 Task: Create a due date automation trigger when advanced on, on the tuesday of the week before a card is due add fields without custom field "Resume" set to a date less than 1 working days from now at 11:00 AM.
Action: Mouse moved to (1191, 341)
Screenshot: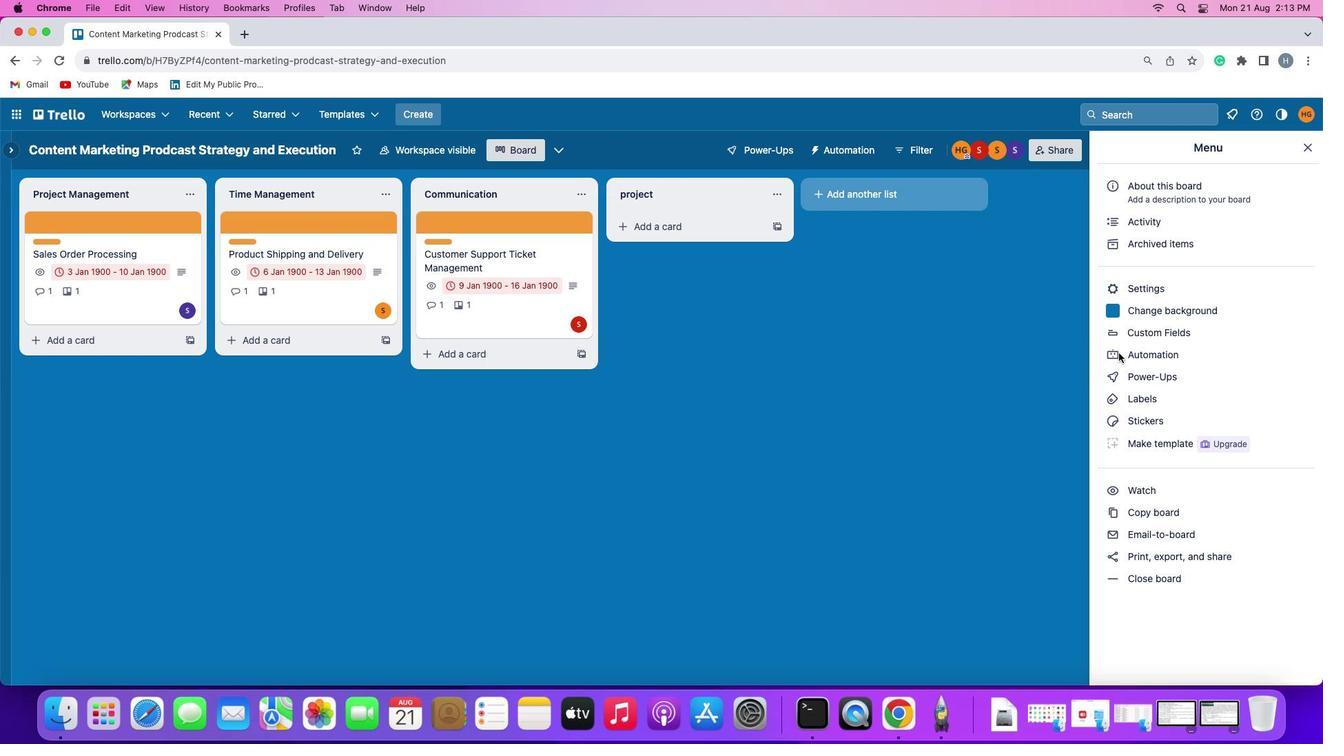 
Action: Mouse pressed left at (1191, 341)
Screenshot: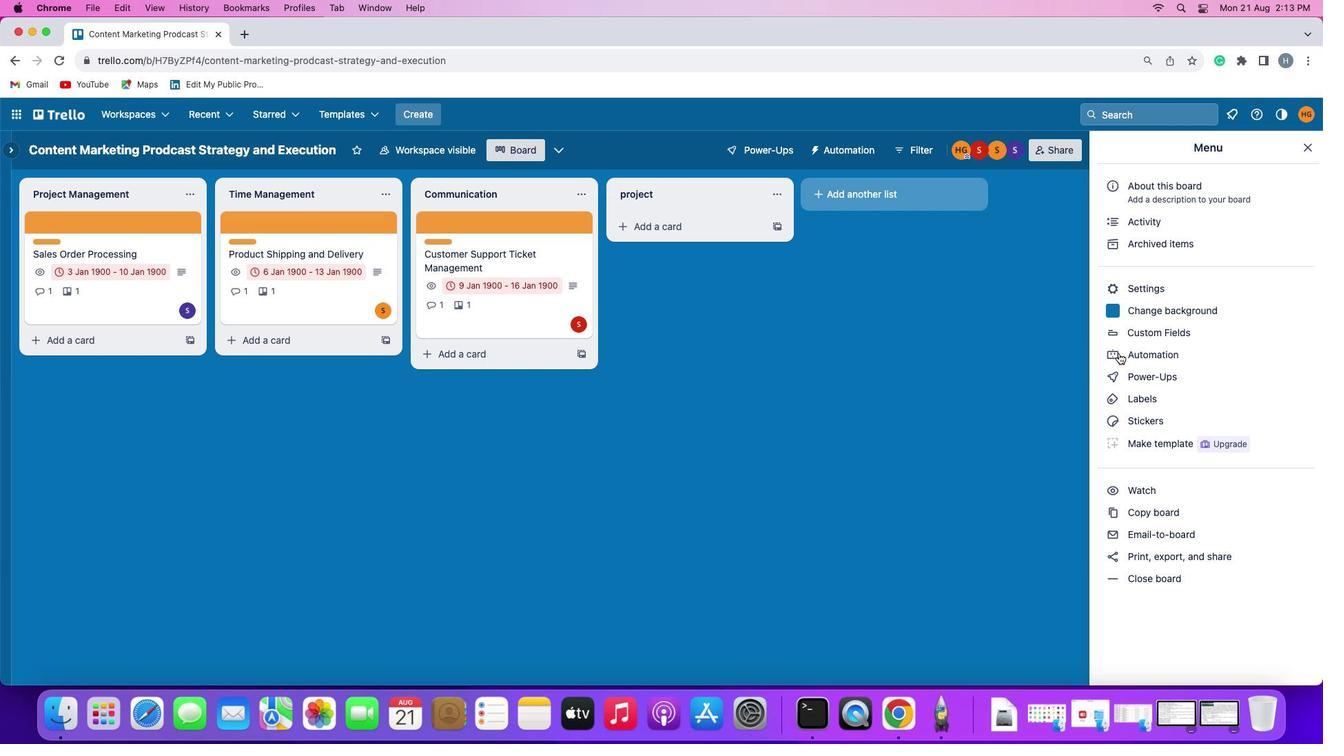 
Action: Mouse pressed left at (1191, 341)
Screenshot: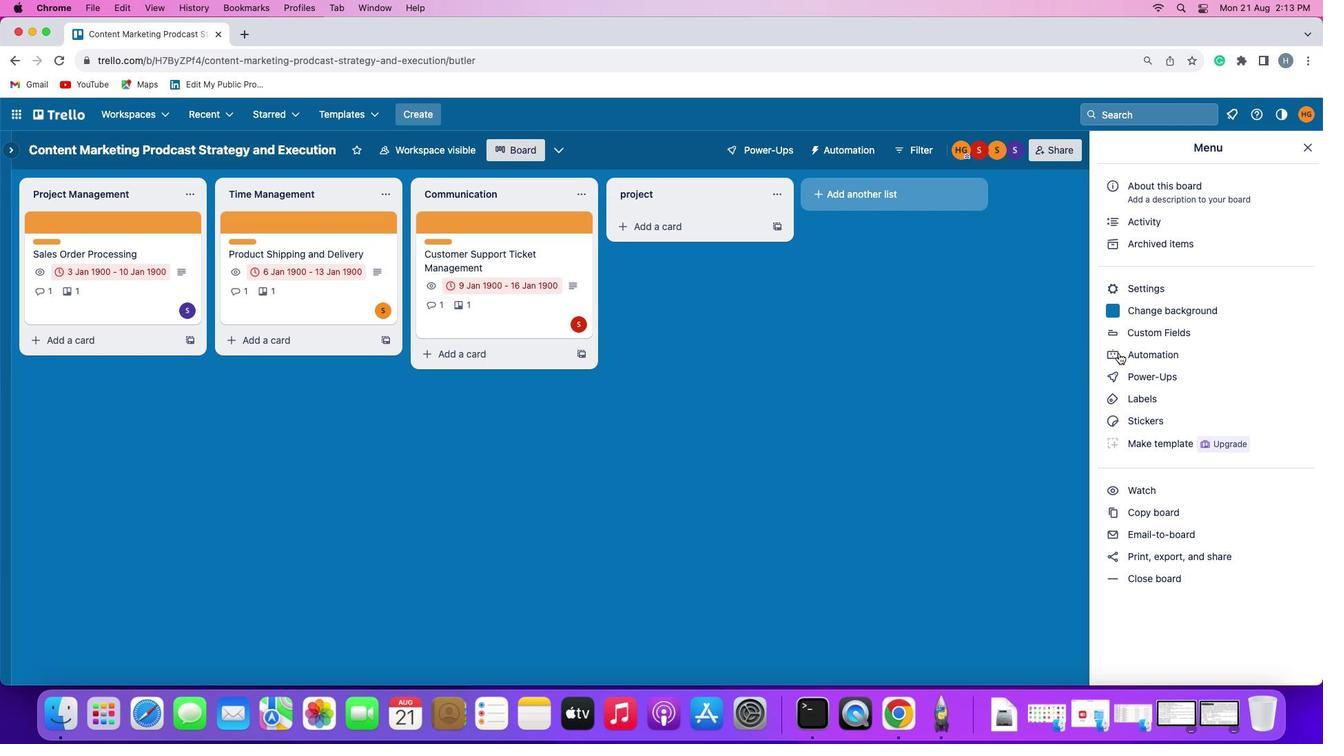 
Action: Mouse moved to (102, 324)
Screenshot: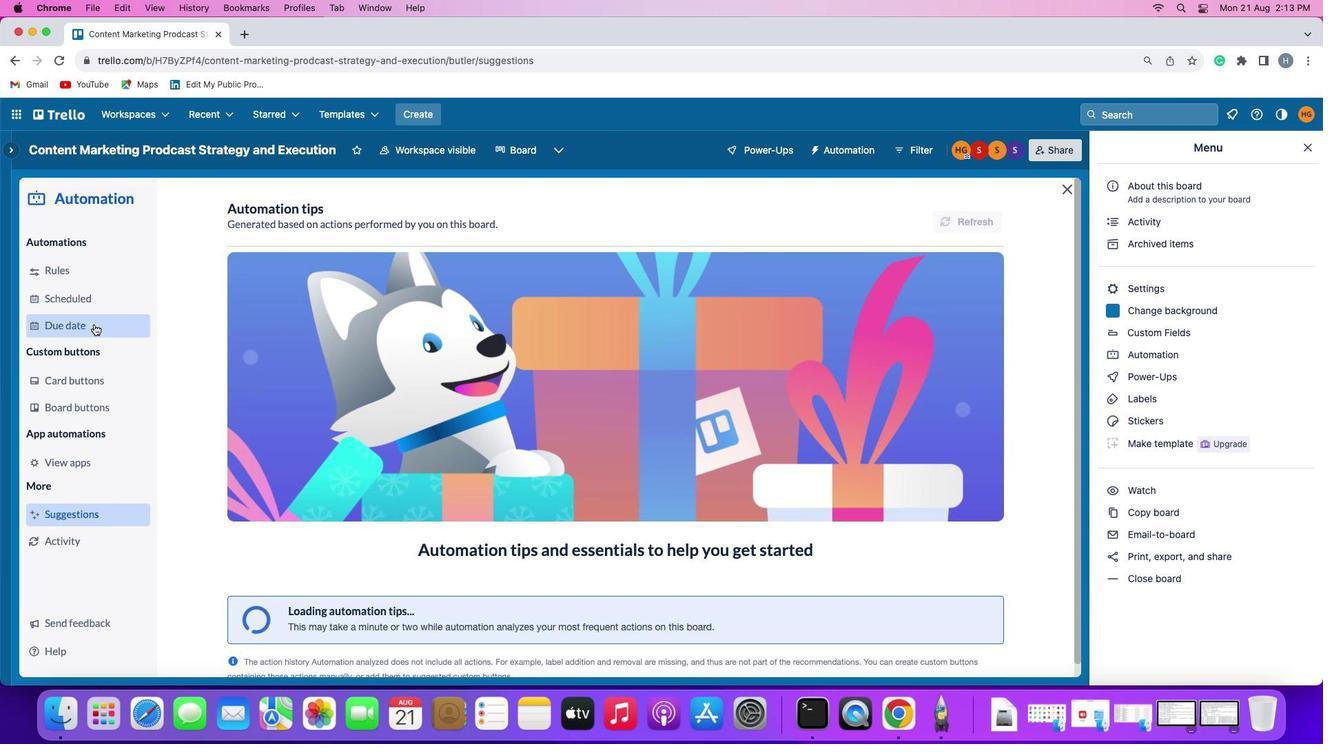 
Action: Mouse pressed left at (102, 324)
Screenshot: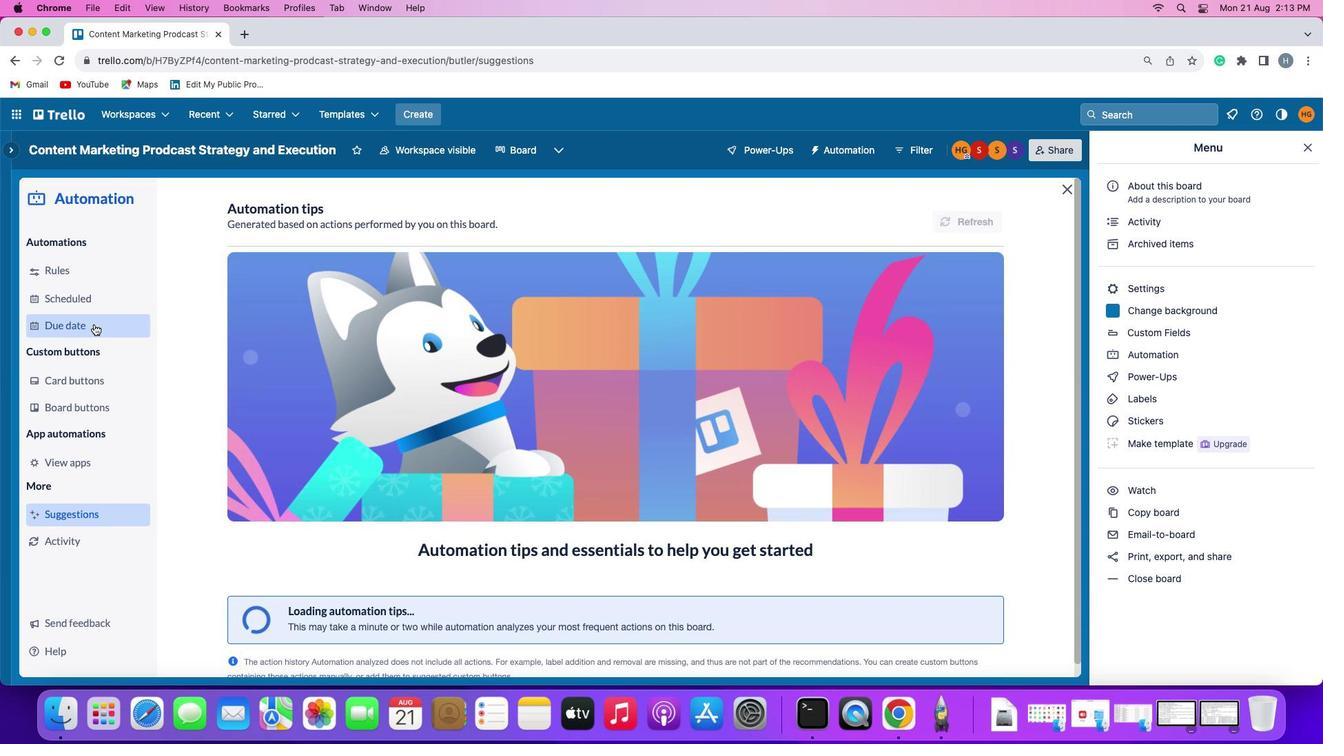 
Action: Mouse moved to (974, 251)
Screenshot: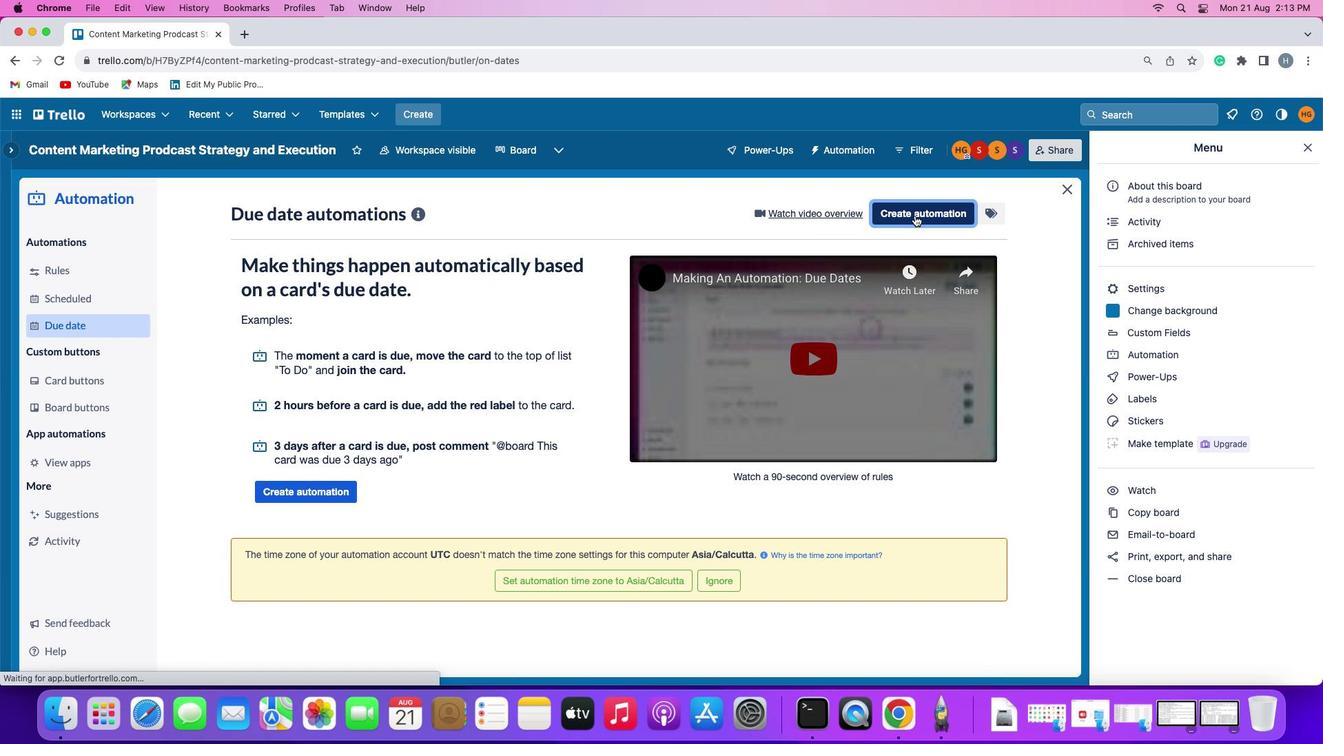 
Action: Mouse pressed left at (974, 251)
Screenshot: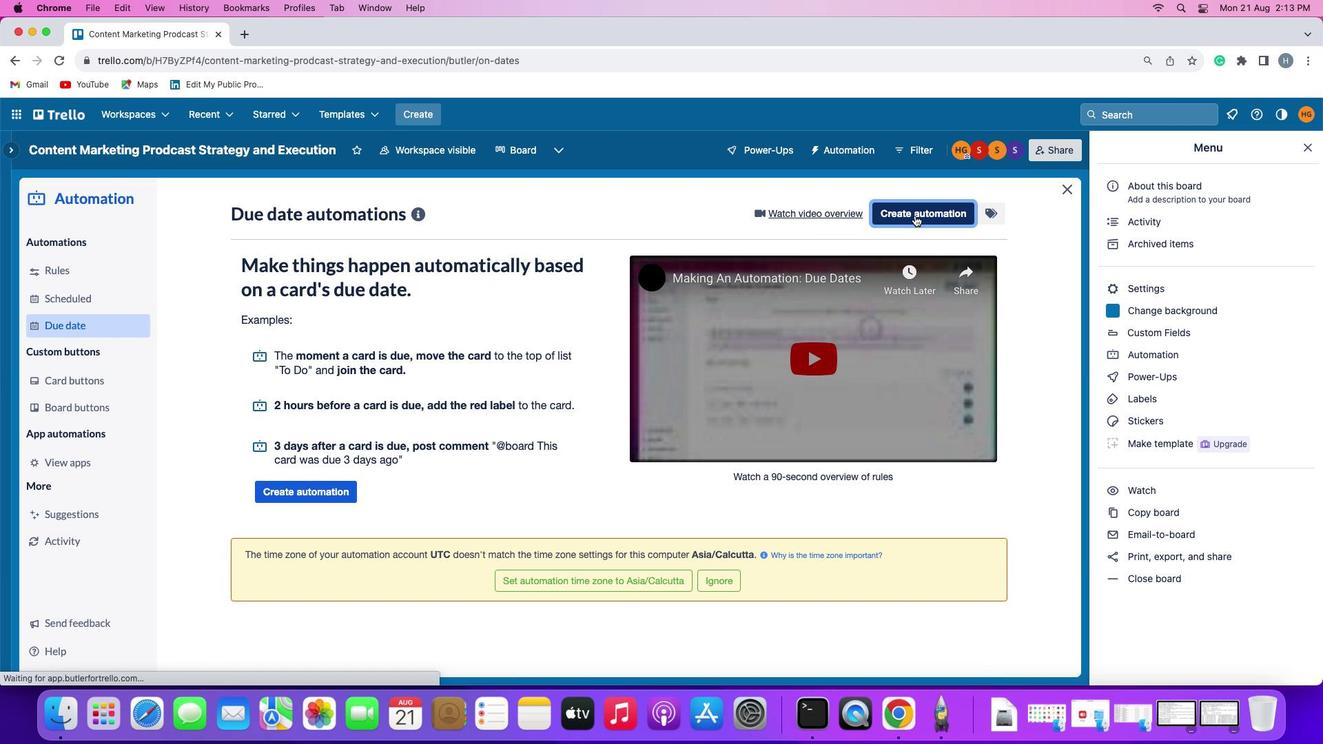 
Action: Mouse moved to (296, 335)
Screenshot: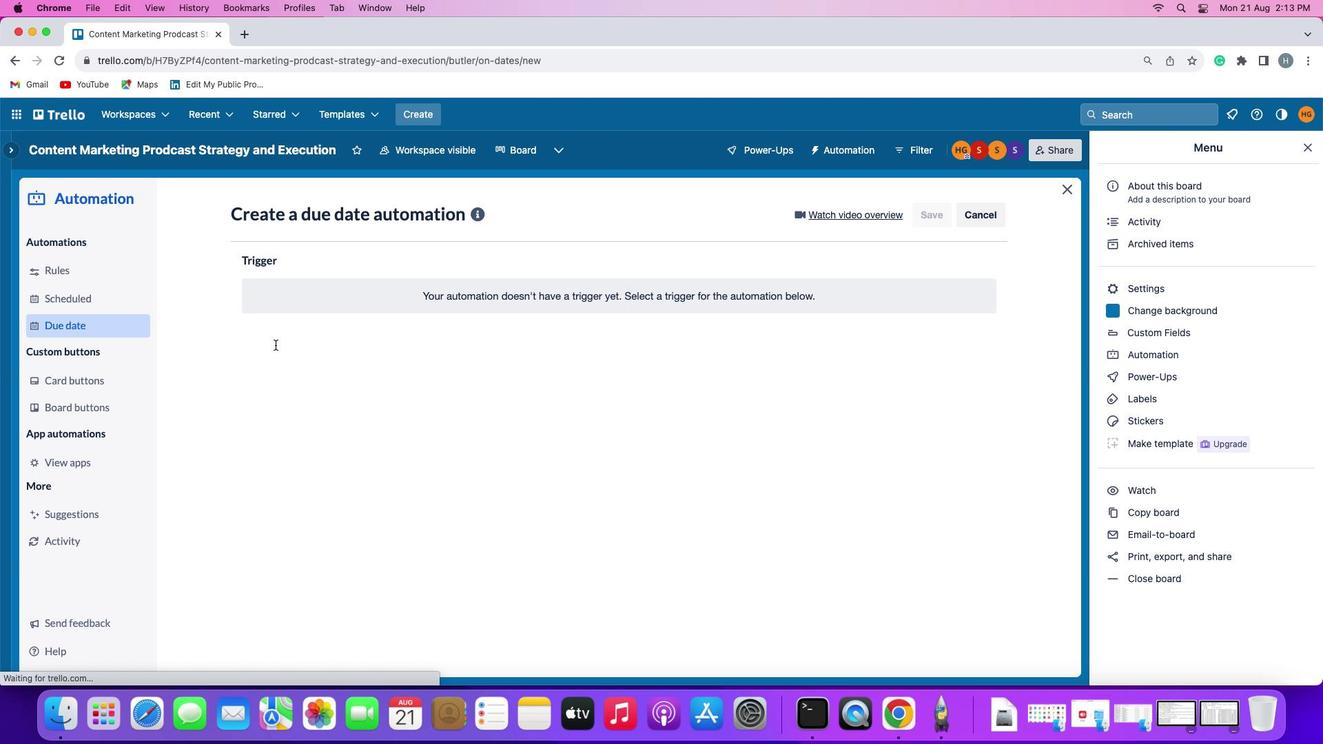 
Action: Mouse pressed left at (296, 335)
Screenshot: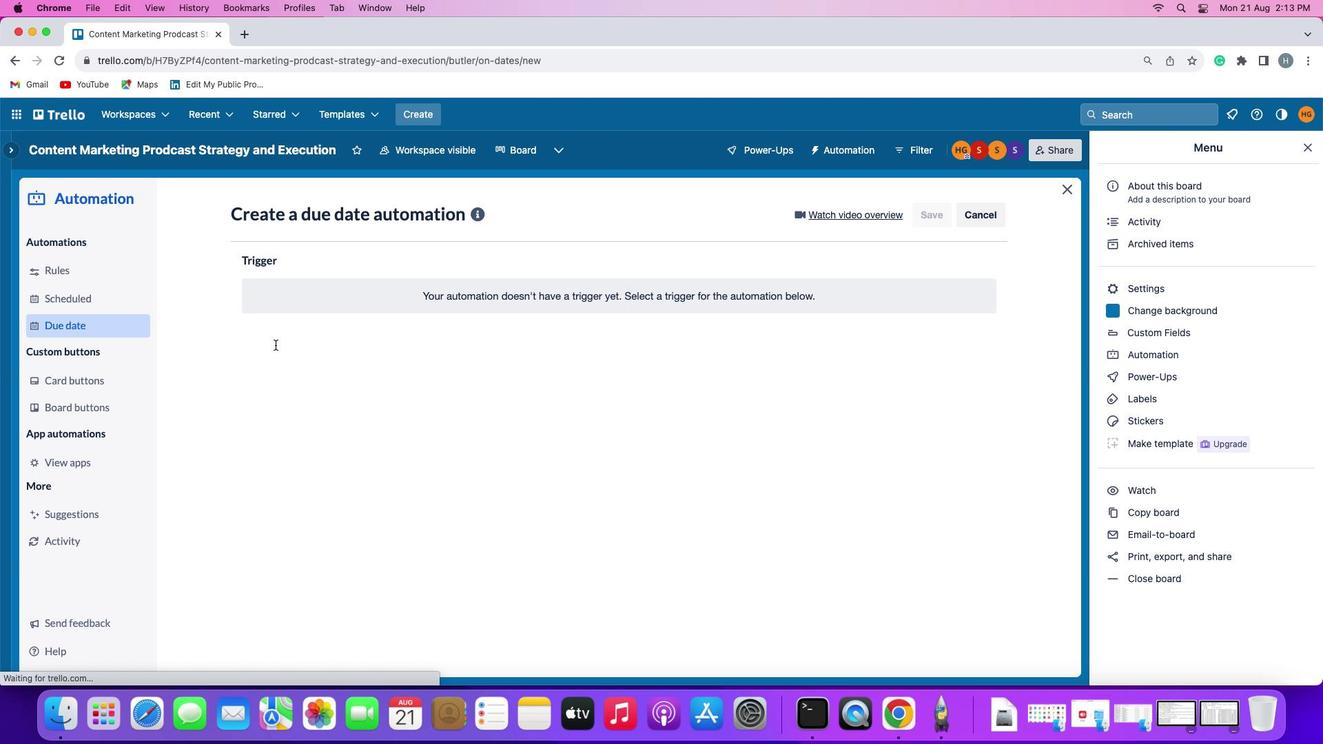 
Action: Mouse moved to (322, 501)
Screenshot: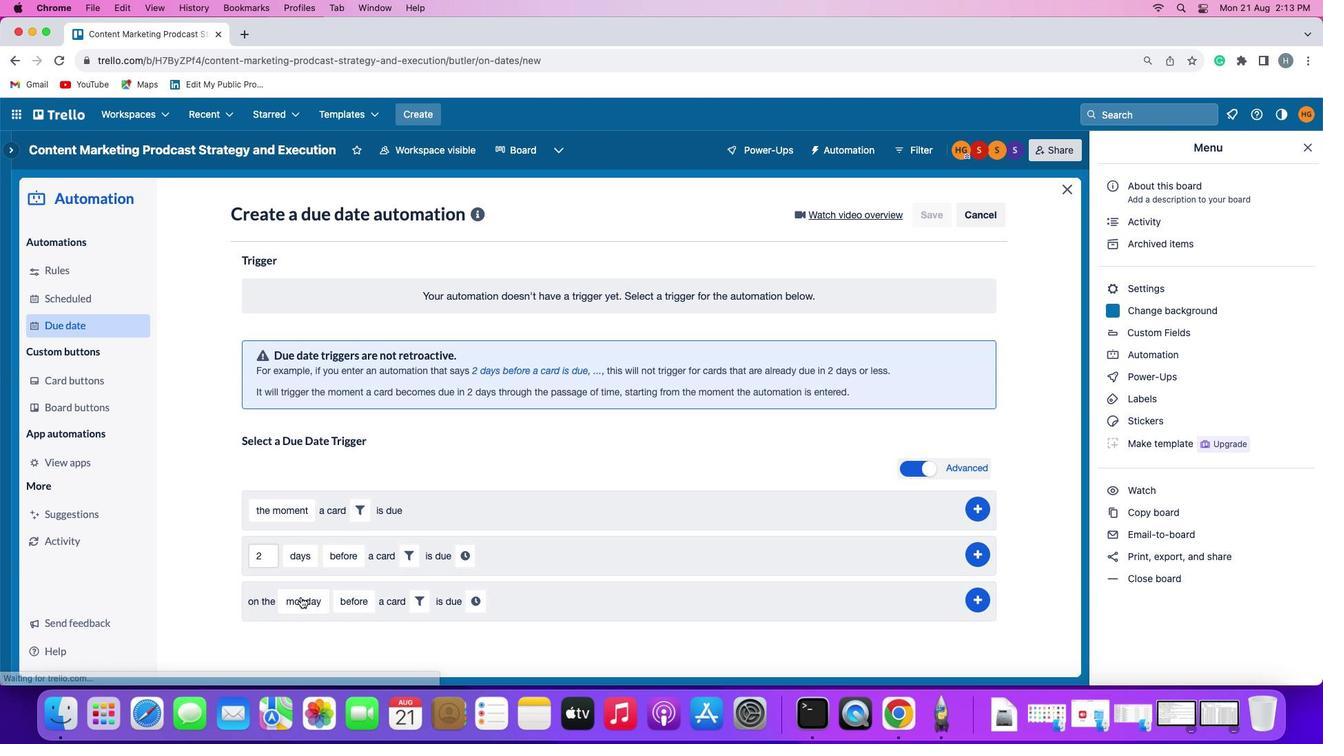 
Action: Mouse pressed left at (322, 501)
Screenshot: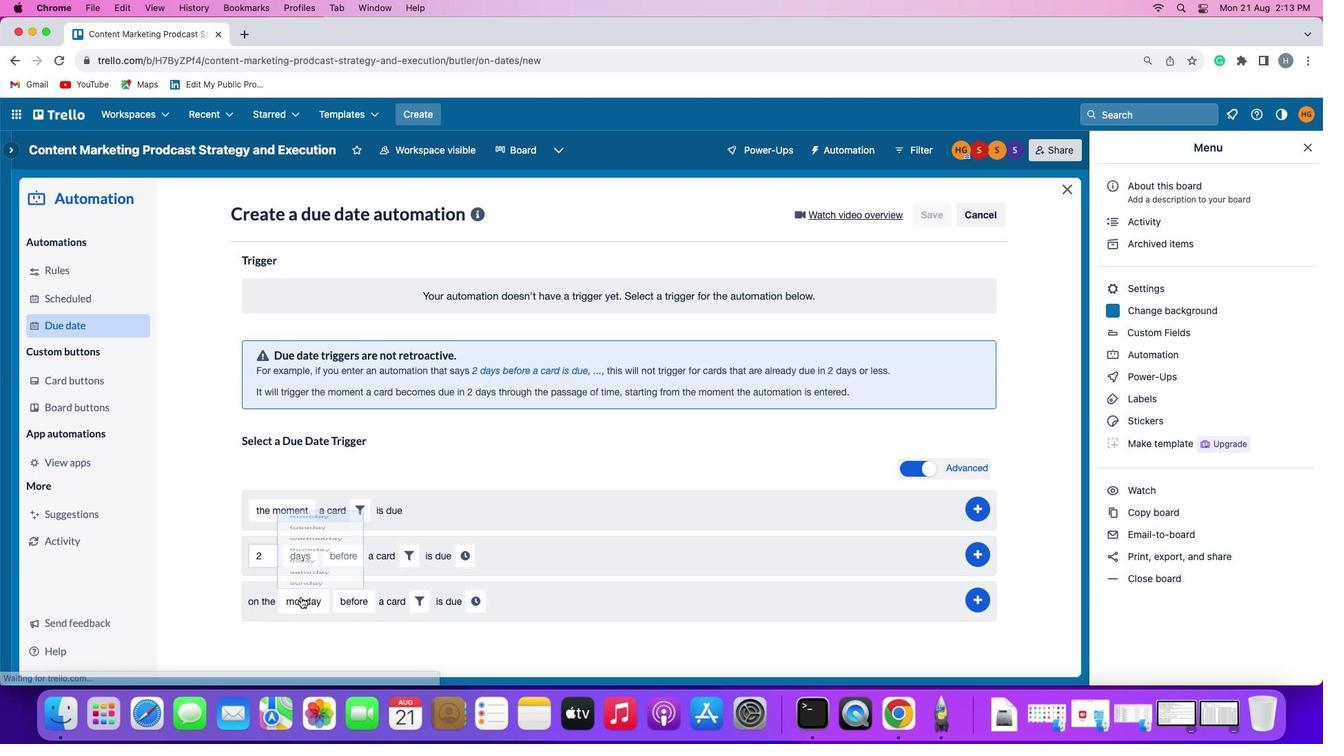 
Action: Mouse moved to (352, 395)
Screenshot: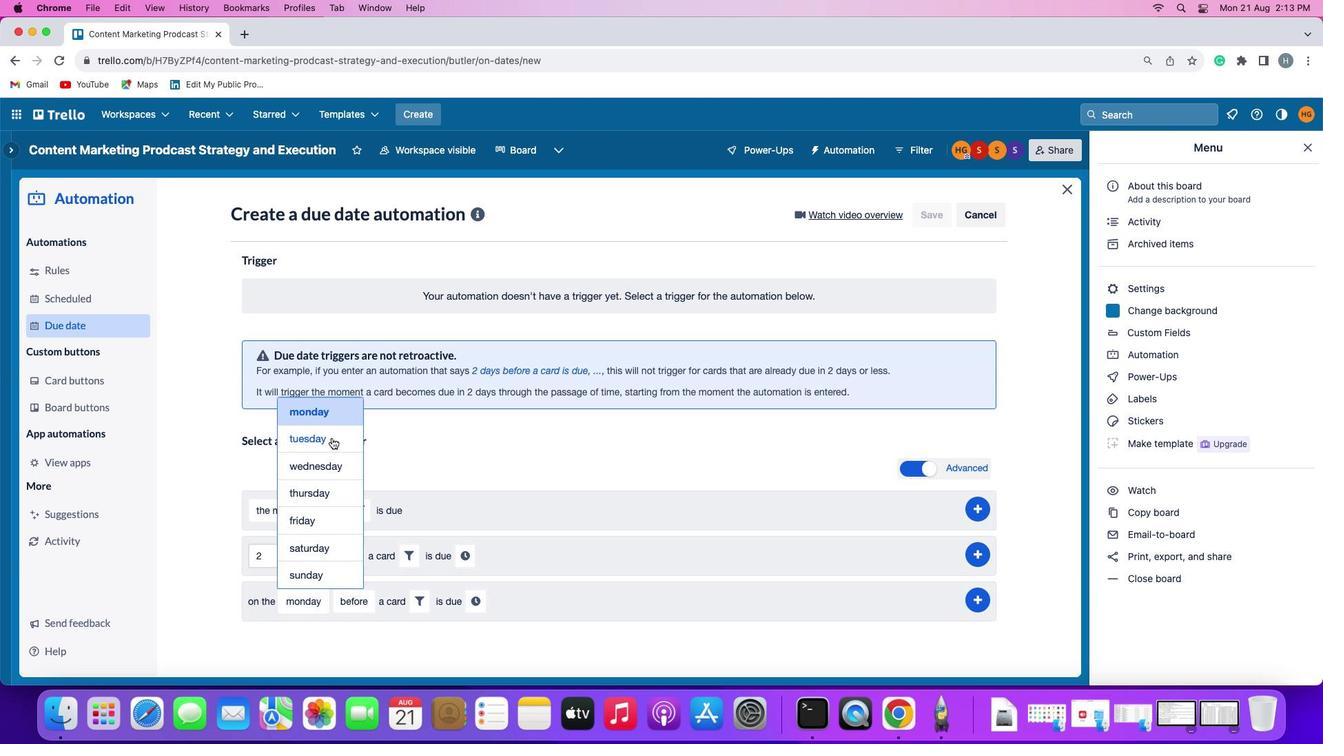 
Action: Mouse pressed left at (352, 395)
Screenshot: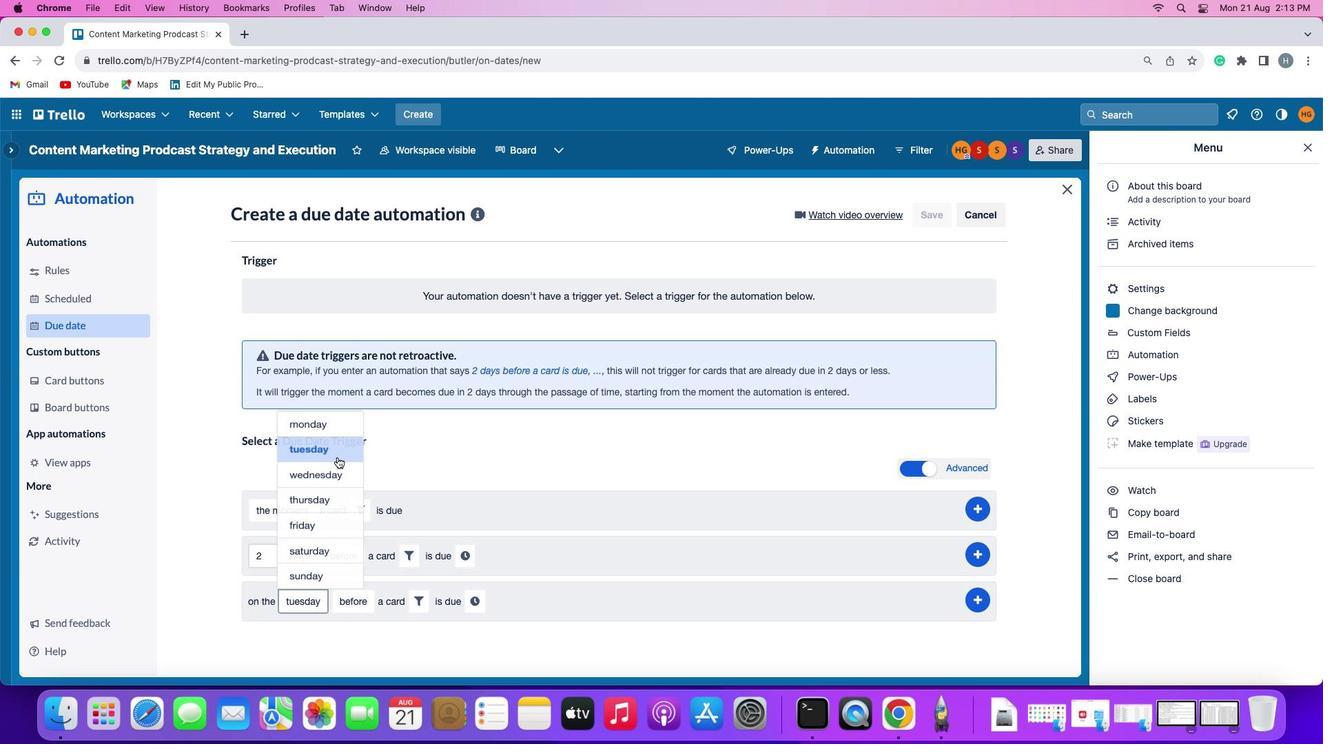 
Action: Mouse moved to (395, 507)
Screenshot: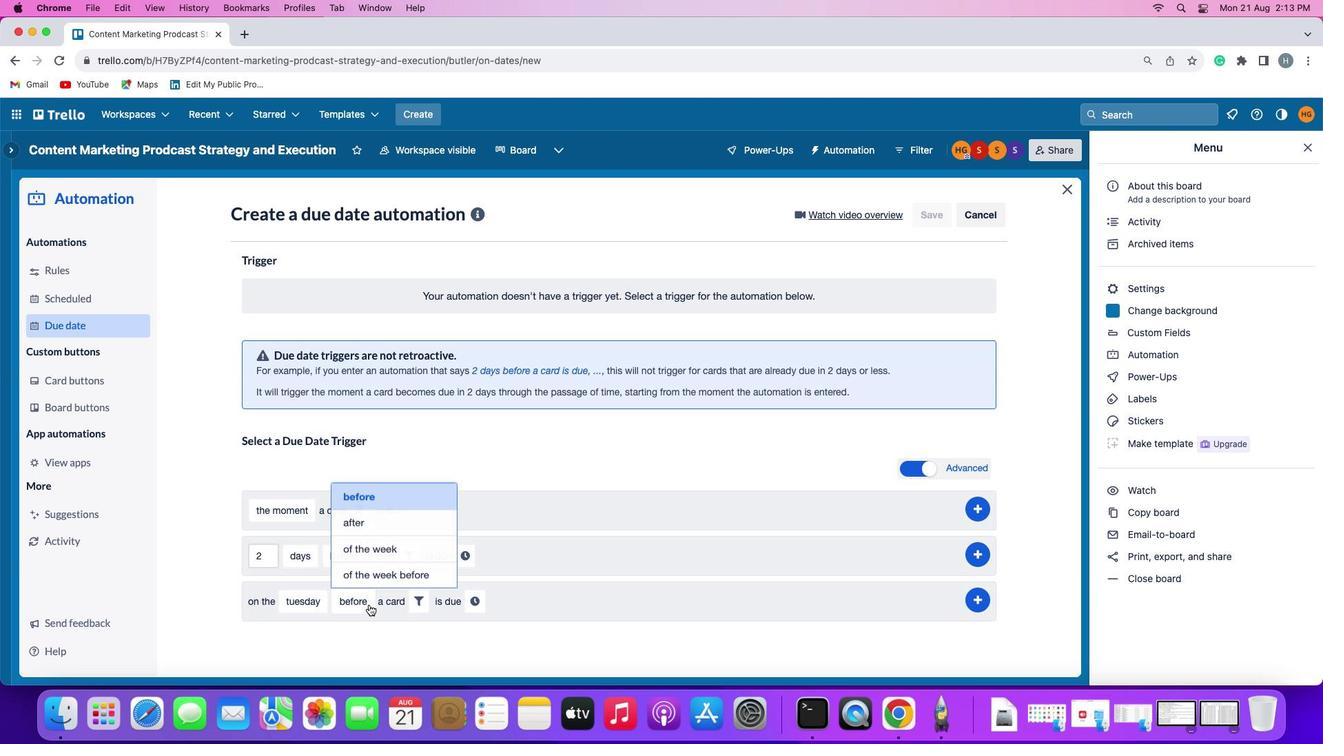 
Action: Mouse pressed left at (395, 507)
Screenshot: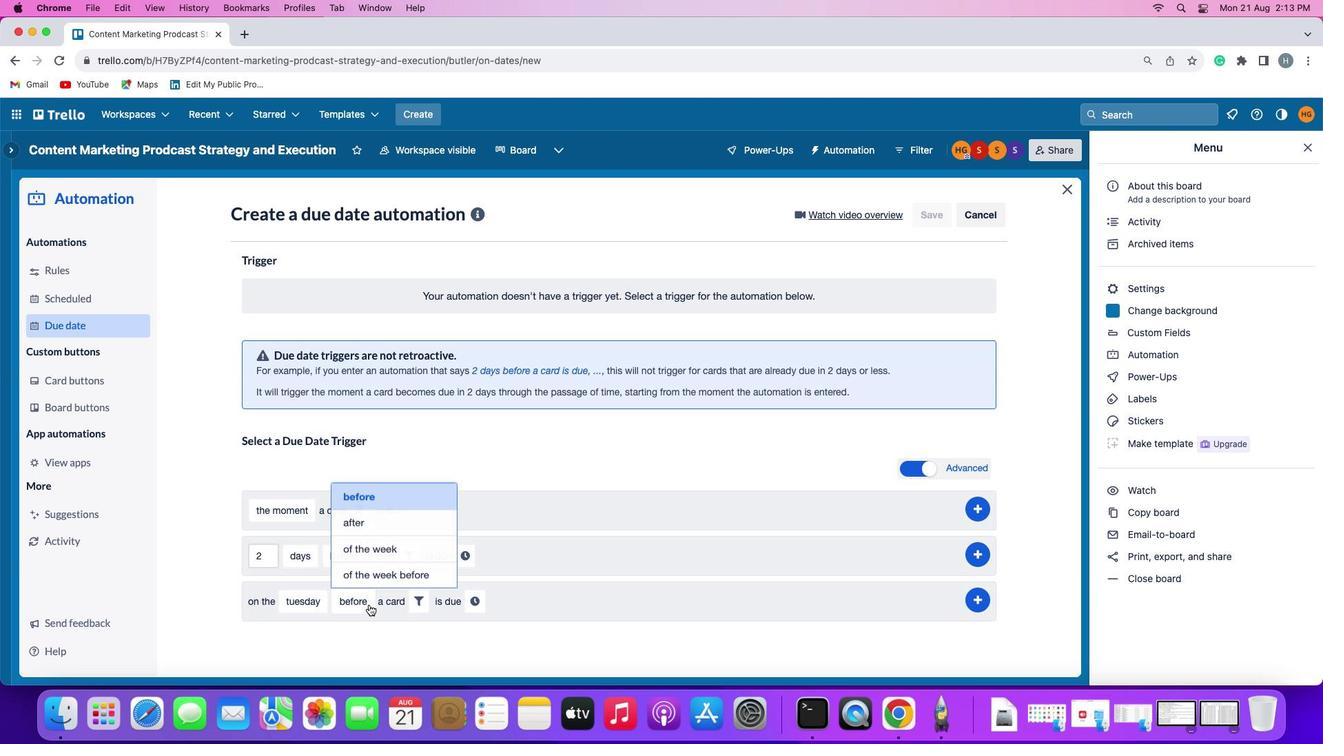
Action: Mouse moved to (395, 490)
Screenshot: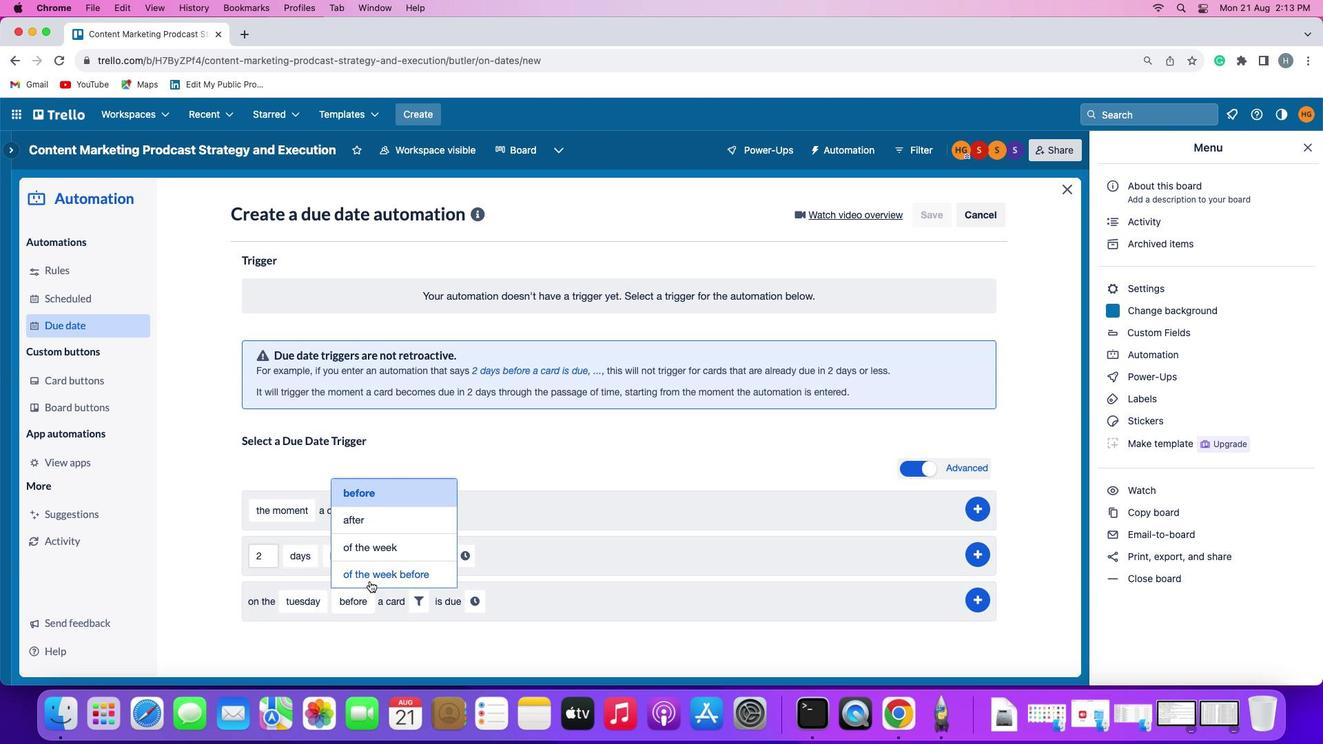 
Action: Mouse pressed left at (395, 490)
Screenshot: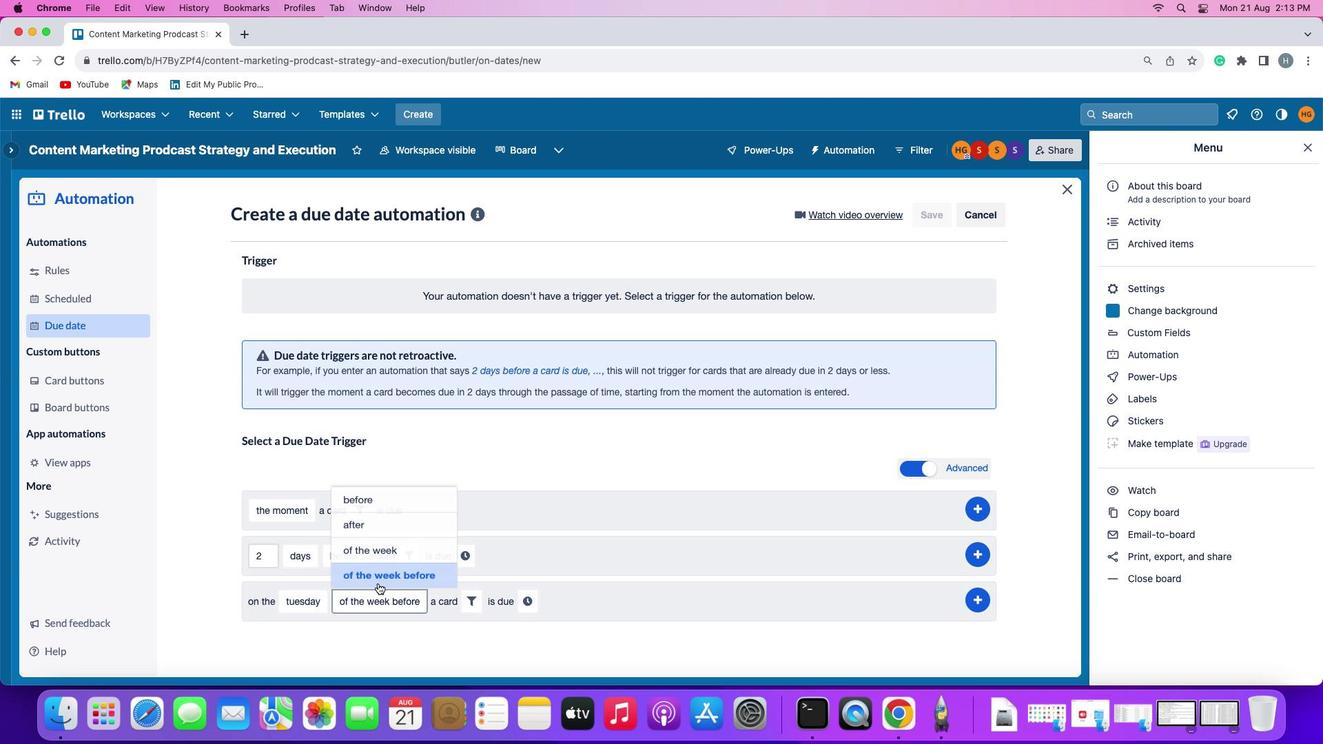 
Action: Mouse moved to (503, 503)
Screenshot: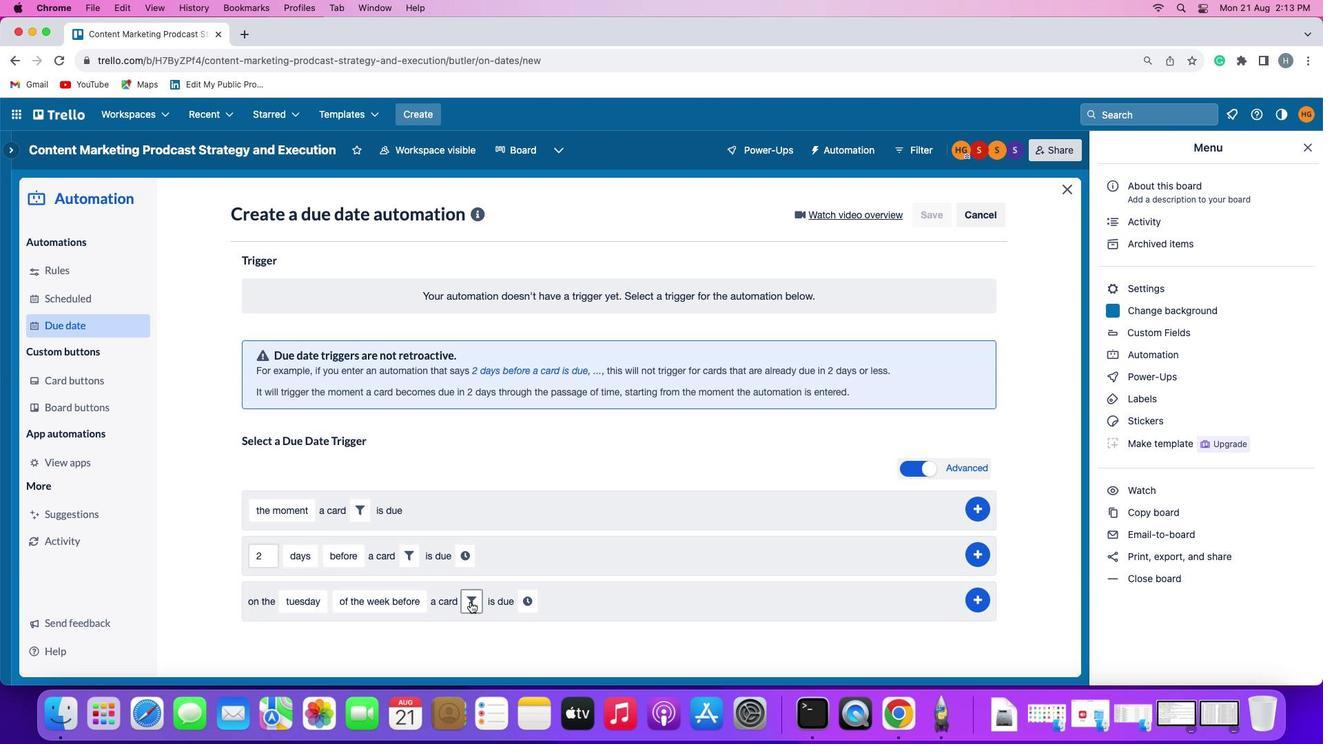 
Action: Mouse pressed left at (503, 503)
Screenshot: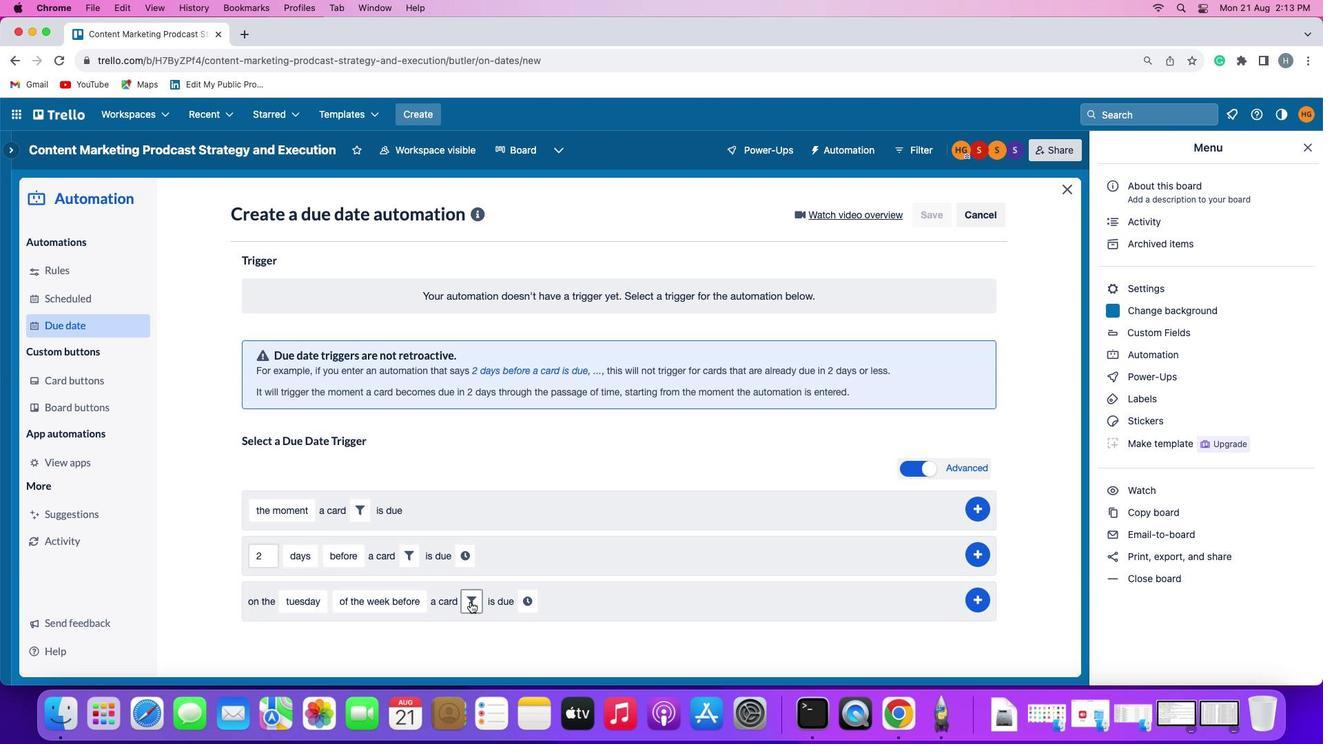 
Action: Mouse moved to (742, 533)
Screenshot: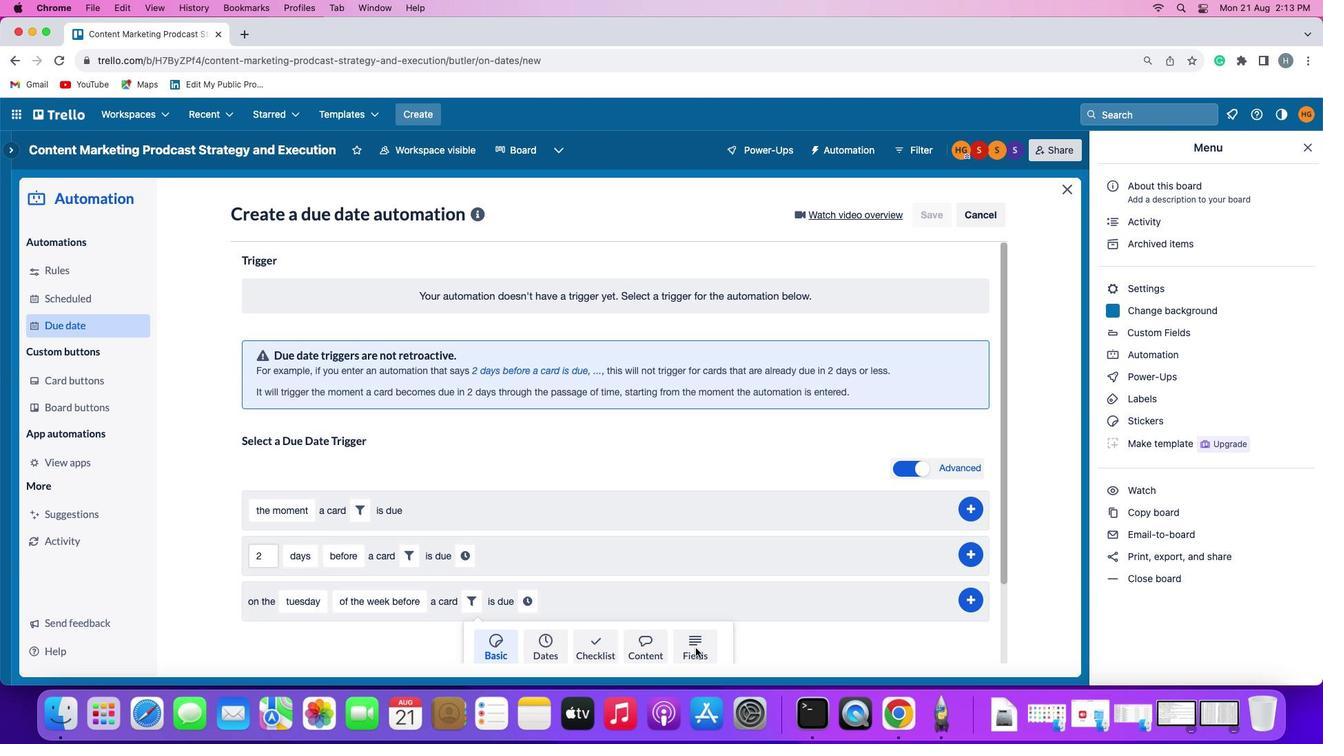 
Action: Mouse pressed left at (742, 533)
Screenshot: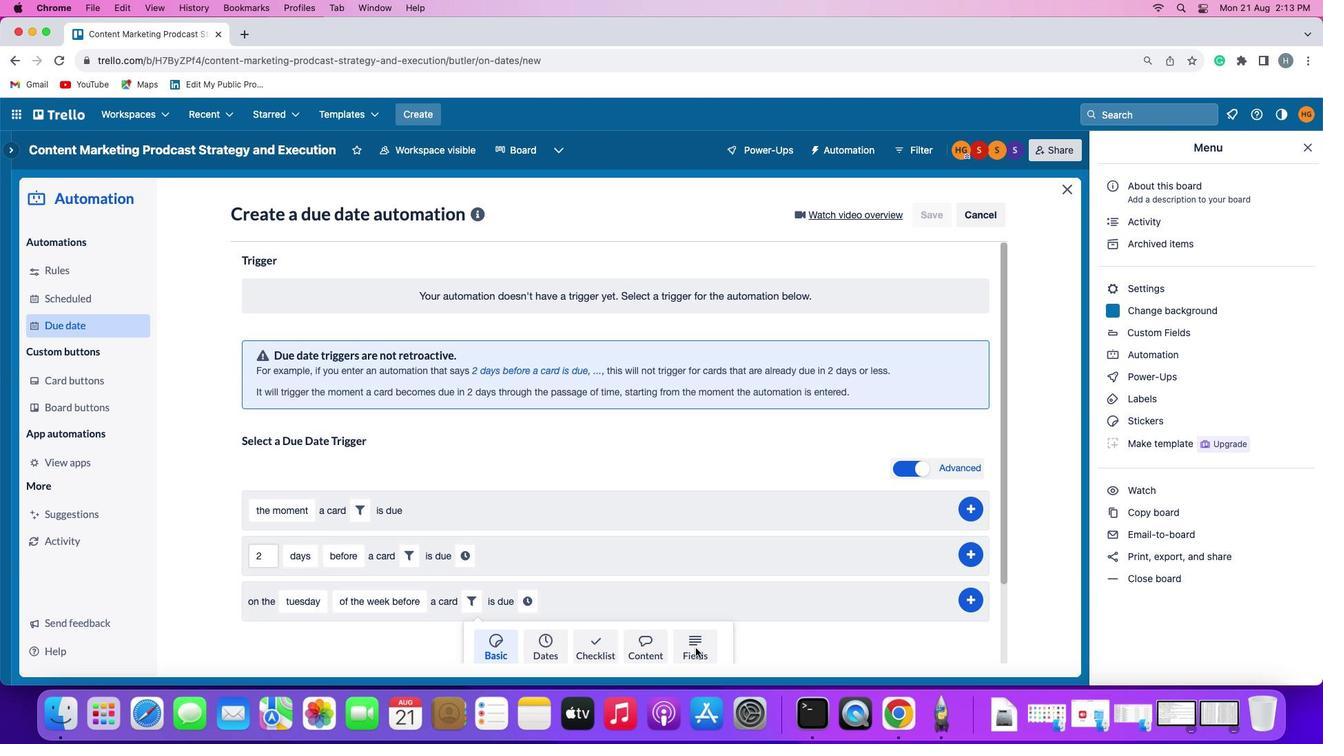 
Action: Mouse moved to (446, 536)
Screenshot: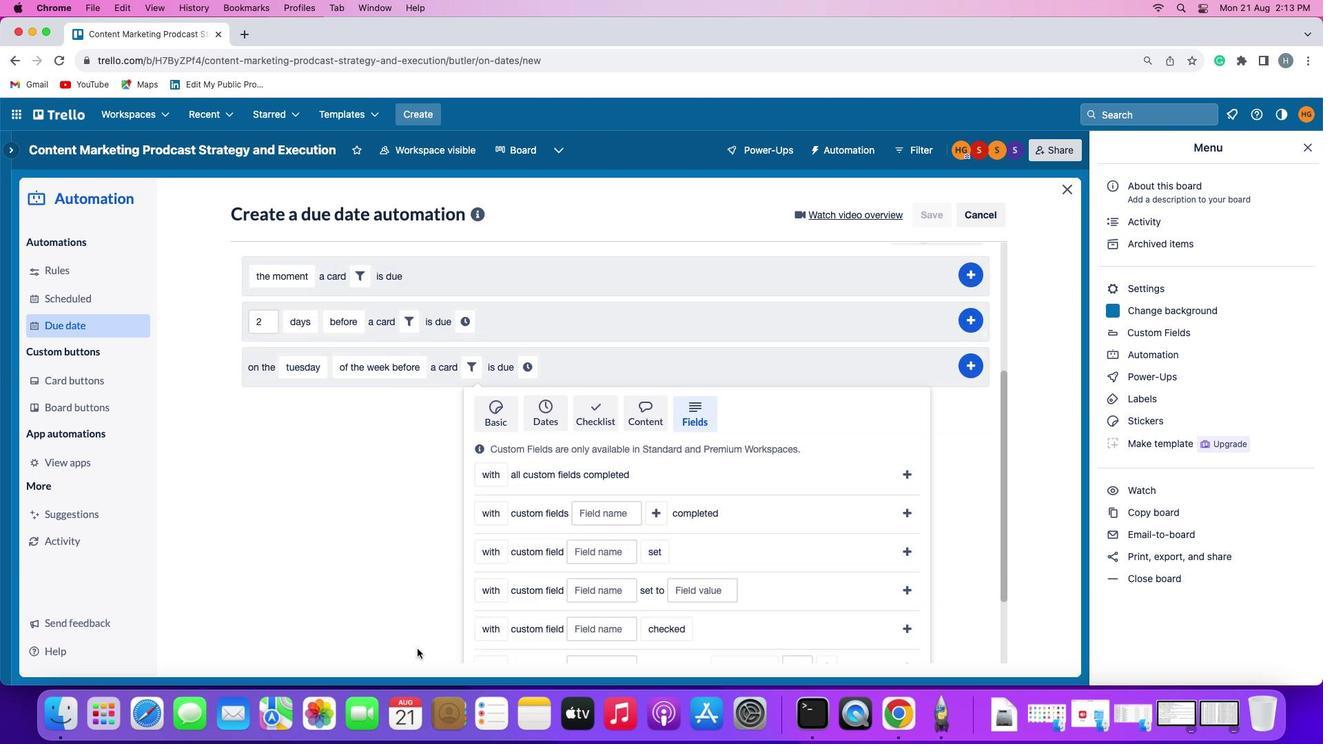 
Action: Mouse scrolled (446, 536) with delta (3, 109)
Screenshot: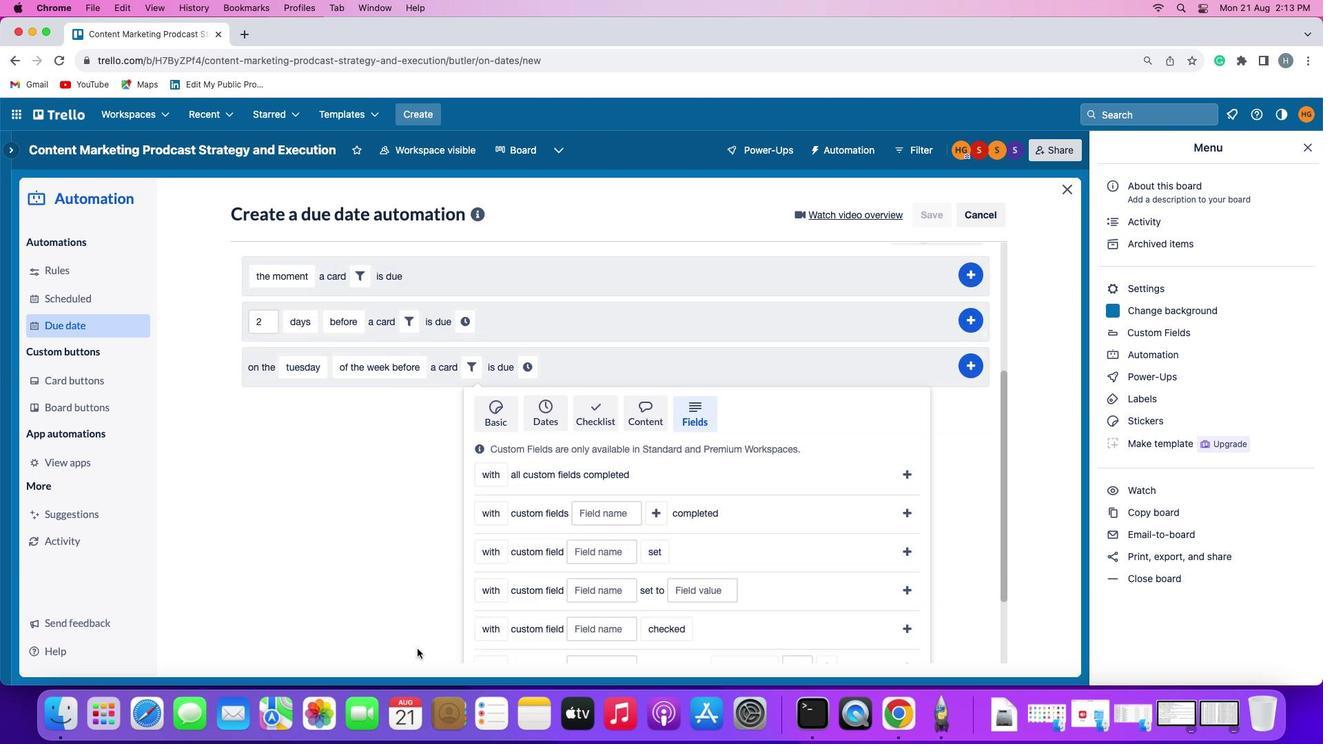 
Action: Mouse scrolled (446, 536) with delta (3, 109)
Screenshot: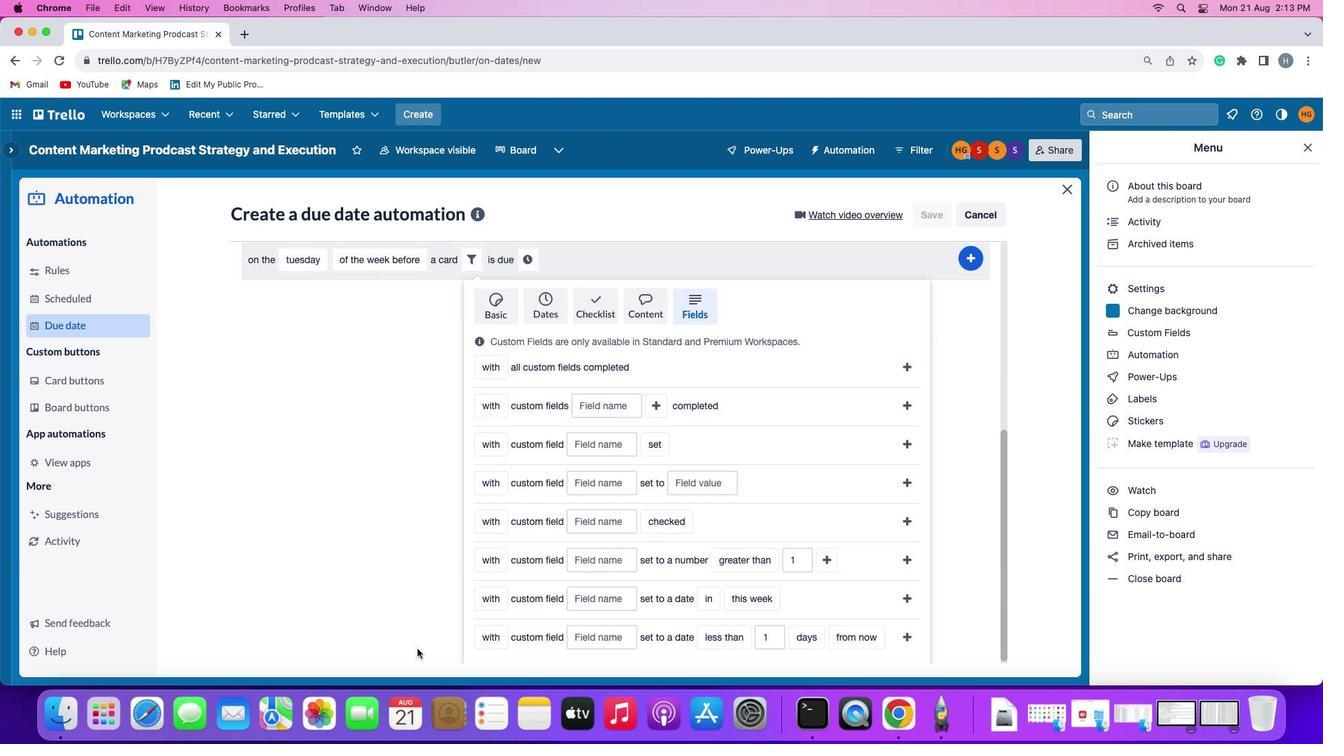 
Action: Mouse scrolled (446, 536) with delta (3, 108)
Screenshot: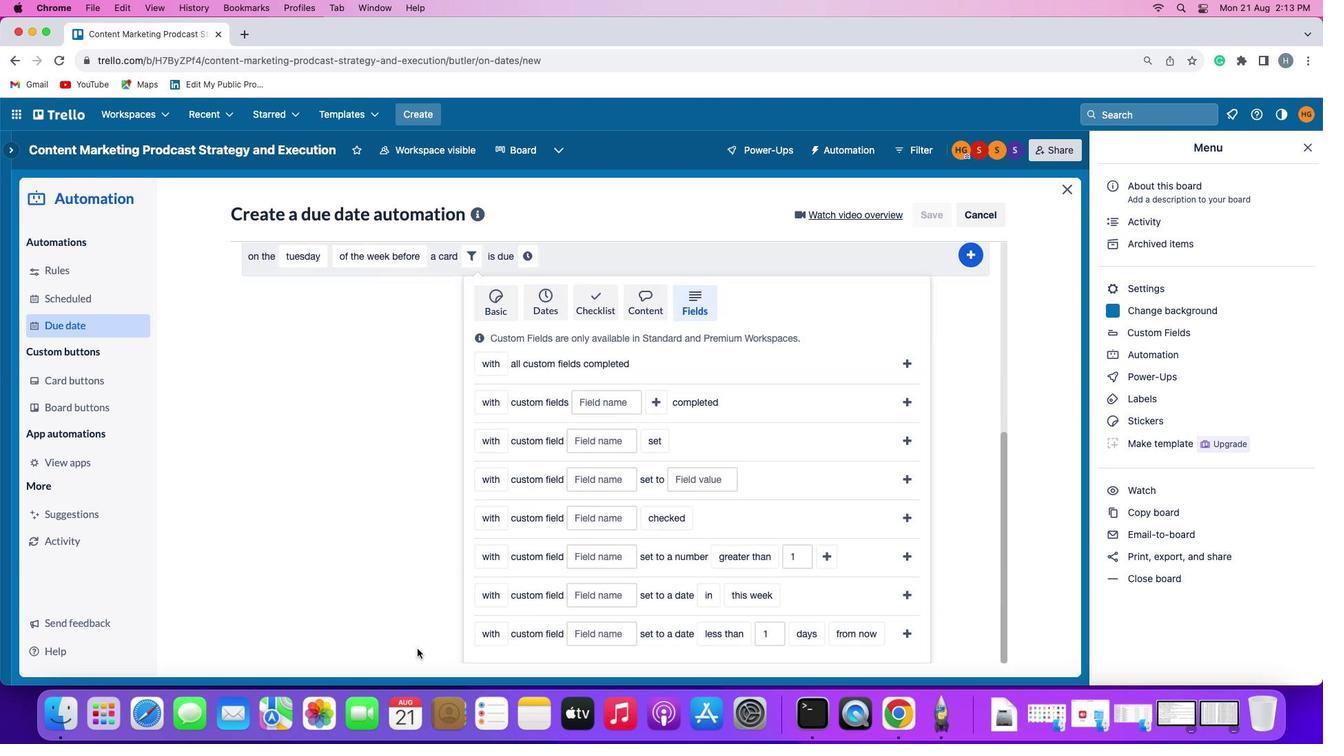 
Action: Mouse scrolled (446, 536) with delta (3, 108)
Screenshot: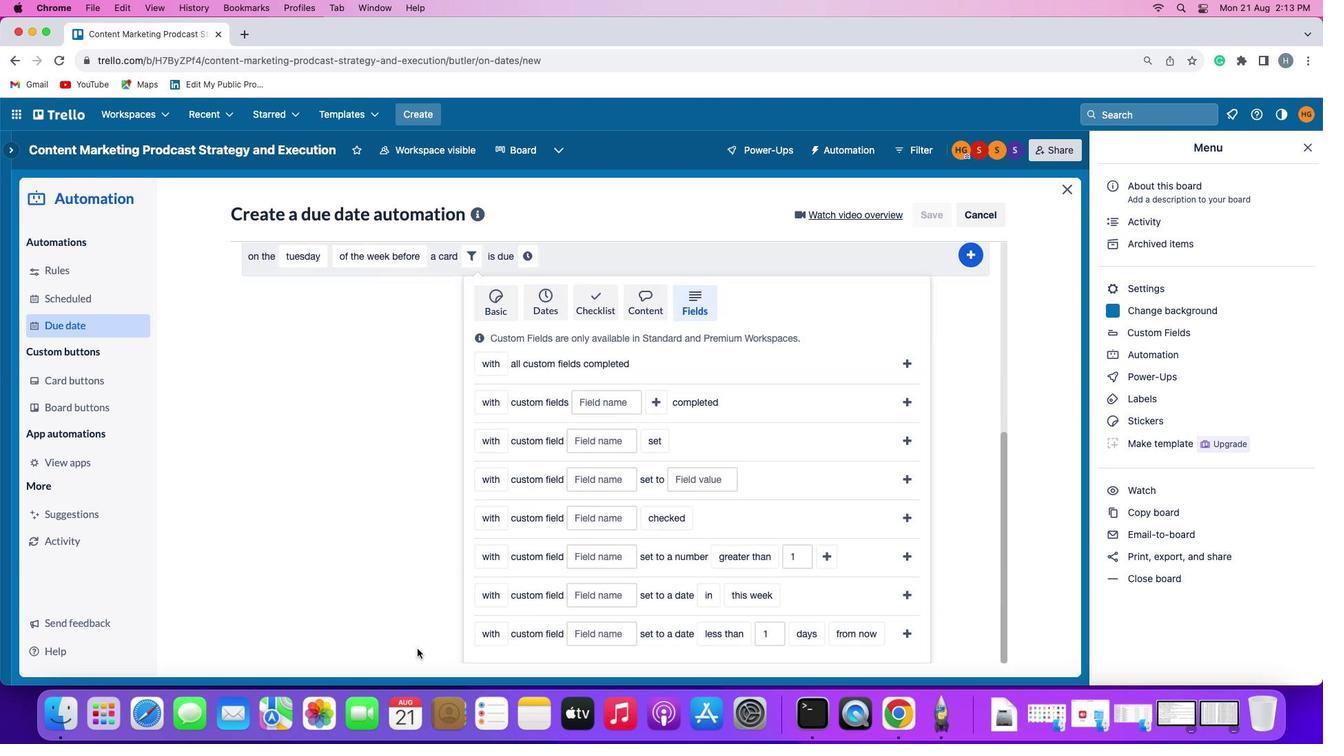 
Action: Mouse scrolled (446, 536) with delta (3, 107)
Screenshot: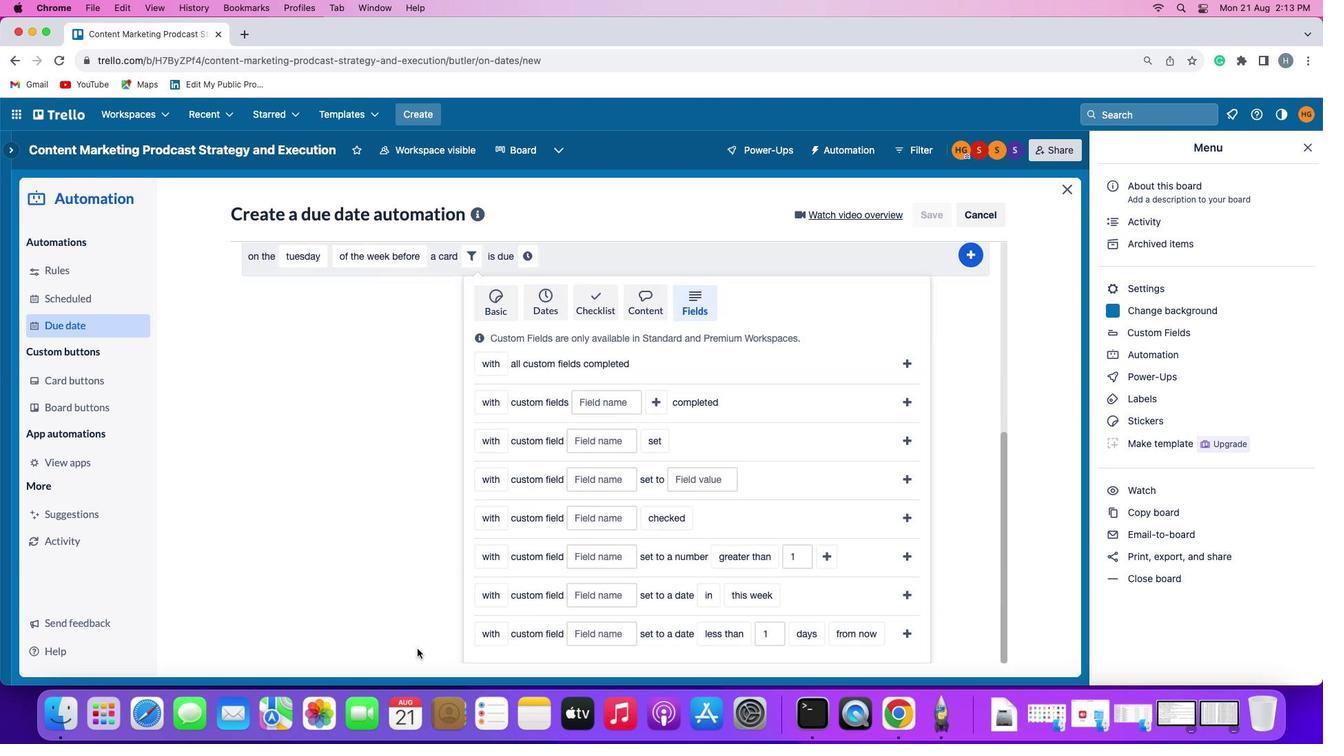 
Action: Mouse moved to (446, 535)
Screenshot: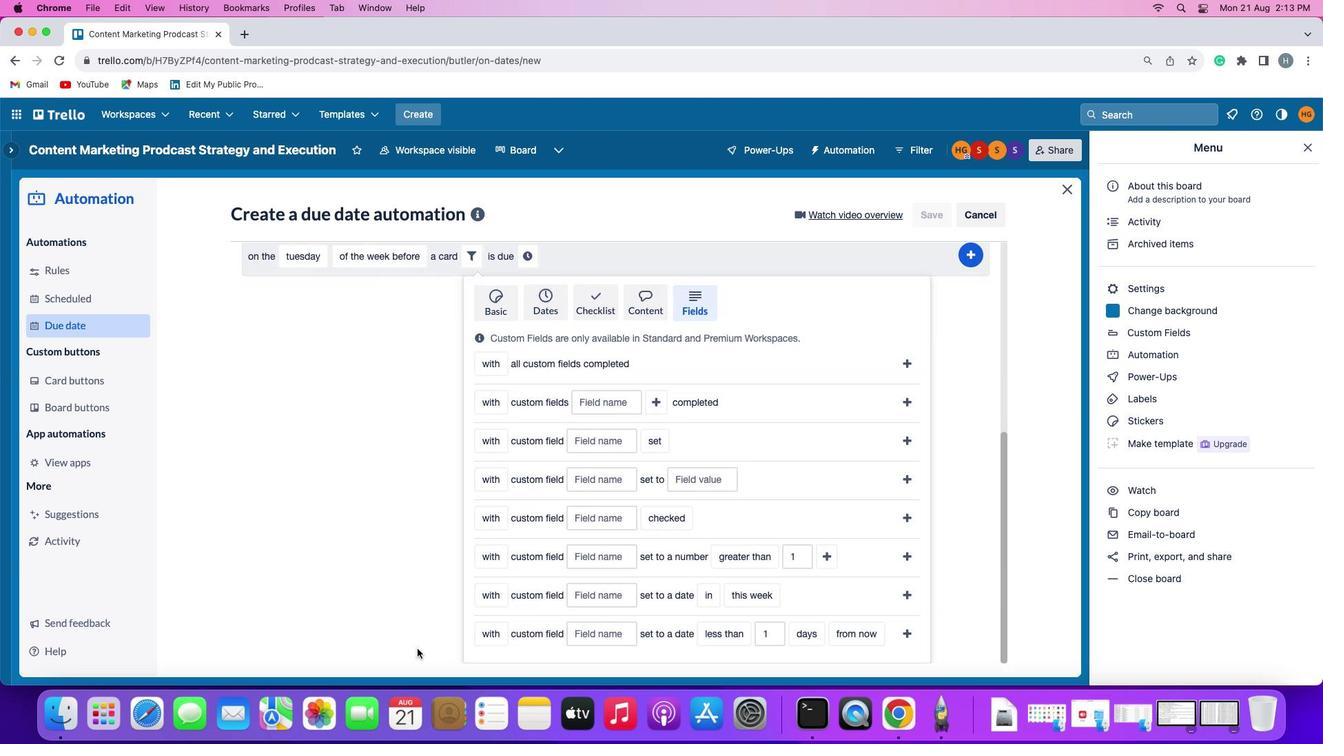 
Action: Mouse scrolled (446, 535) with delta (3, 107)
Screenshot: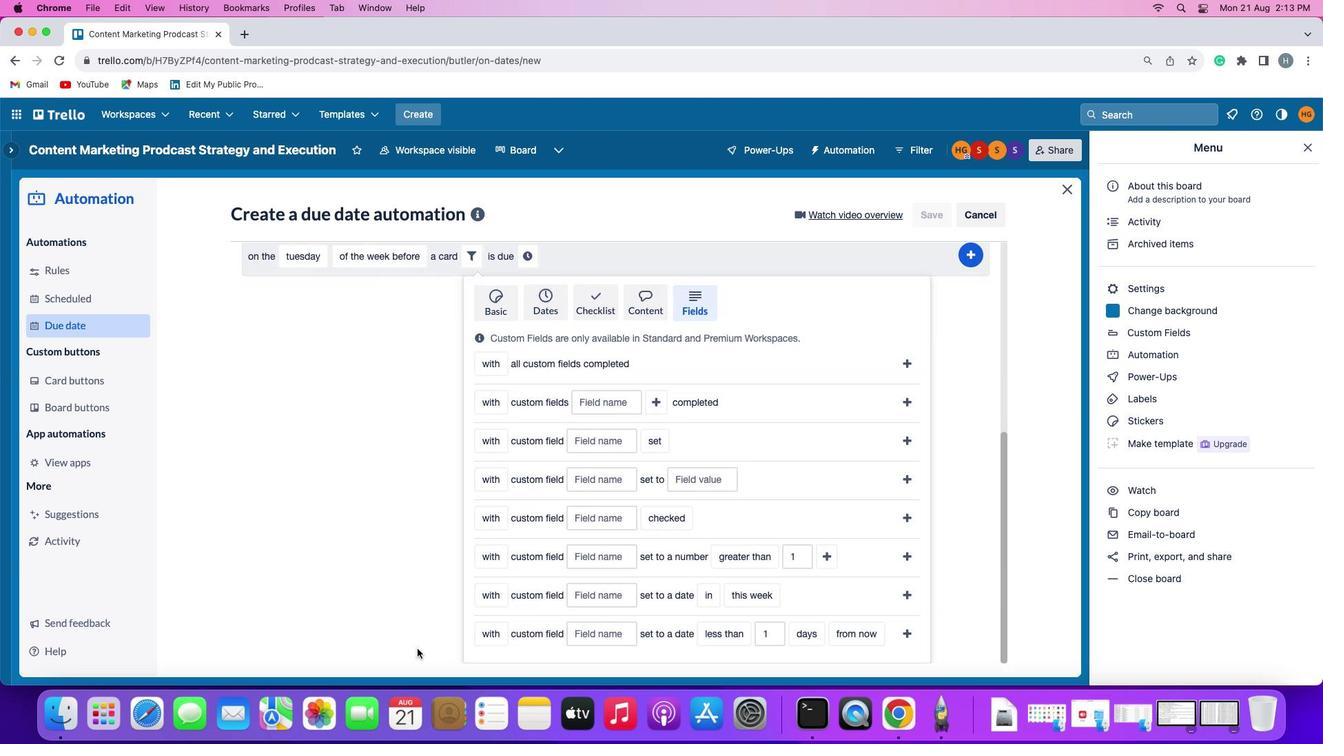 
Action: Mouse moved to (446, 534)
Screenshot: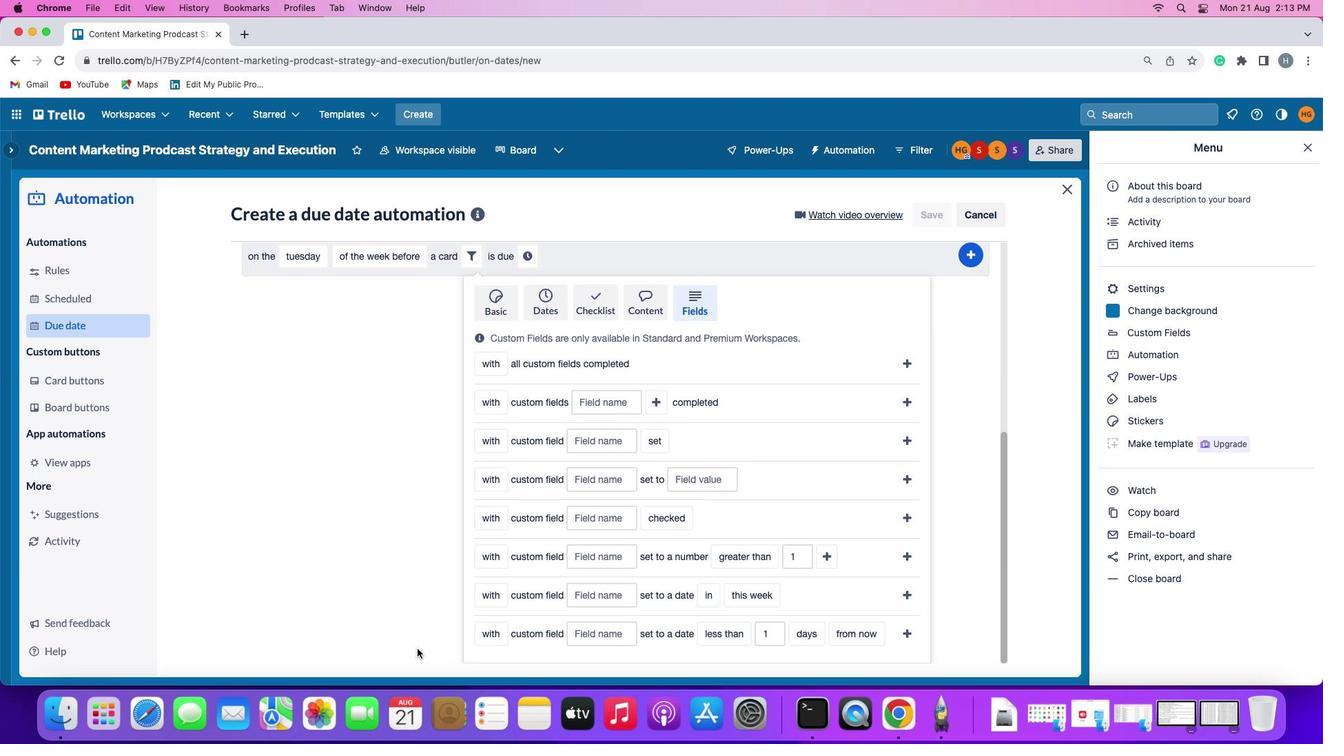 
Action: Mouse scrolled (446, 534) with delta (3, 109)
Screenshot: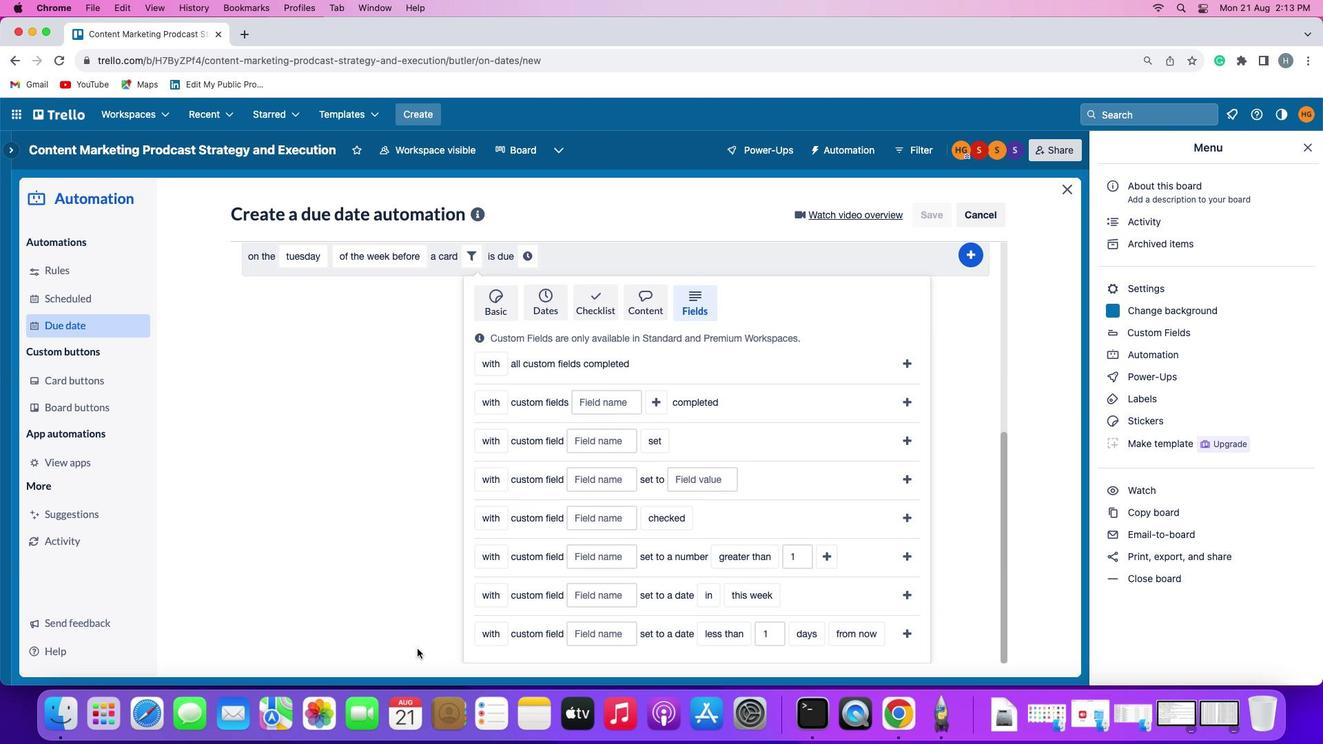 
Action: Mouse scrolled (446, 534) with delta (3, 109)
Screenshot: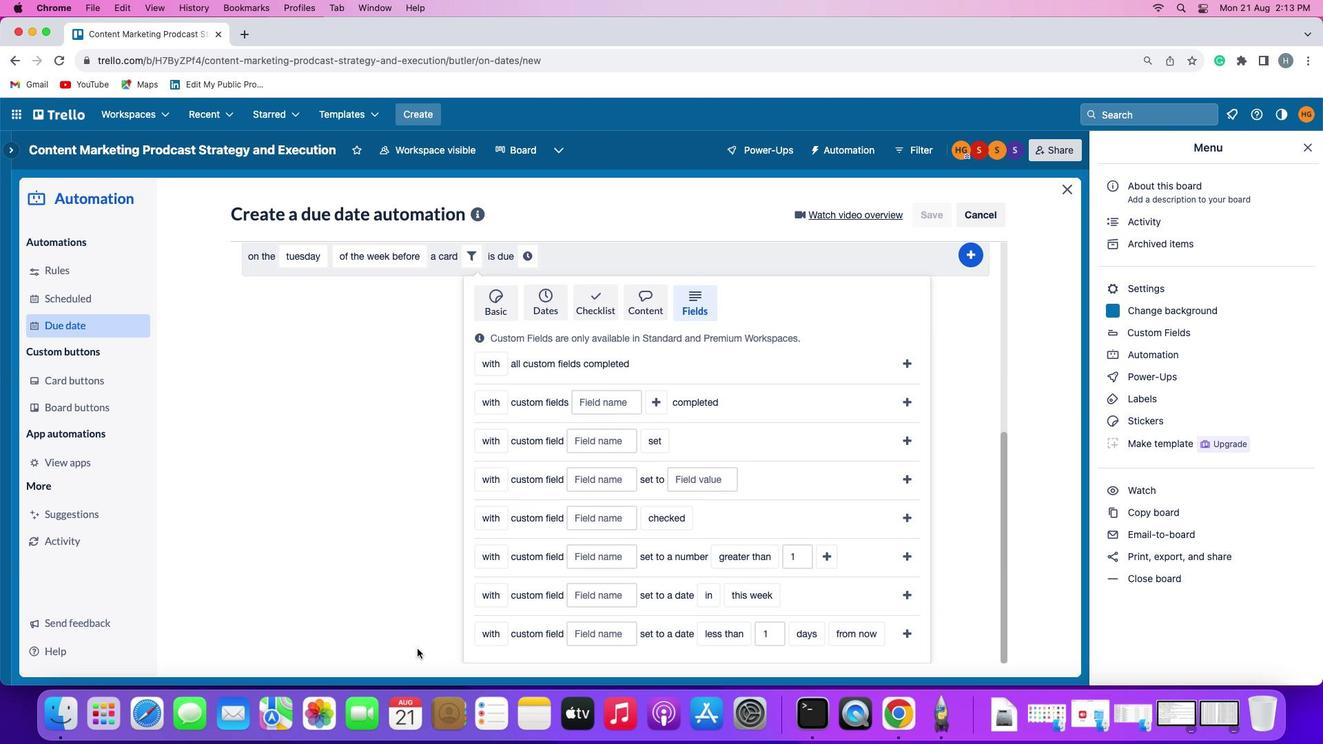 
Action: Mouse scrolled (446, 534) with delta (3, 108)
Screenshot: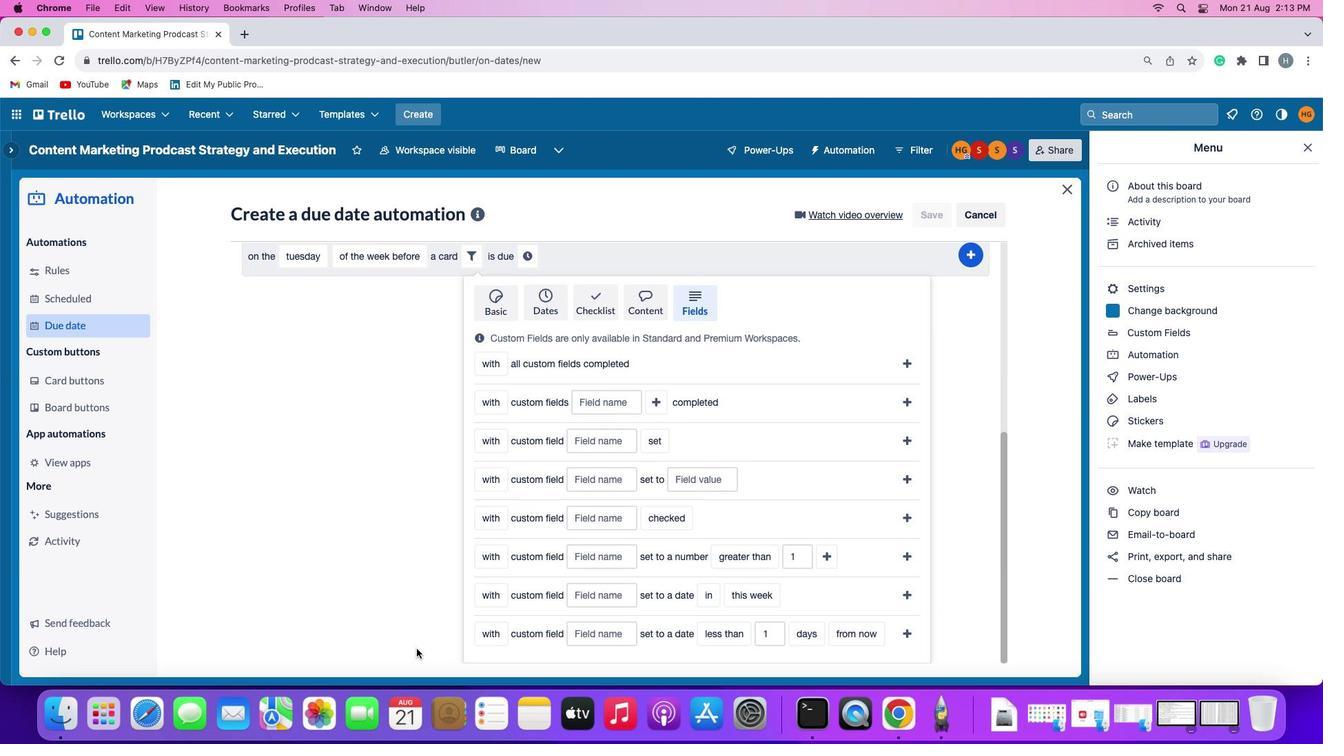 
Action: Mouse scrolled (446, 534) with delta (3, 108)
Screenshot: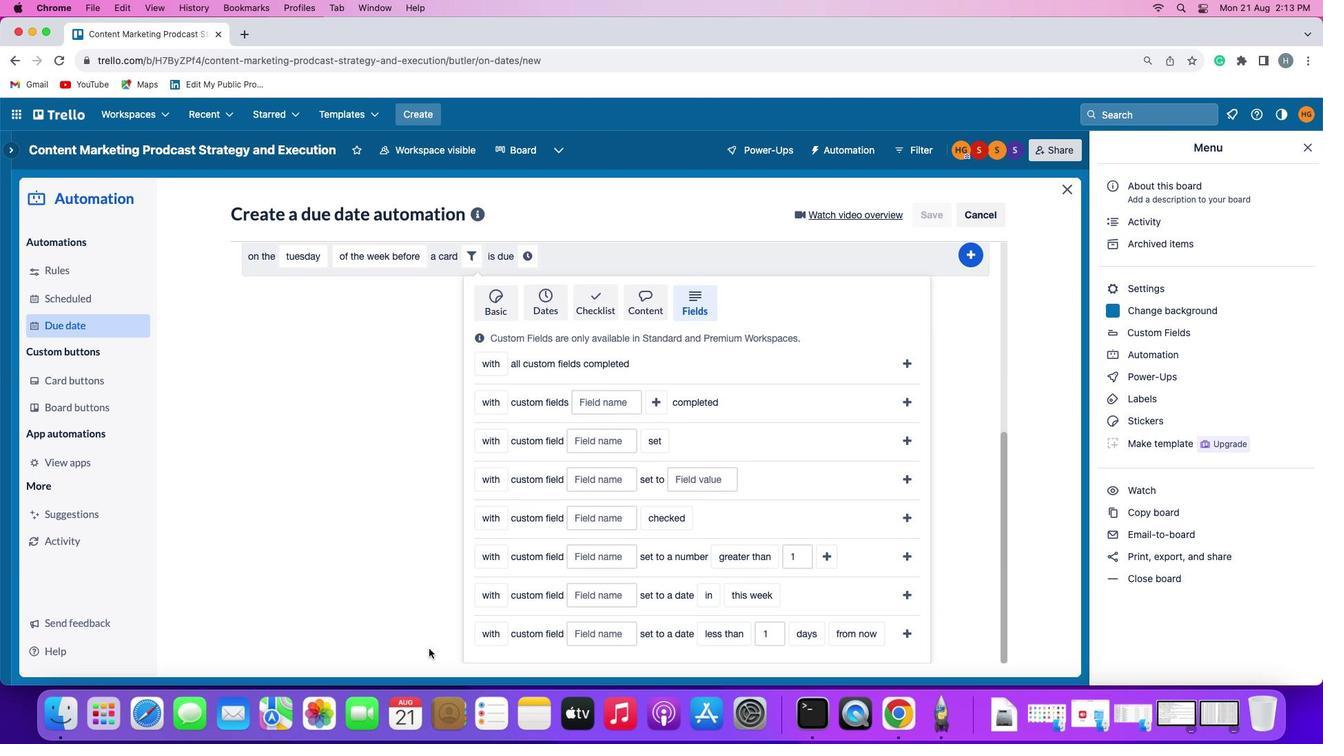 
Action: Mouse scrolled (446, 534) with delta (3, 107)
Screenshot: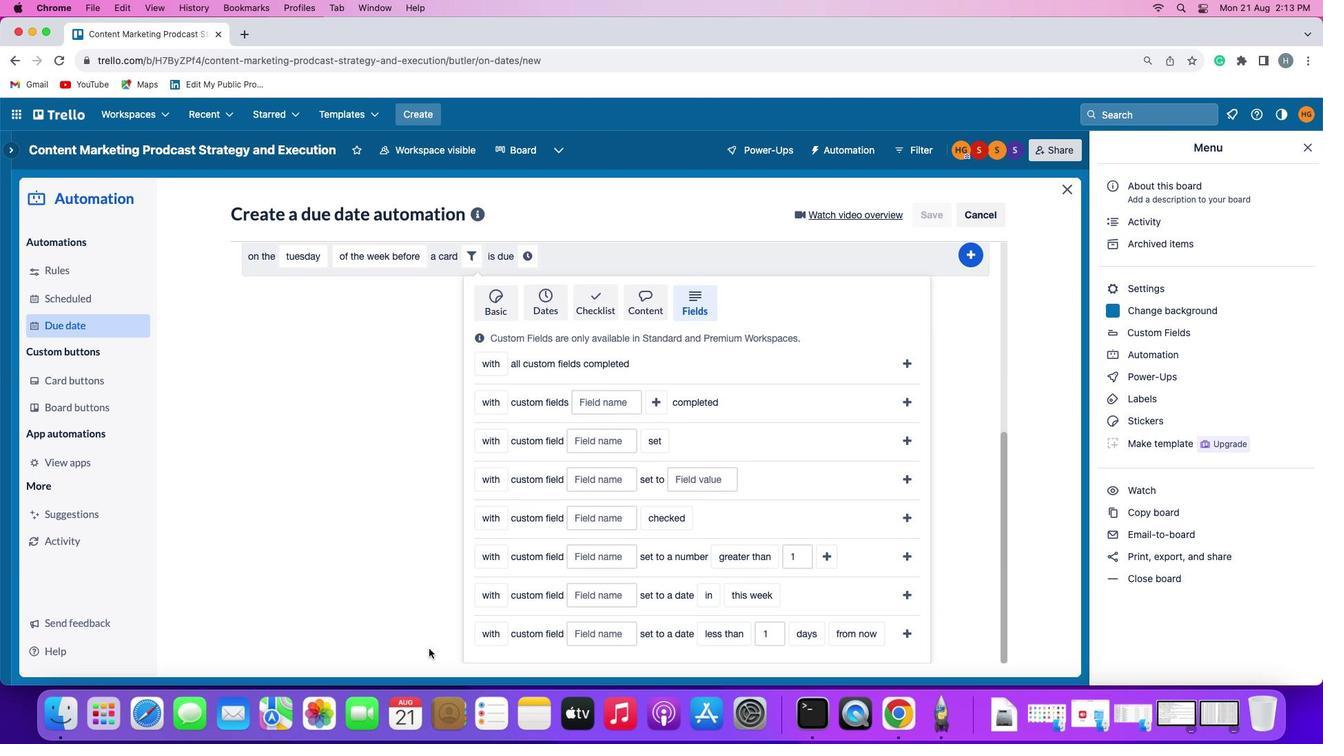 
Action: Mouse moved to (517, 528)
Screenshot: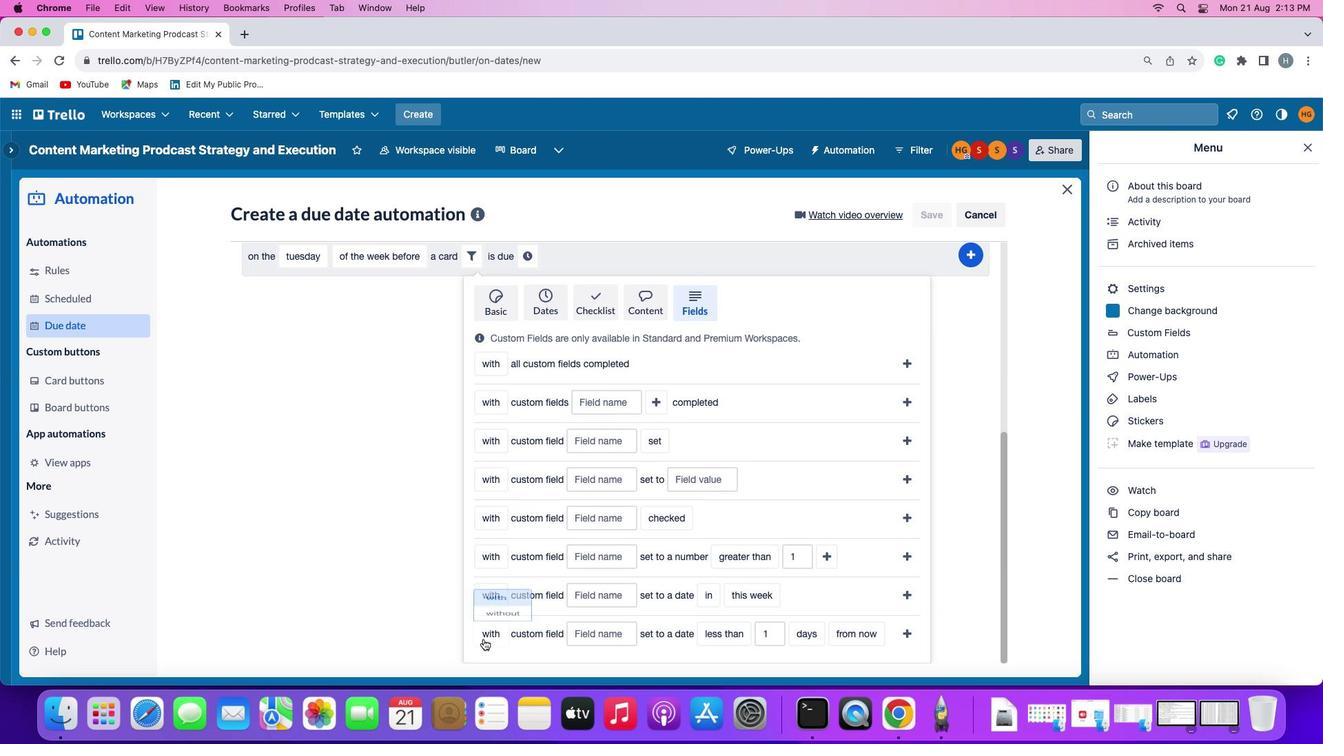 
Action: Mouse pressed left at (517, 528)
Screenshot: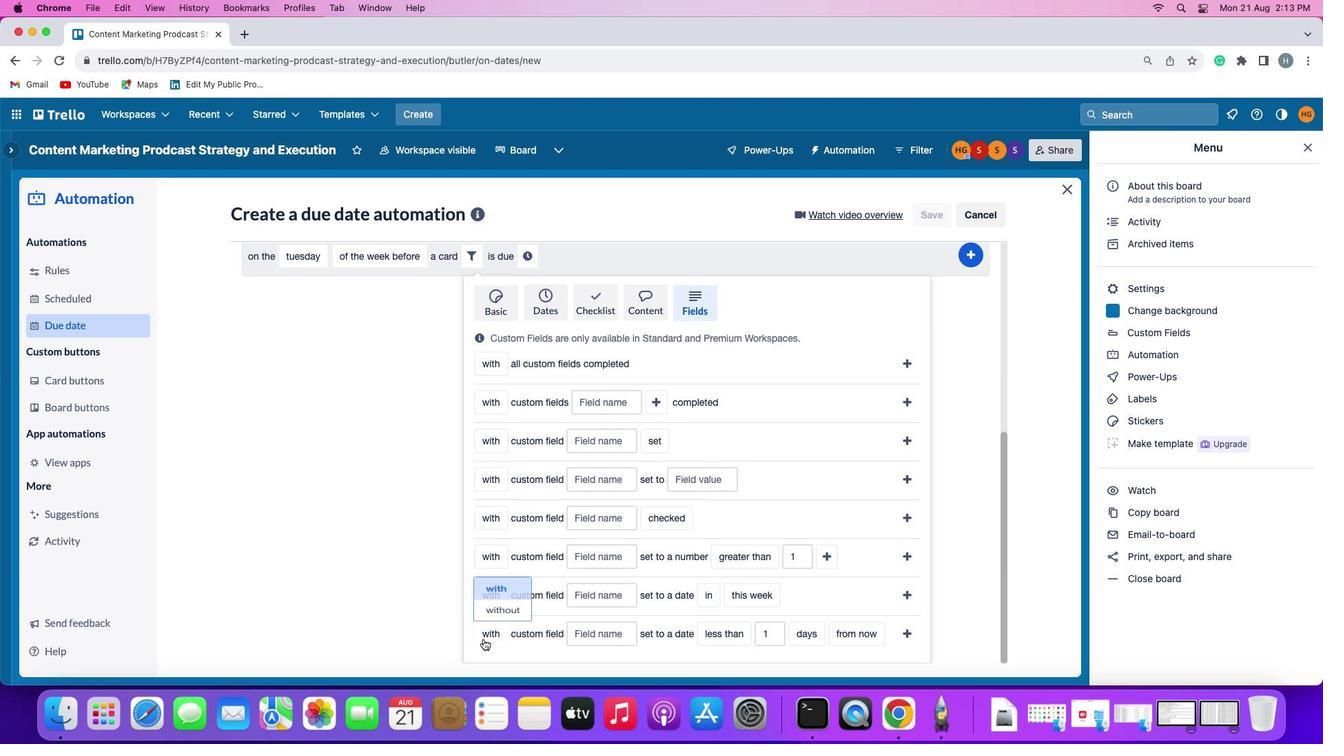 
Action: Mouse moved to (523, 514)
Screenshot: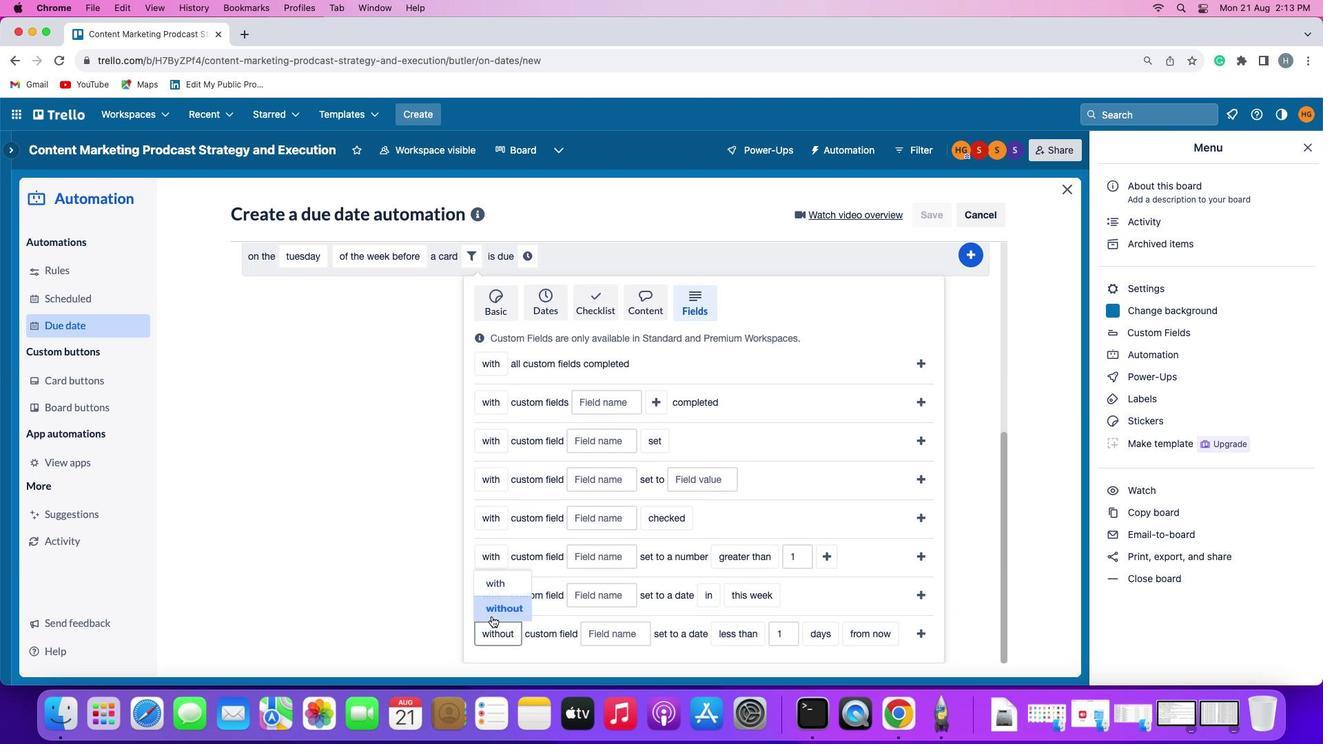 
Action: Mouse pressed left at (523, 514)
Screenshot: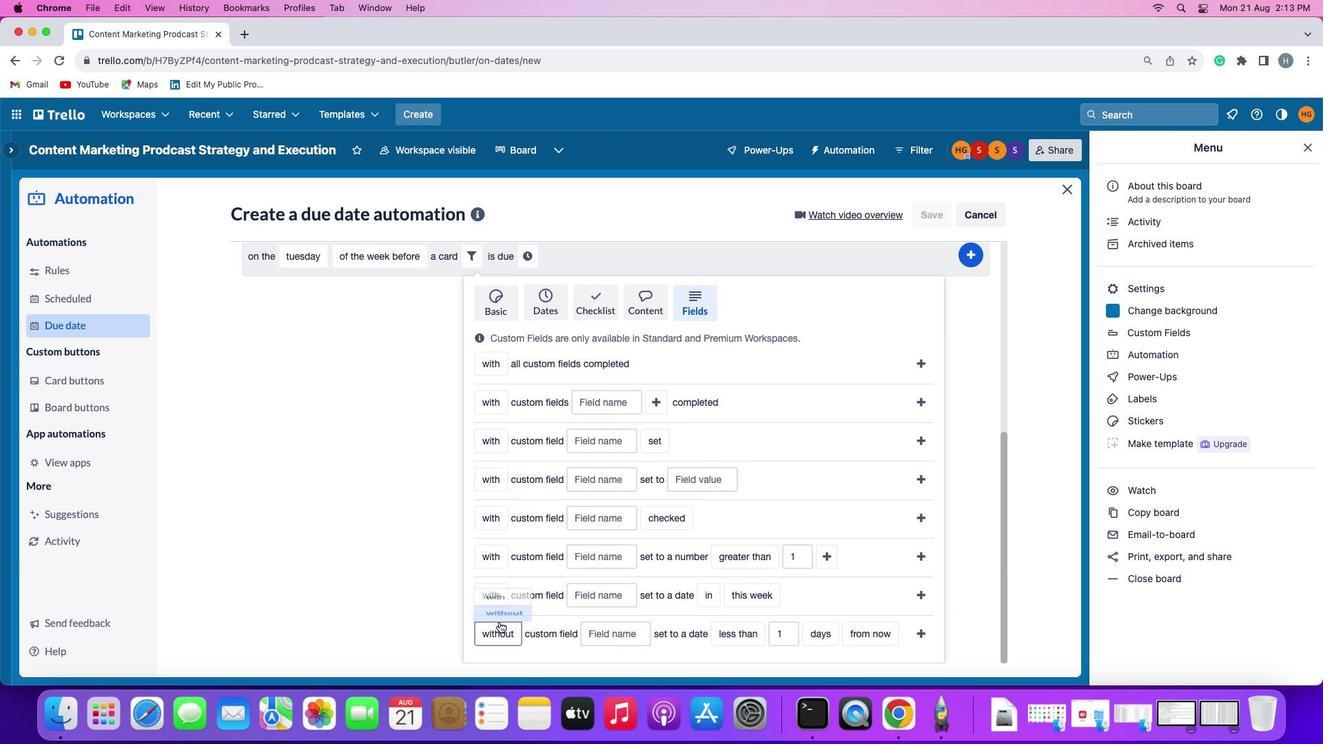 
Action: Mouse moved to (650, 528)
Screenshot: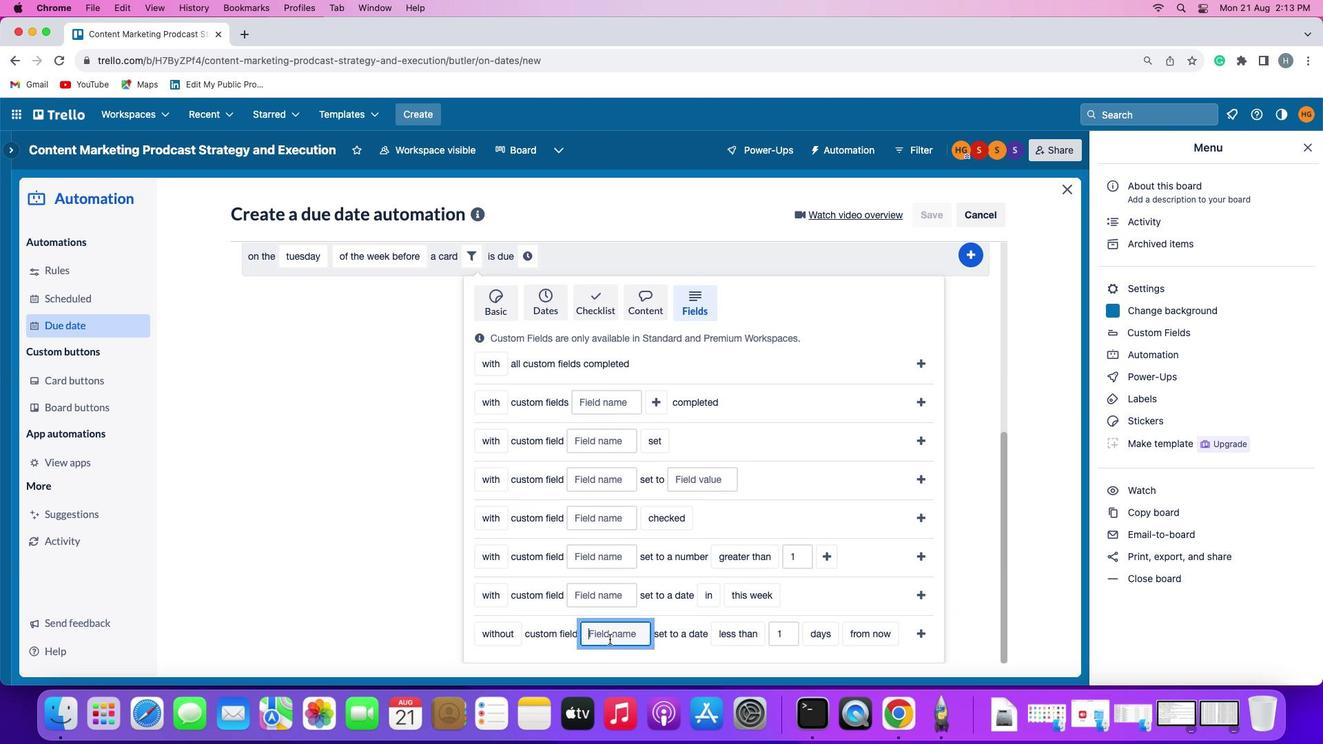 
Action: Mouse pressed left at (650, 528)
Screenshot: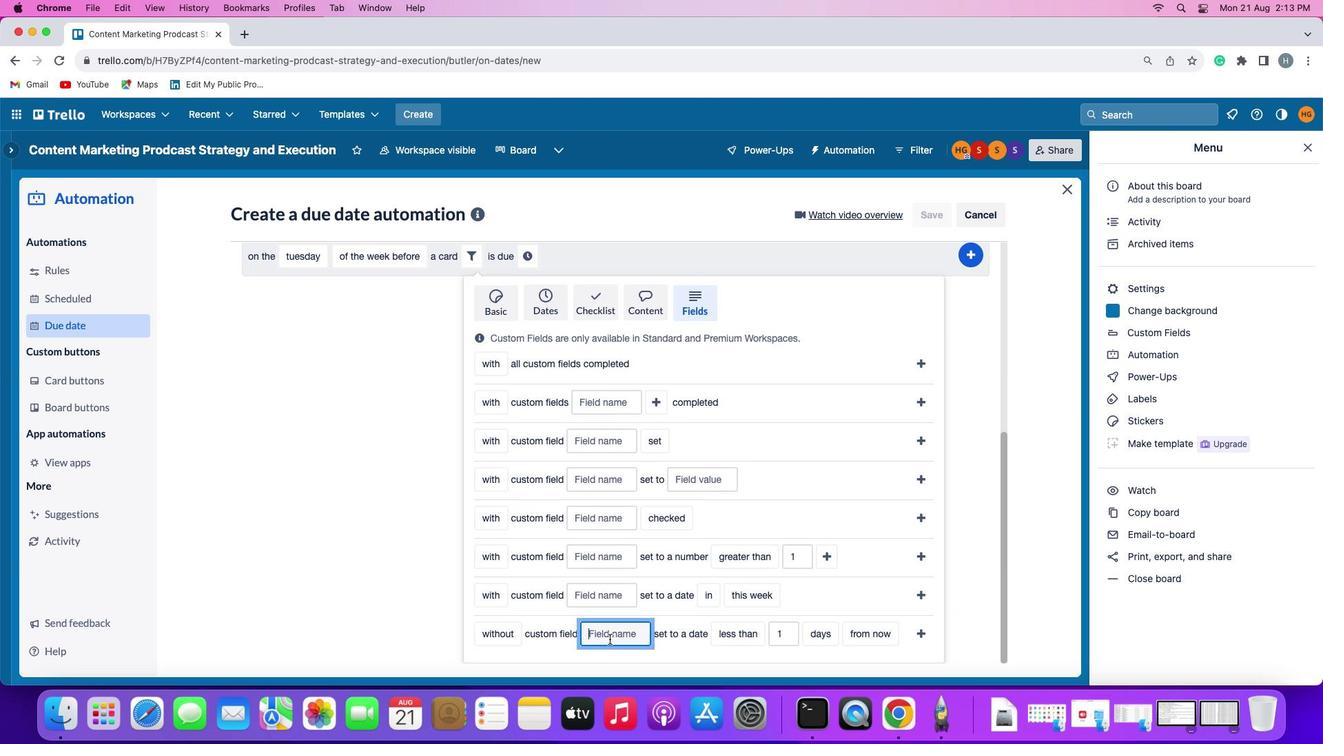 
Action: Mouse moved to (649, 527)
Screenshot: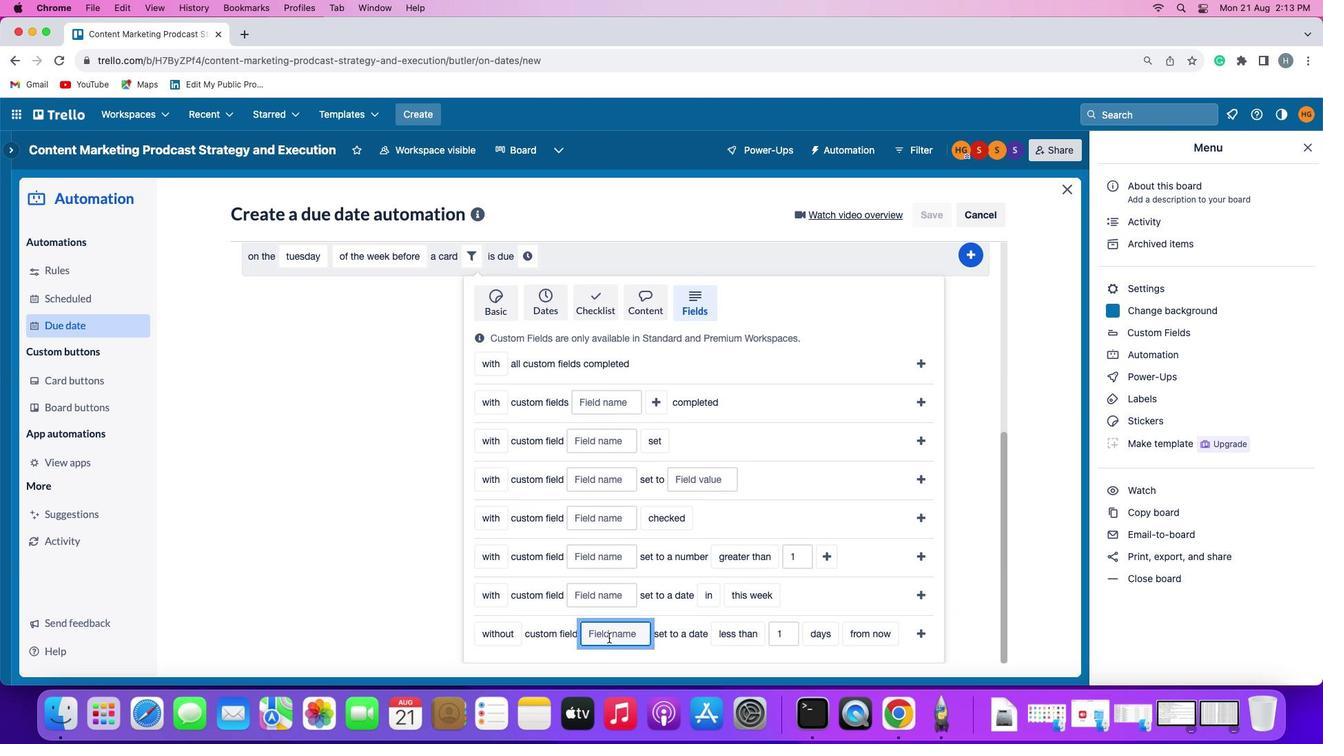 
Action: Key pressed Key.shift'R''e''s''u''m''e'
Screenshot: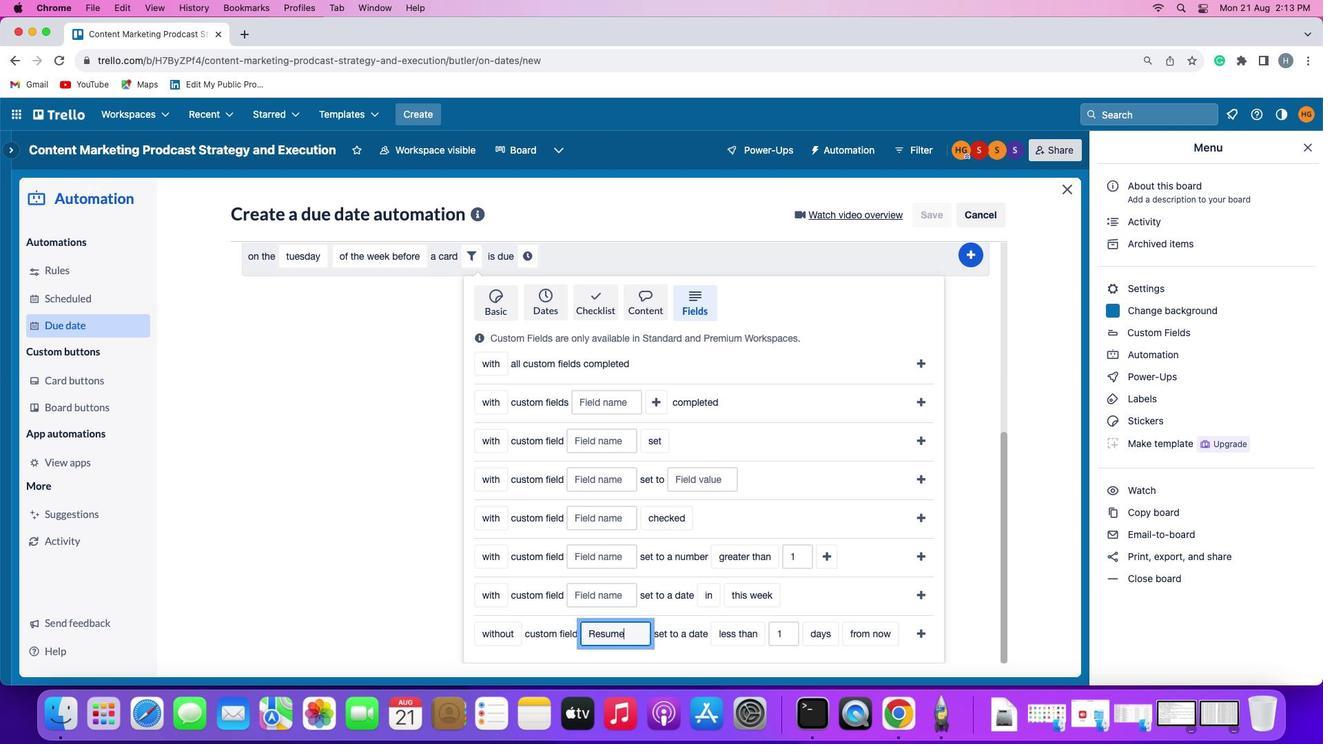 
Action: Mouse moved to (755, 520)
Screenshot: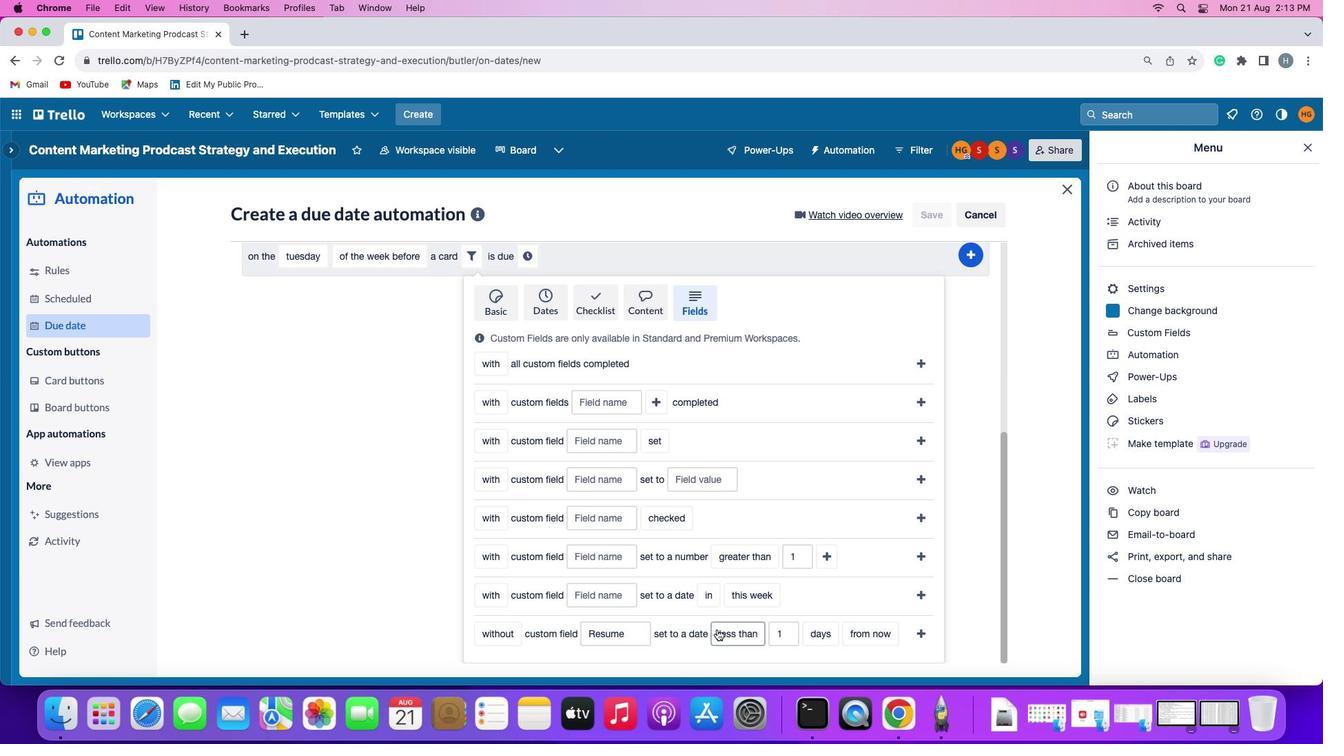 
Action: Mouse pressed left at (755, 520)
Screenshot: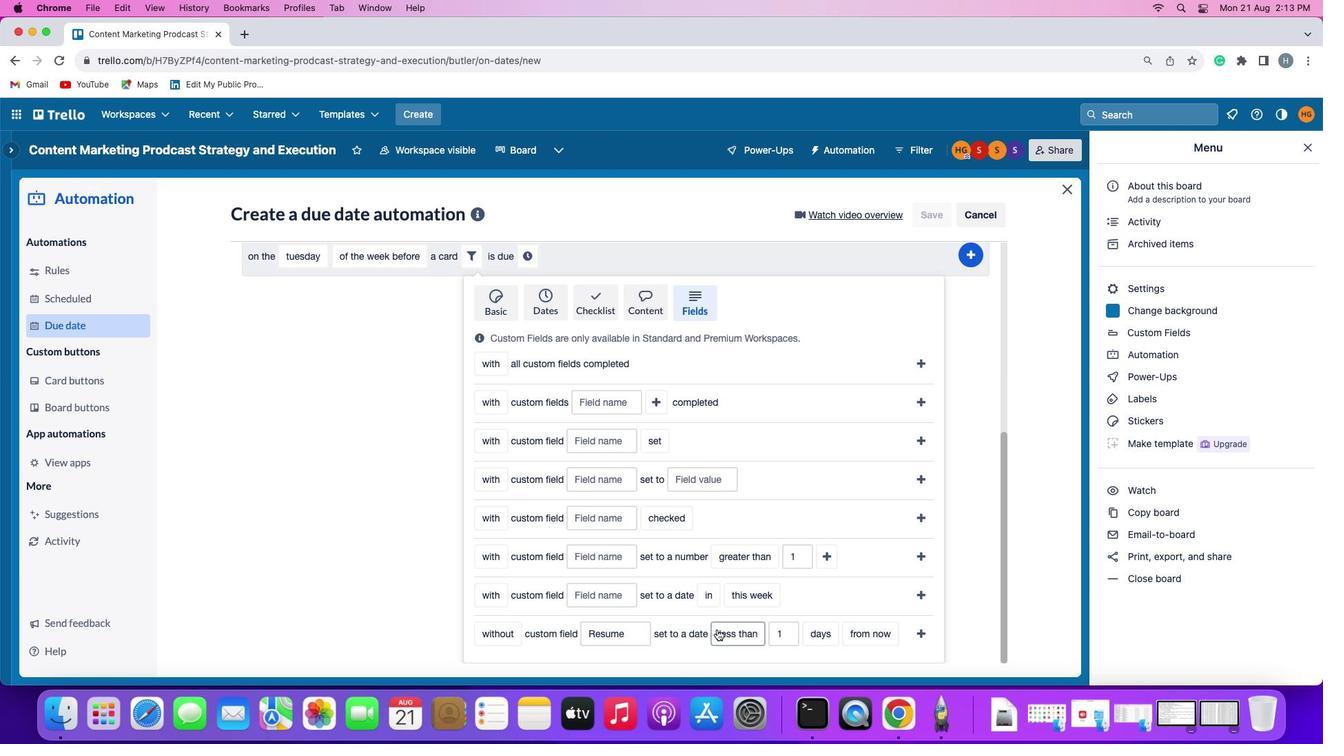 
Action: Mouse moved to (778, 522)
Screenshot: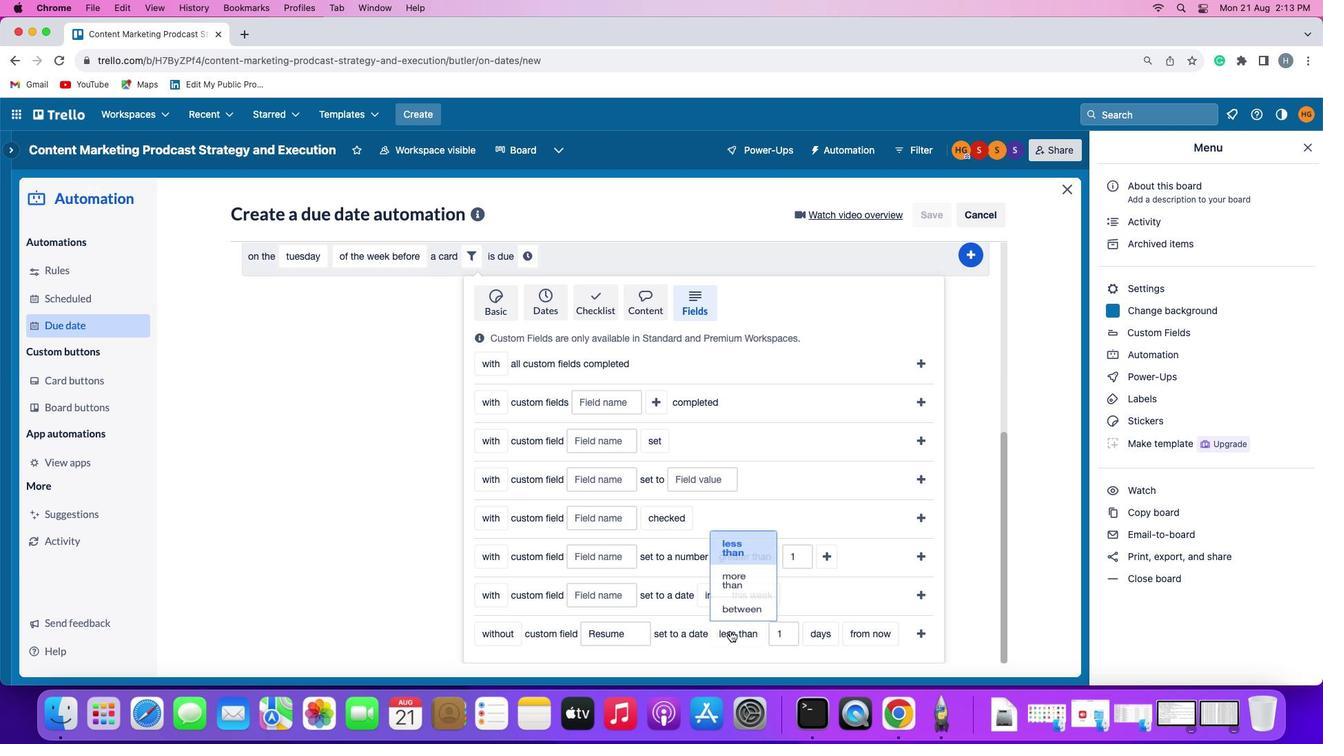 
Action: Mouse pressed left at (778, 522)
Screenshot: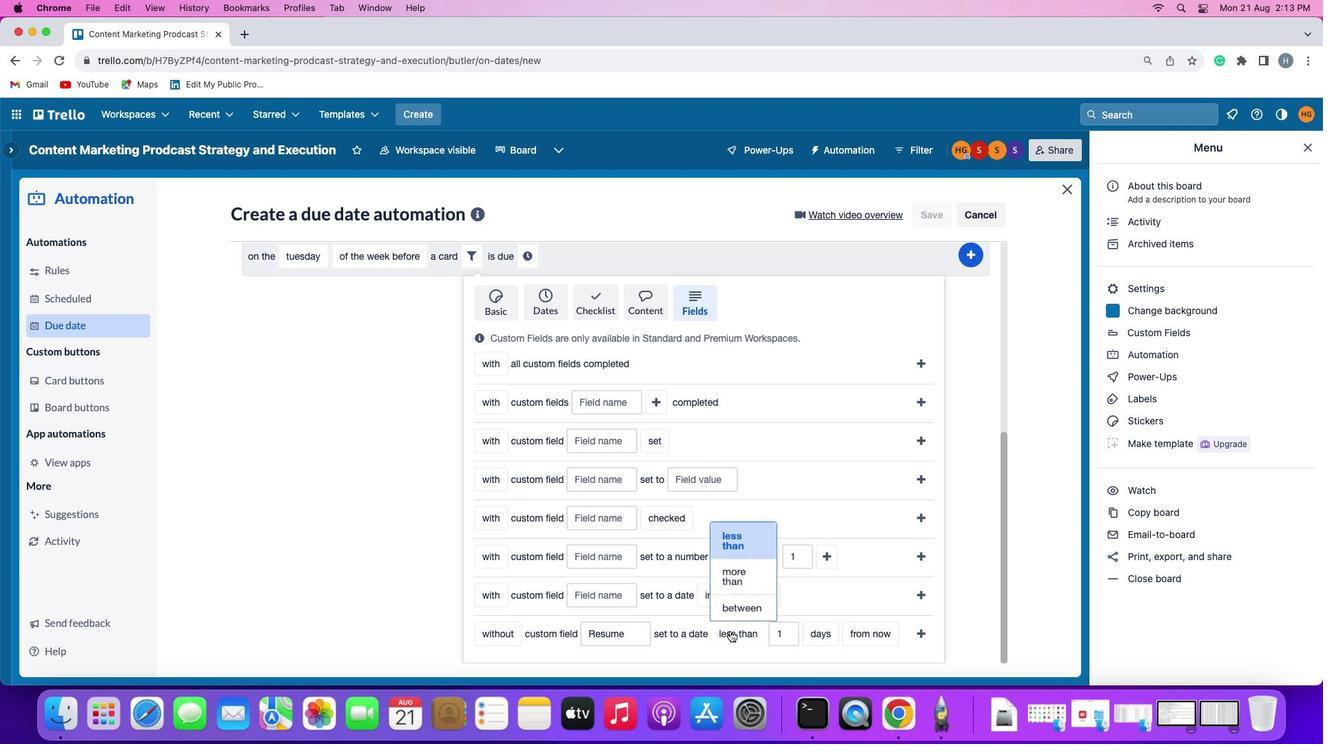 
Action: Mouse moved to (792, 466)
Screenshot: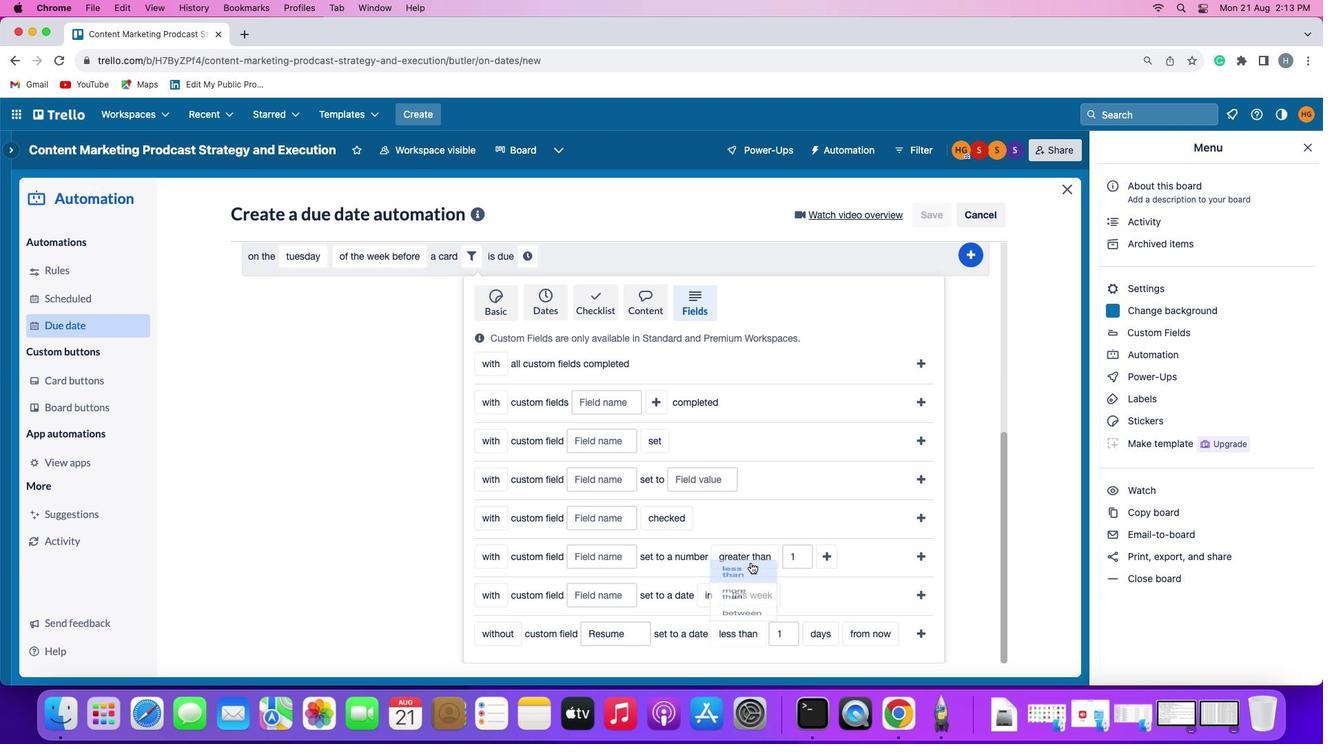 
Action: Mouse pressed left at (792, 466)
Screenshot: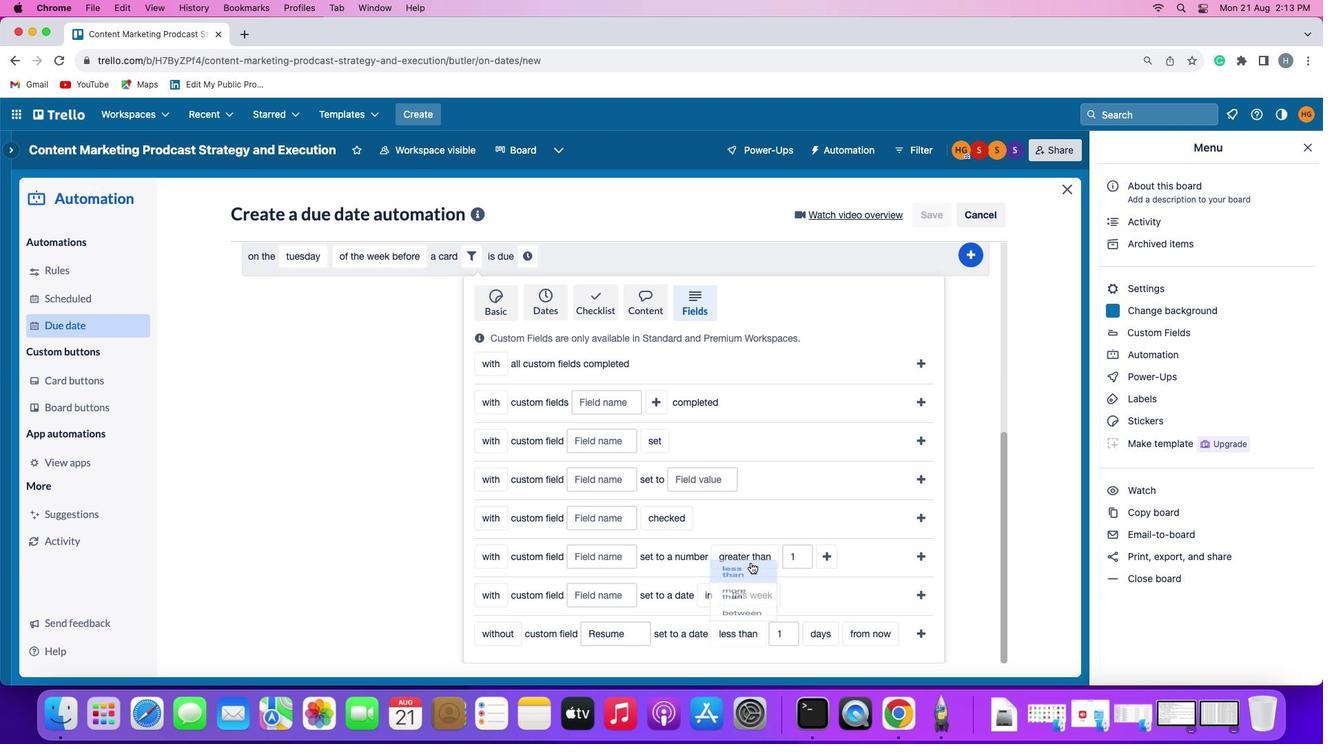 
Action: Mouse moved to (881, 528)
Screenshot: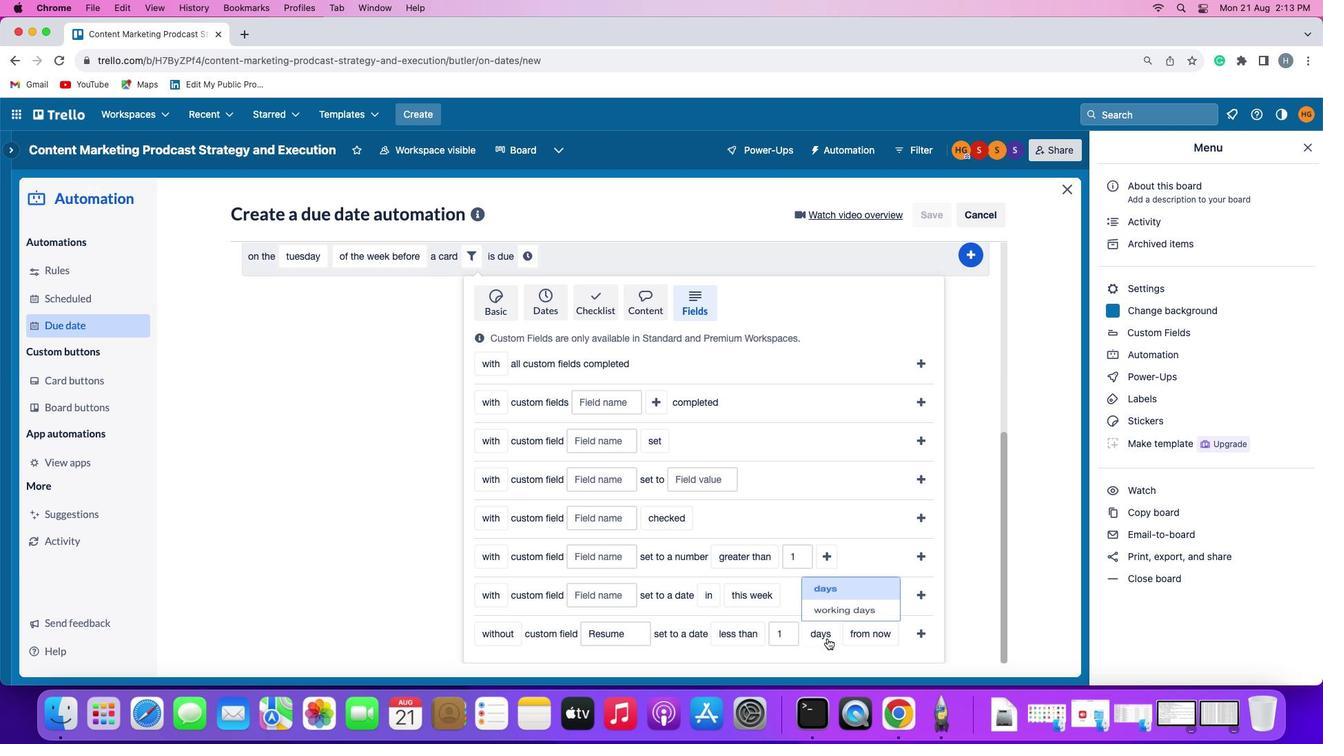 
Action: Mouse pressed left at (881, 528)
Screenshot: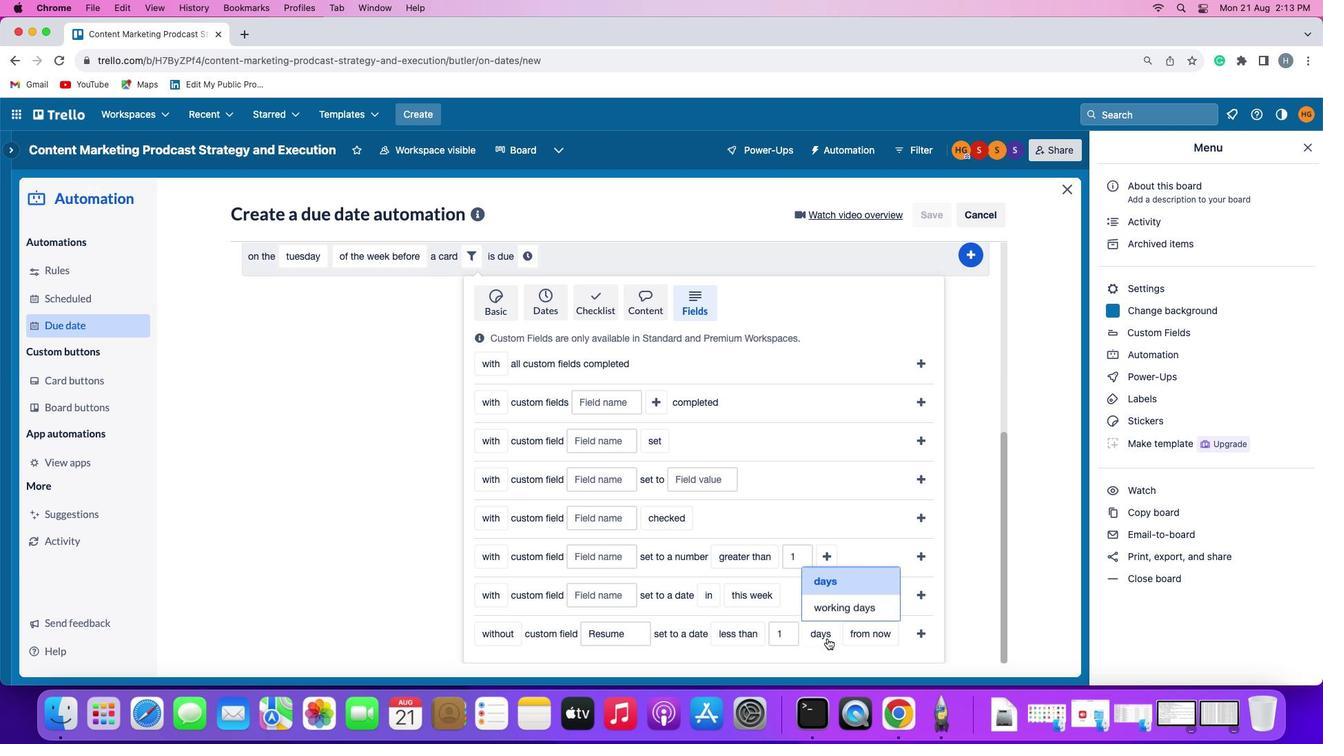 
Action: Mouse moved to (885, 510)
Screenshot: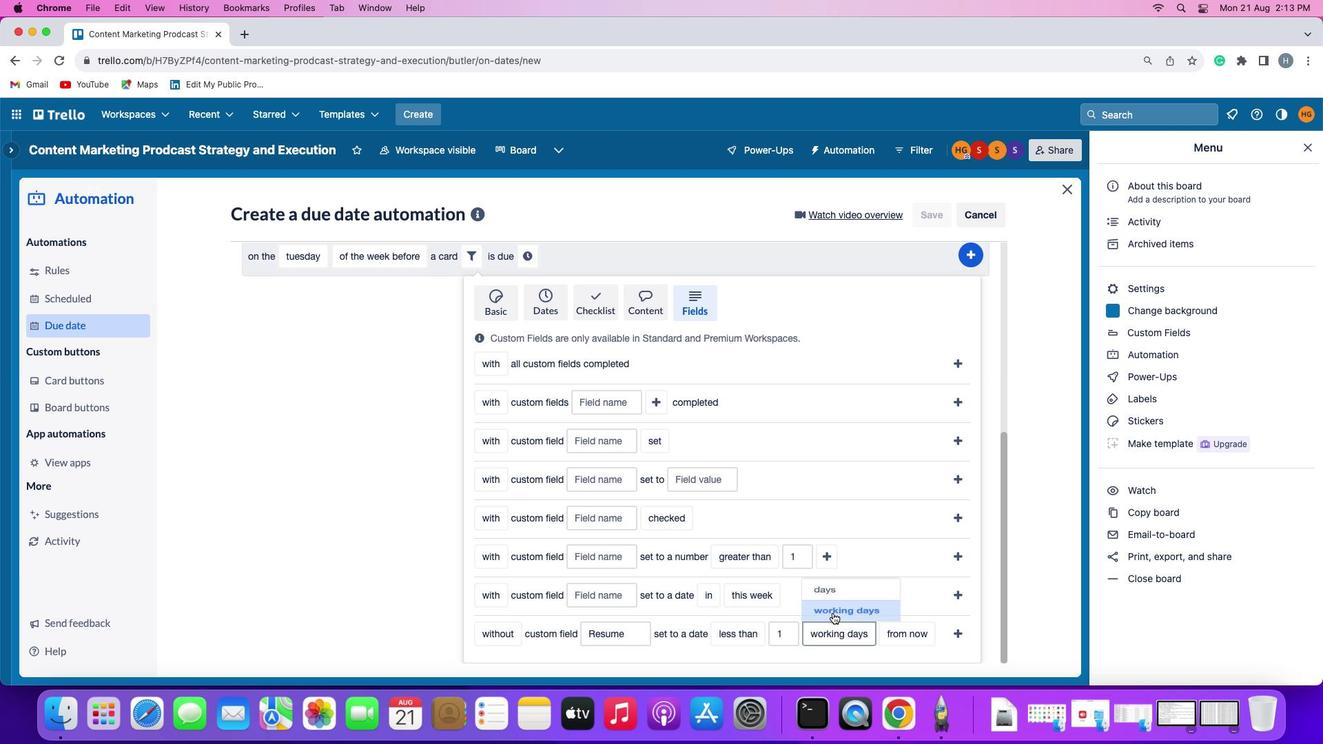 
Action: Mouse pressed left at (885, 510)
Screenshot: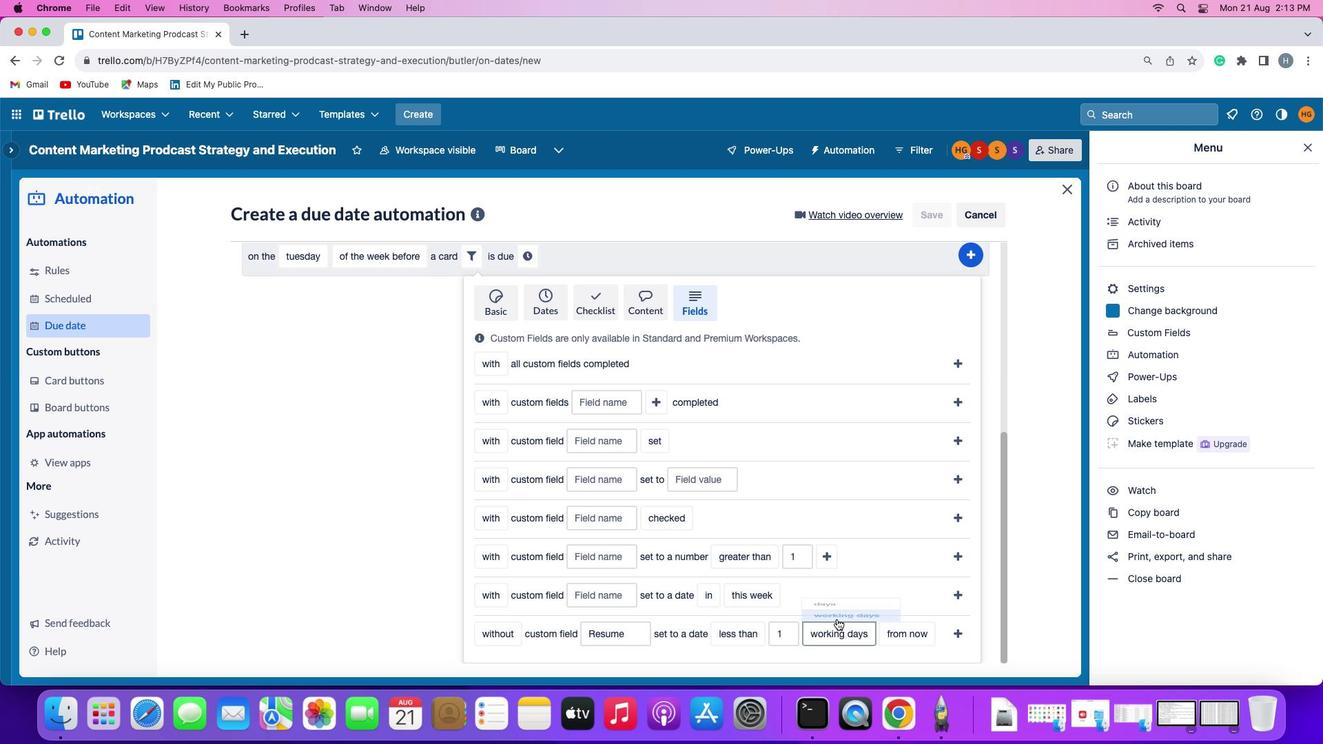
Action: Mouse moved to (954, 525)
Screenshot: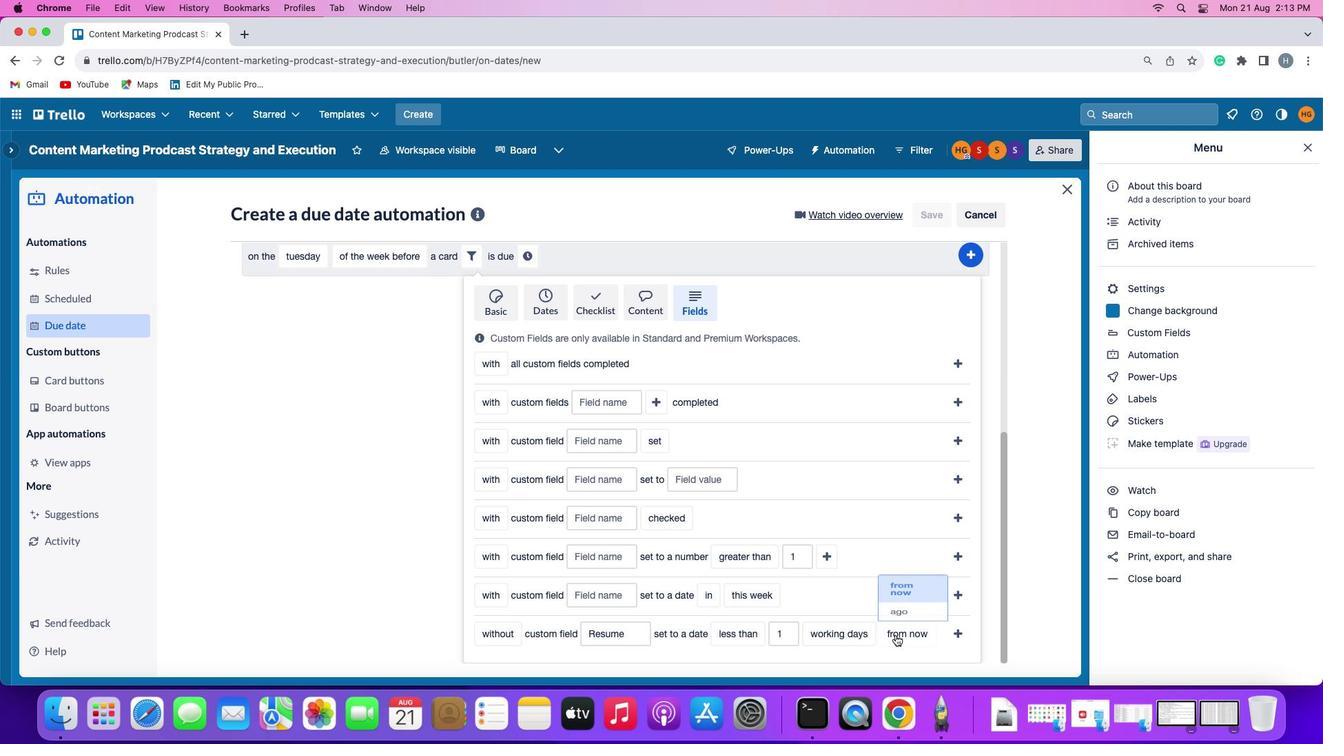 
Action: Mouse pressed left at (954, 525)
Screenshot: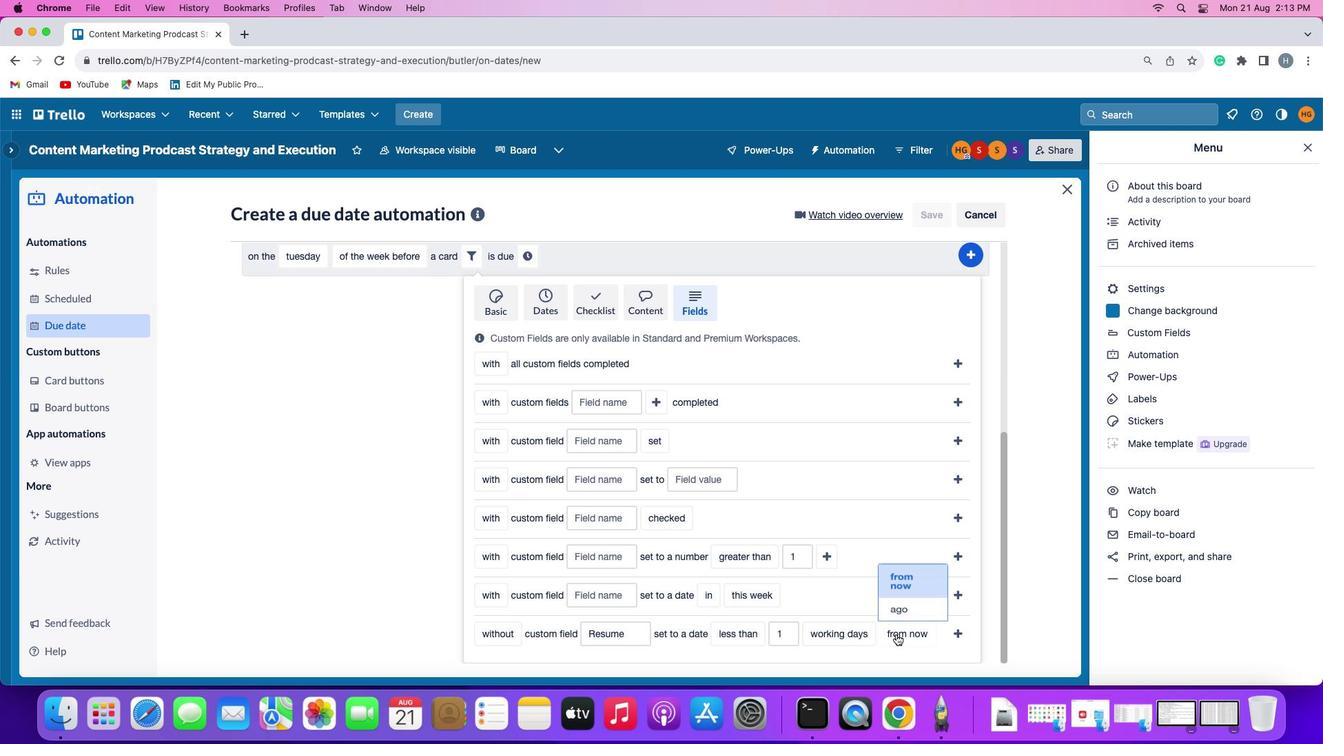 
Action: Mouse moved to (962, 489)
Screenshot: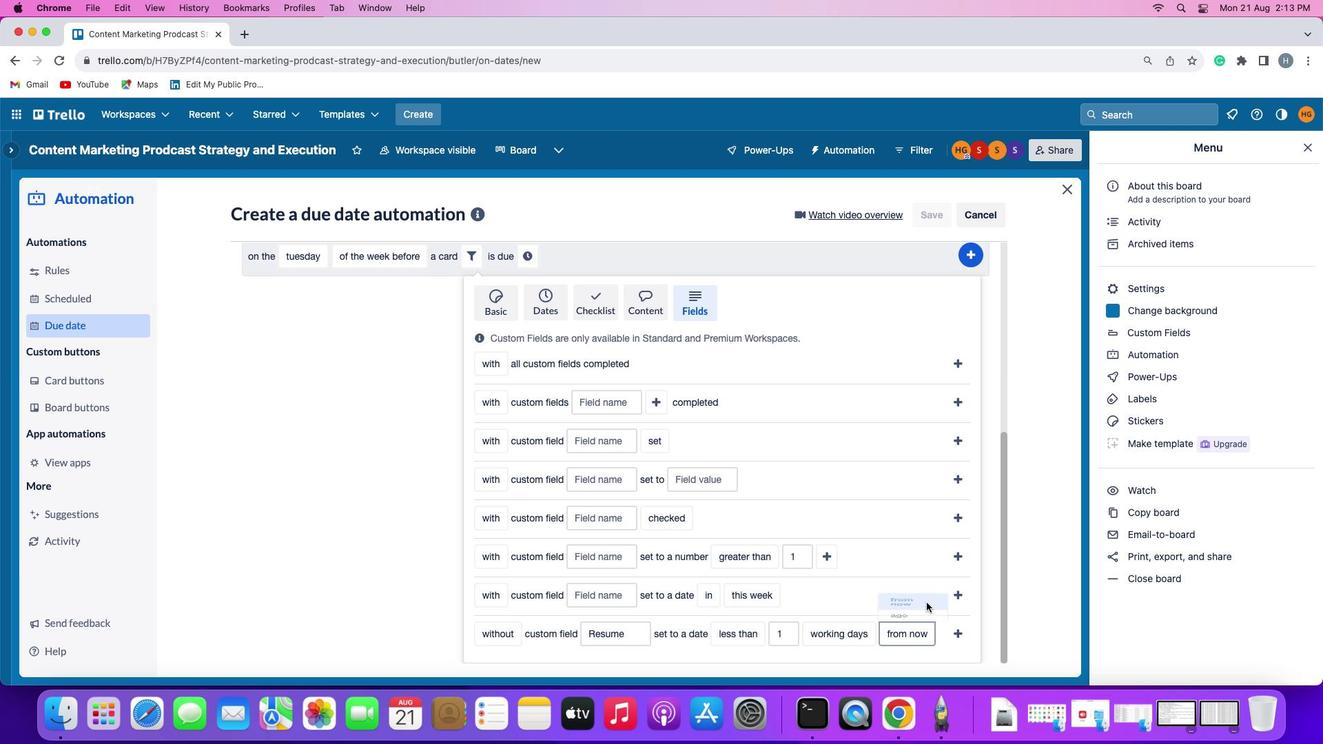 
Action: Mouse pressed left at (962, 489)
Screenshot: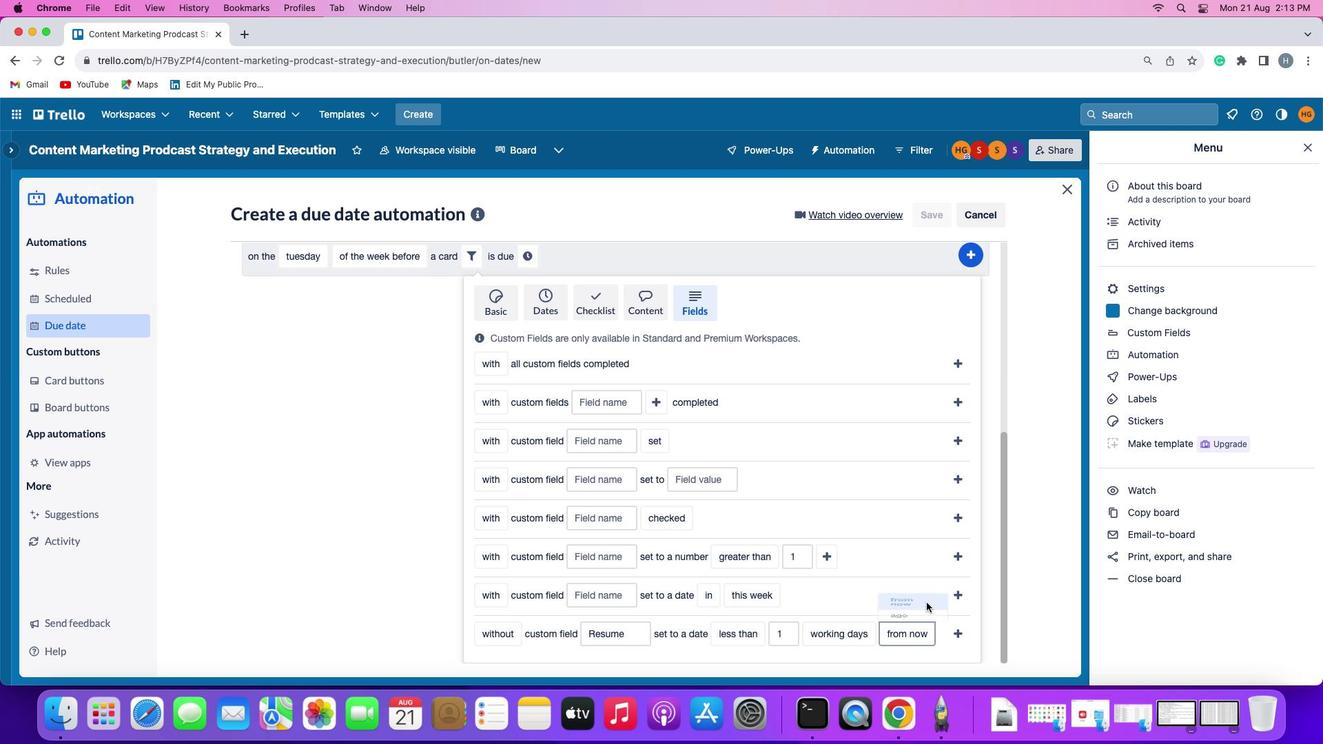 
Action: Mouse moved to (1018, 522)
Screenshot: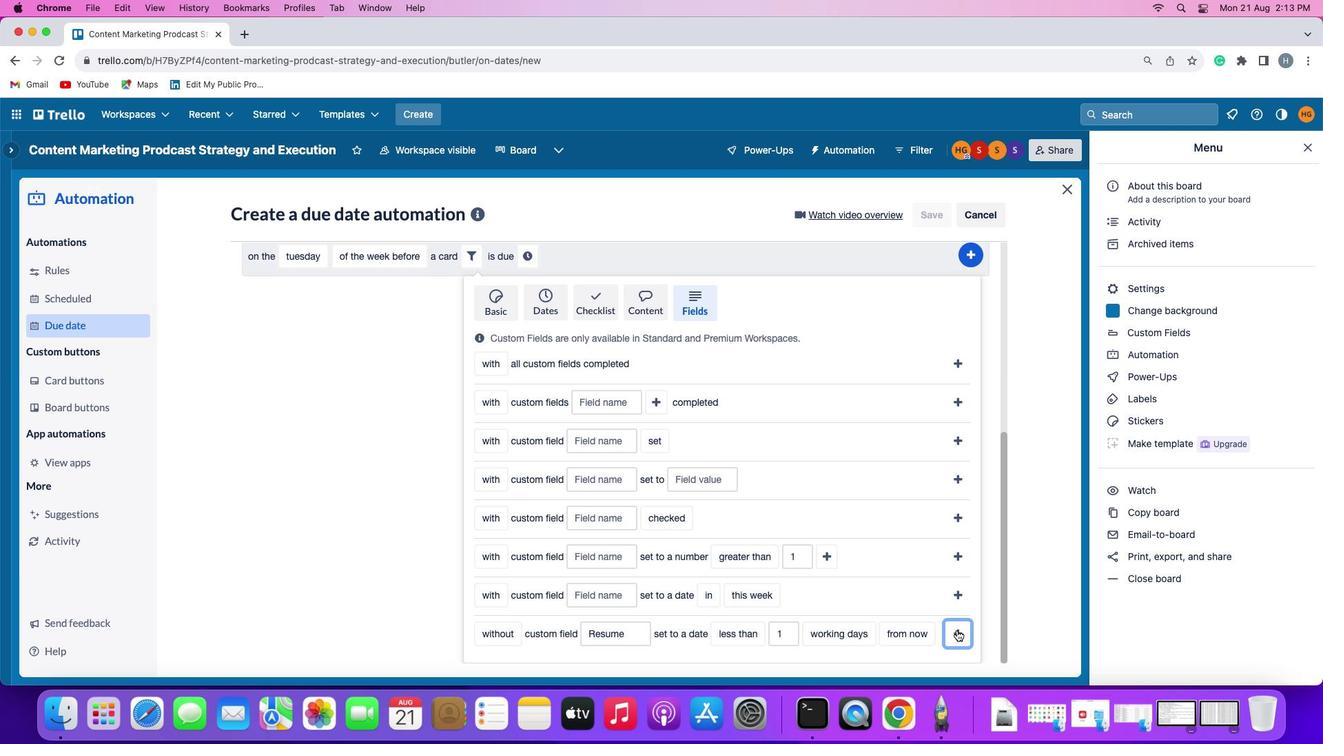 
Action: Mouse pressed left at (1018, 522)
Screenshot: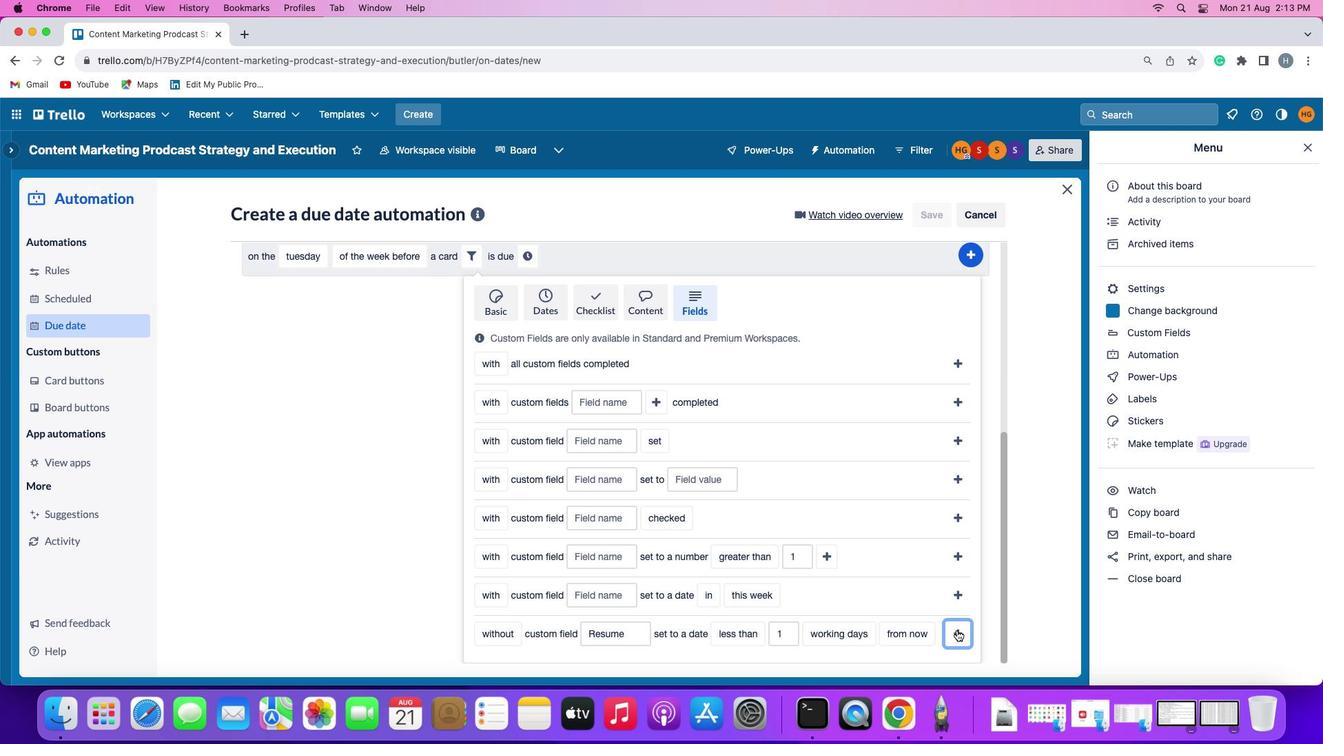 
Action: Mouse moved to (958, 505)
Screenshot: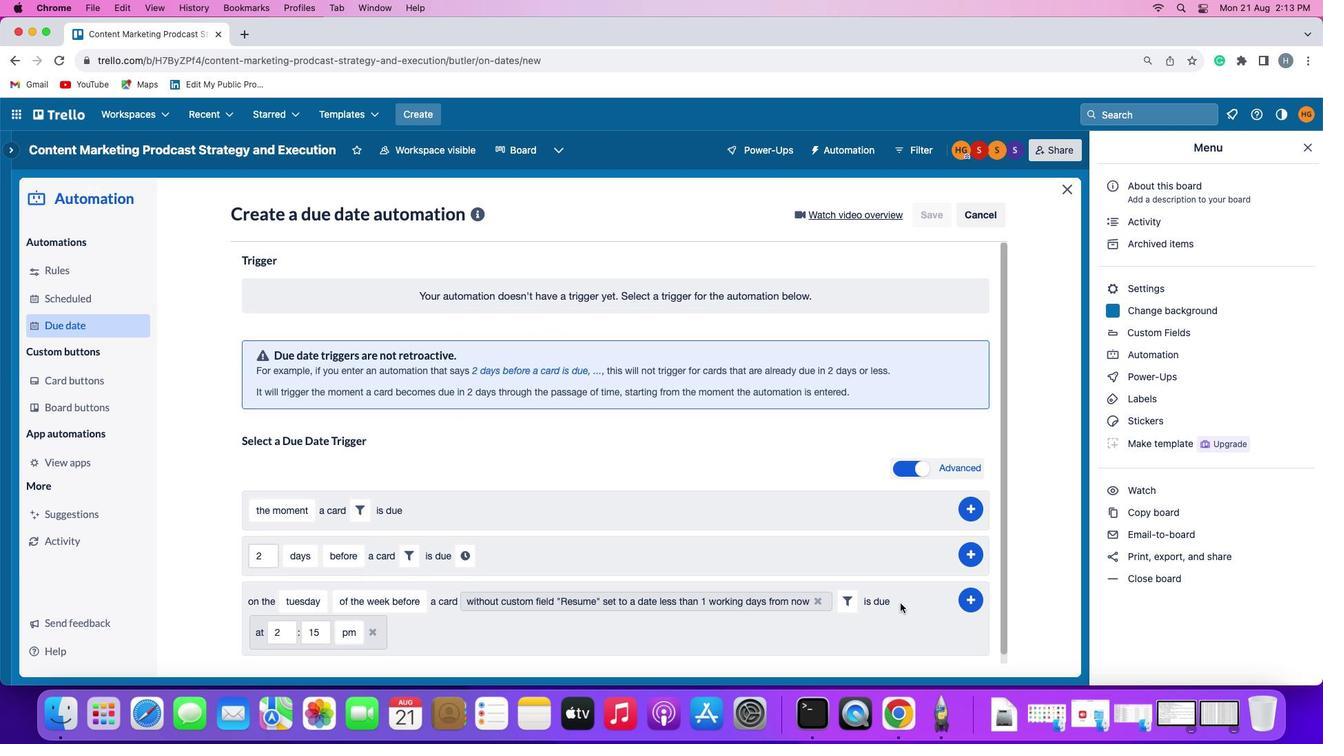 
Action: Mouse pressed left at (958, 505)
Screenshot: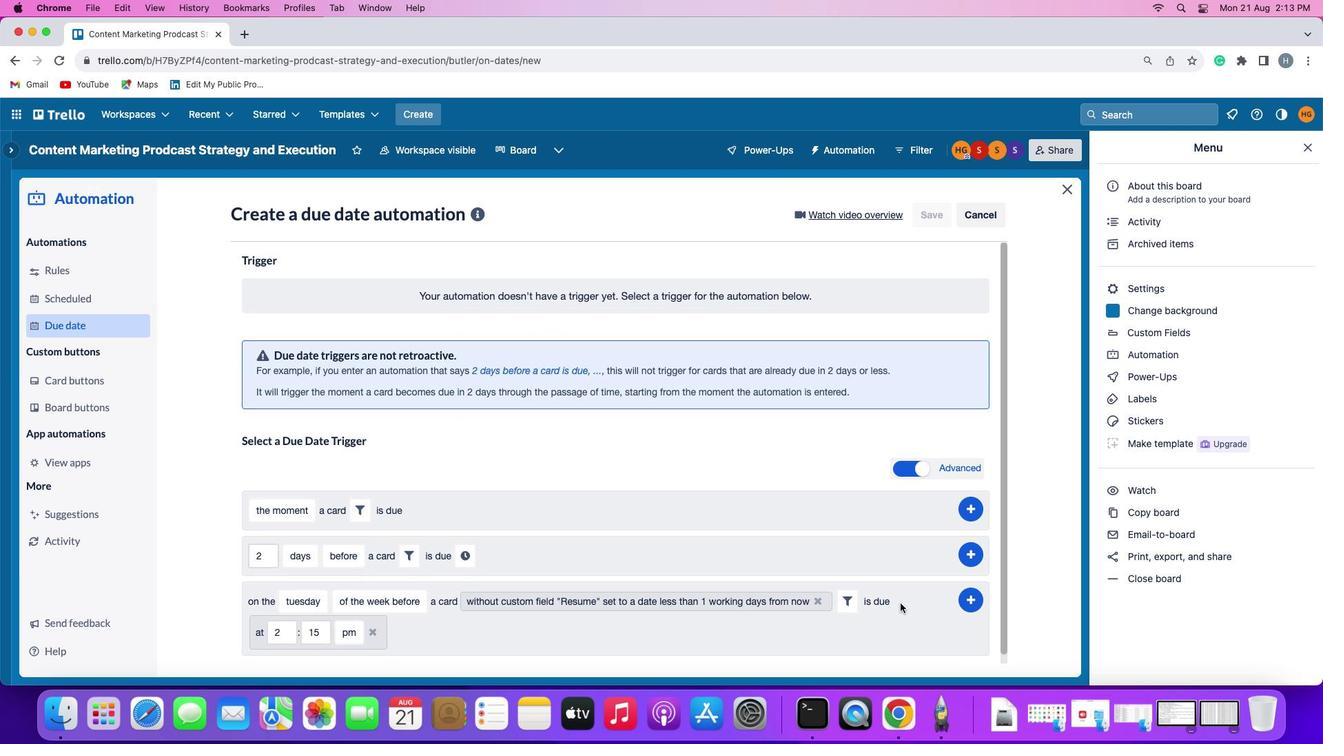 
Action: Mouse moved to (314, 523)
Screenshot: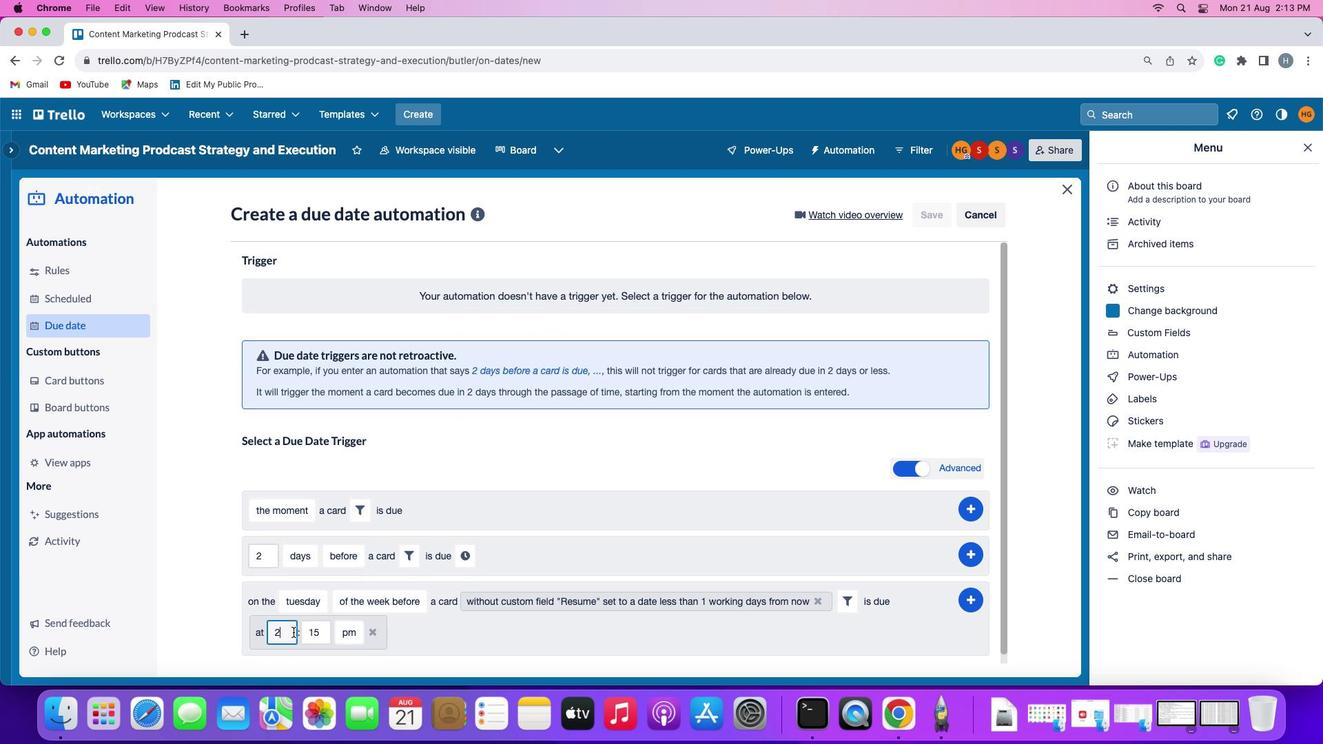 
Action: Mouse pressed left at (314, 523)
Screenshot: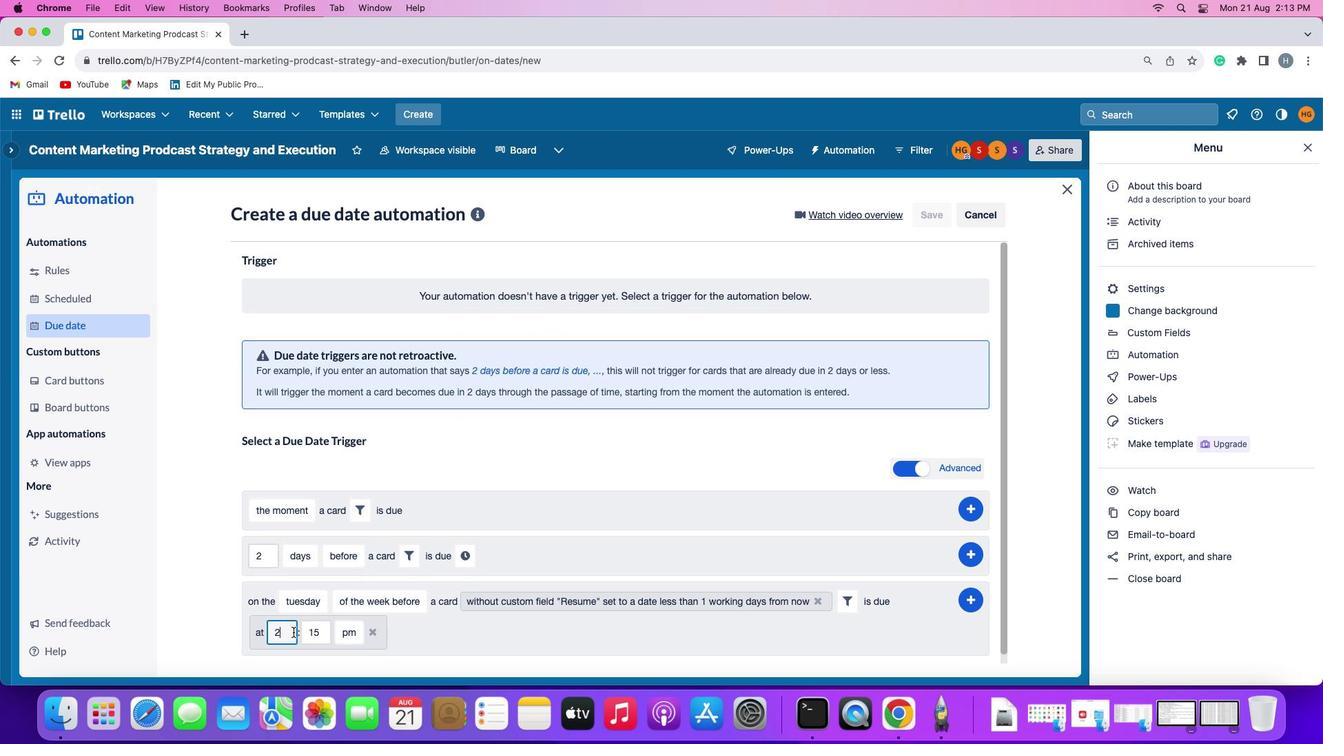 
Action: Key pressed Key.backspace'1''1'
Screenshot: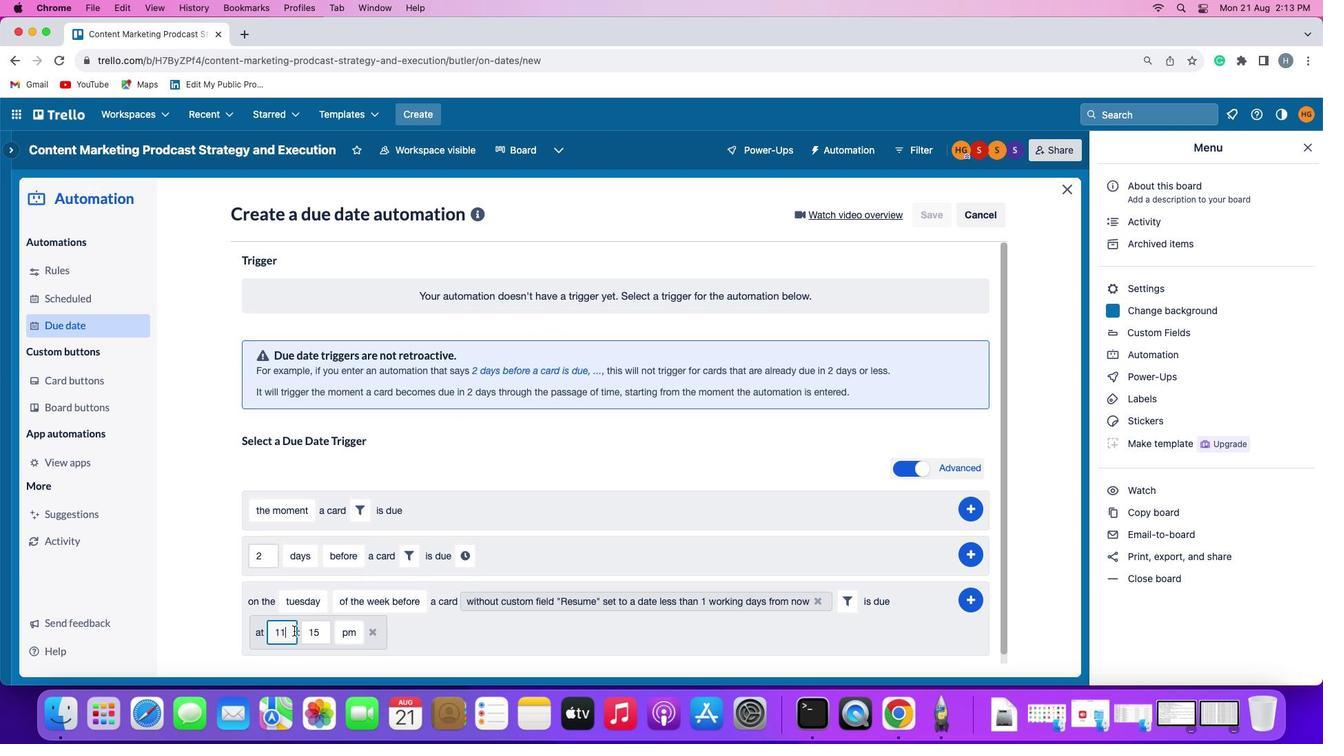 
Action: Mouse moved to (350, 524)
Screenshot: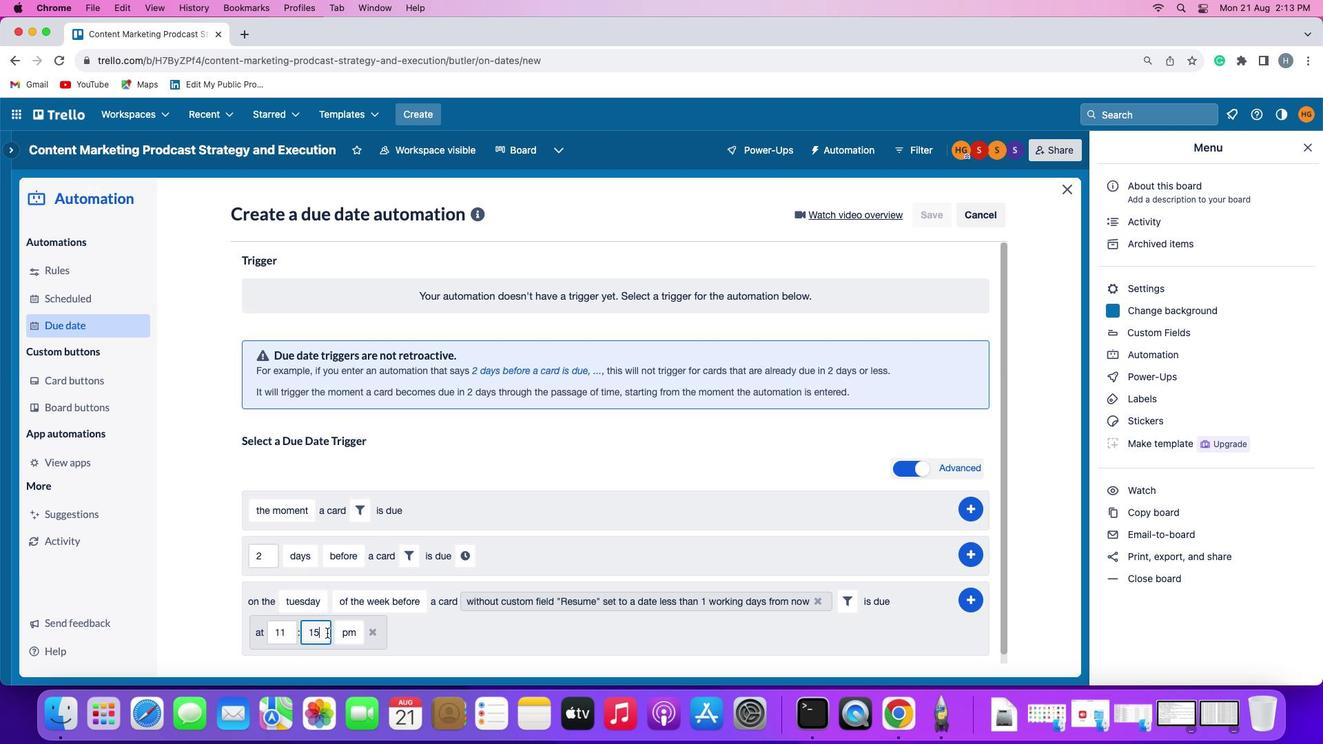 
Action: Mouse pressed left at (350, 524)
Screenshot: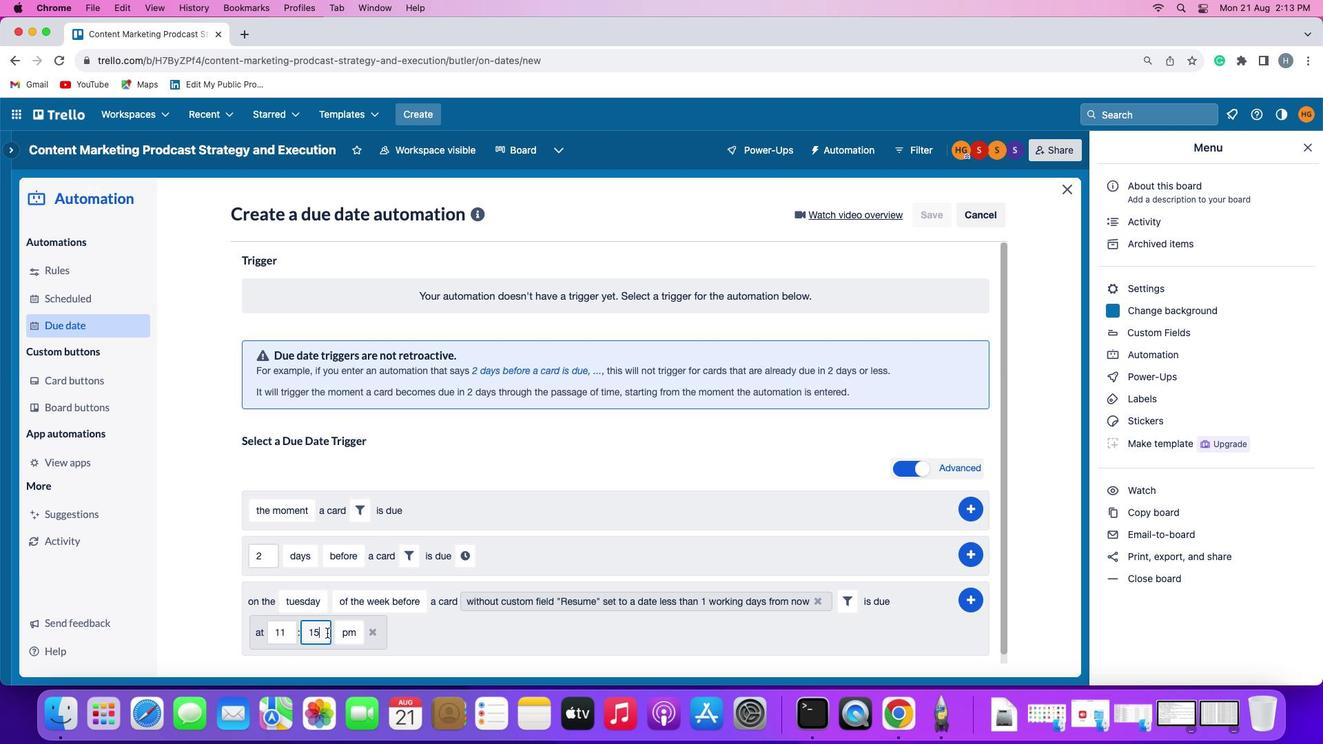 
Action: Key pressed Key.backspaceKey.backspace'0''0'
Screenshot: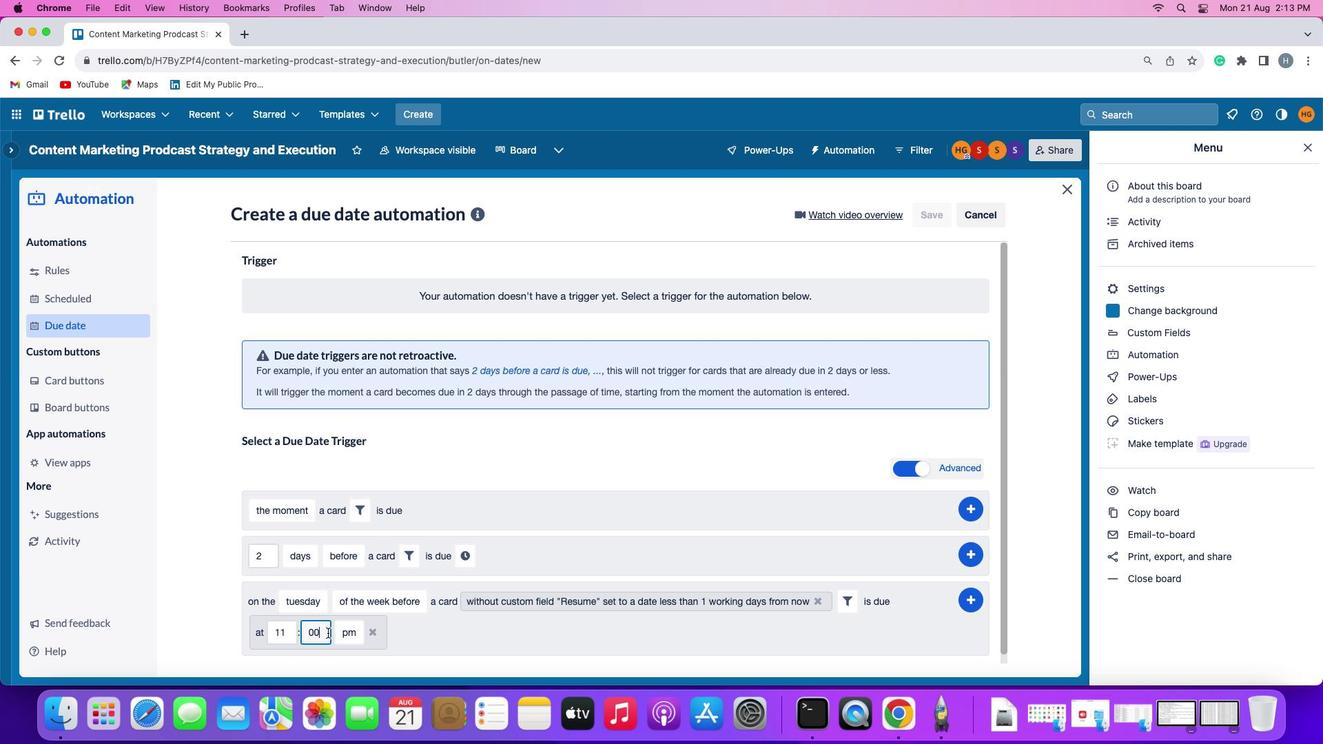 
Action: Mouse moved to (381, 521)
Screenshot: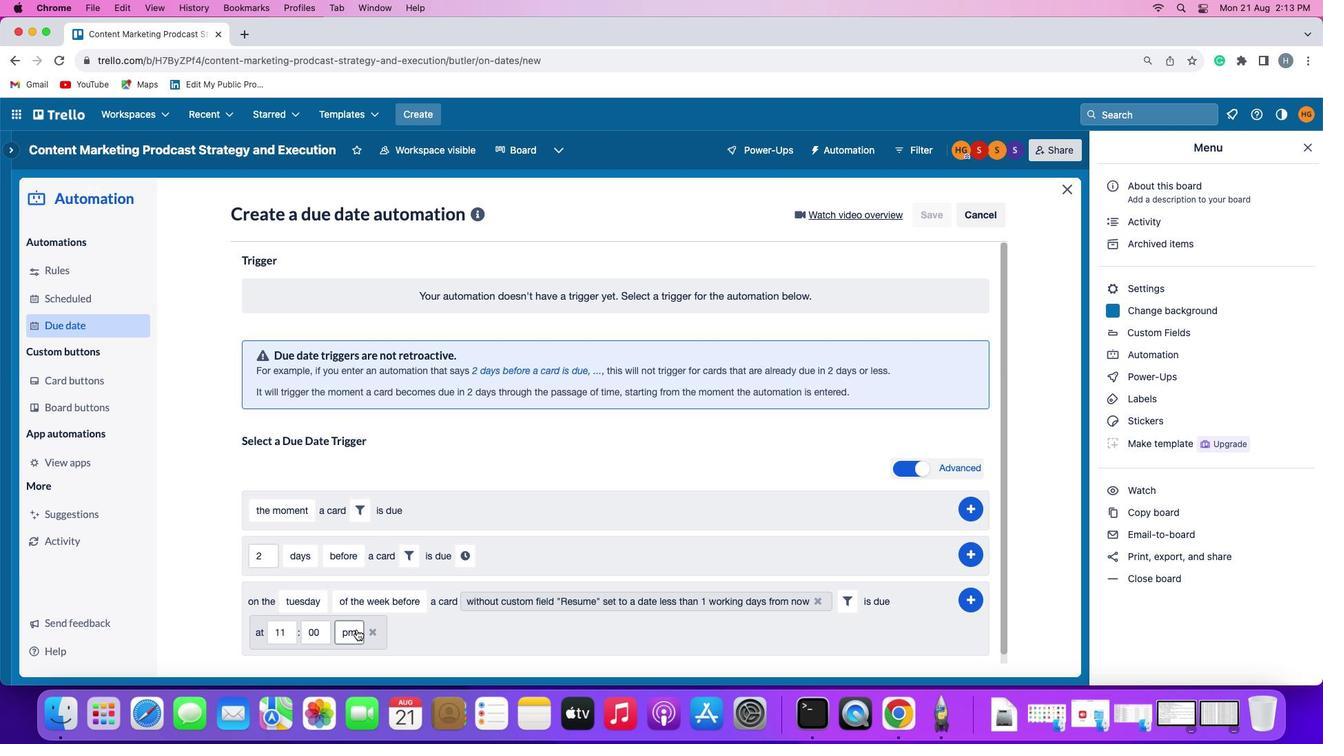 
Action: Mouse pressed left at (381, 521)
Screenshot: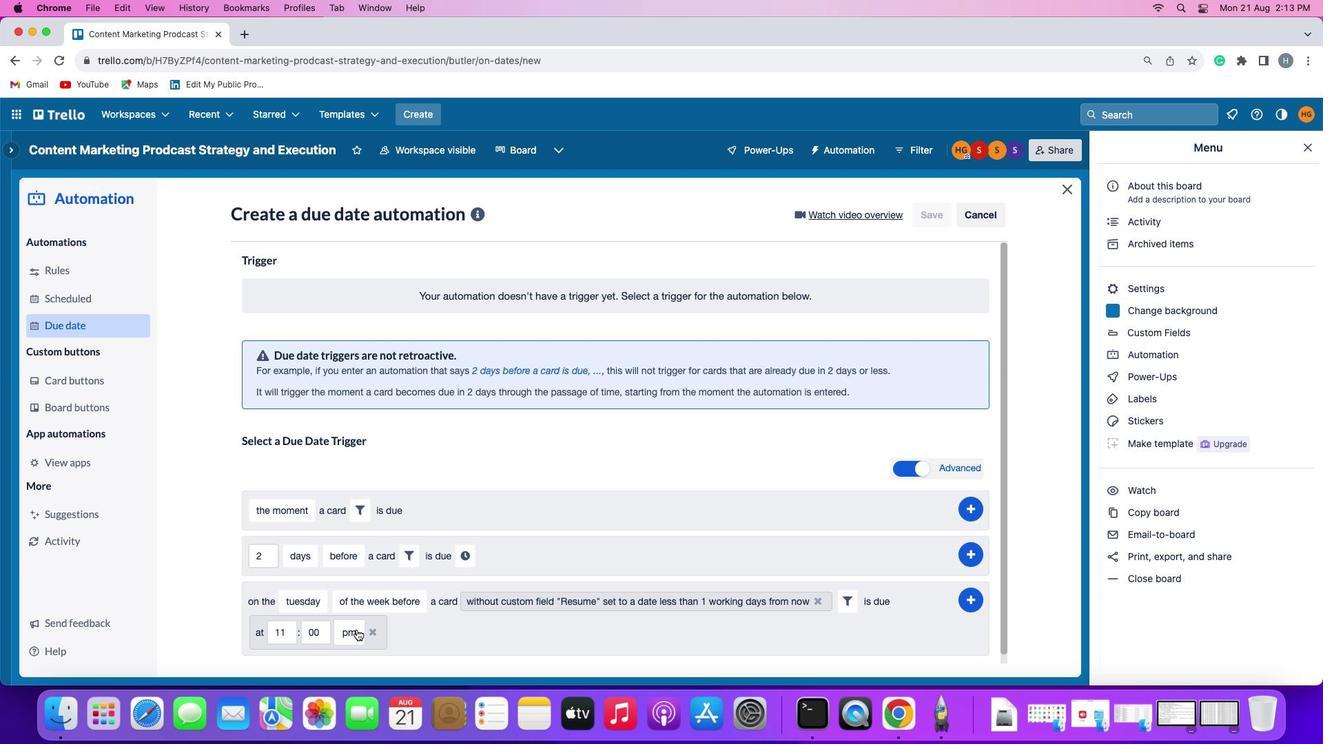 
Action: Mouse moved to (377, 488)
Screenshot: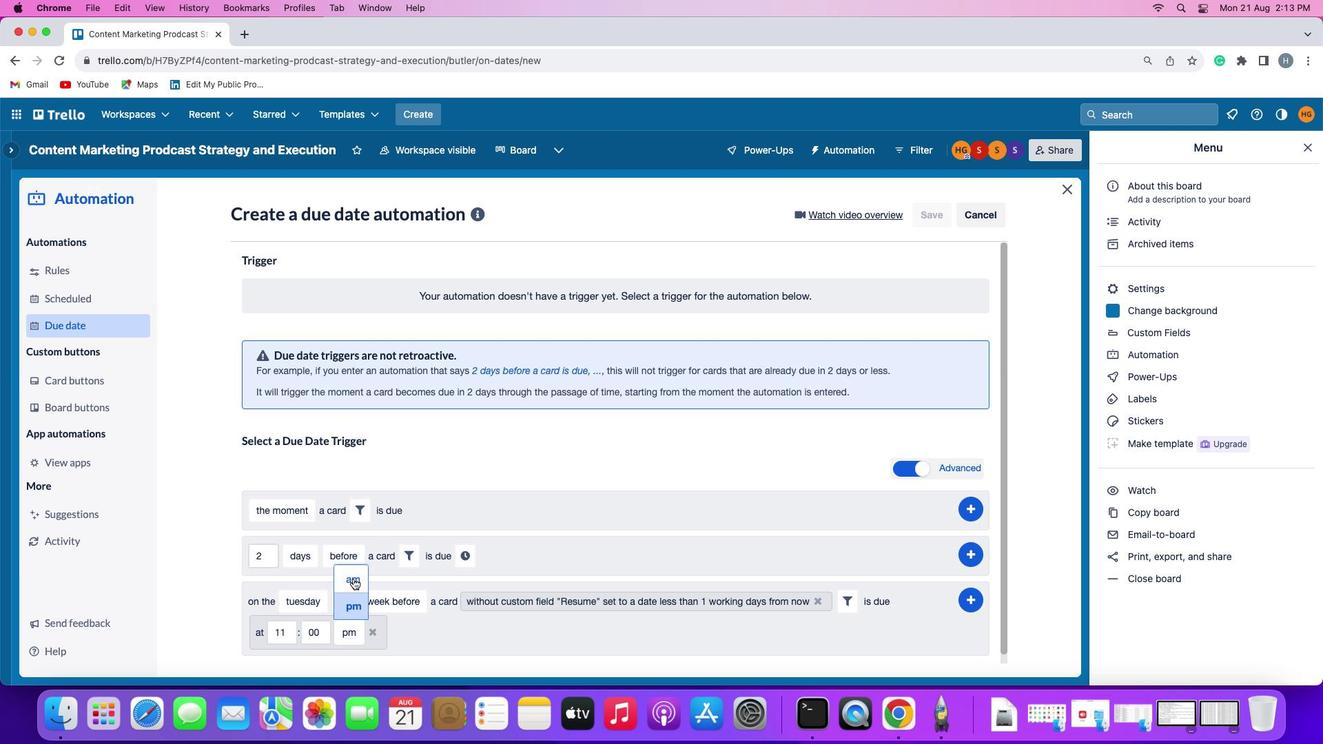 
Action: Mouse pressed left at (377, 488)
Screenshot: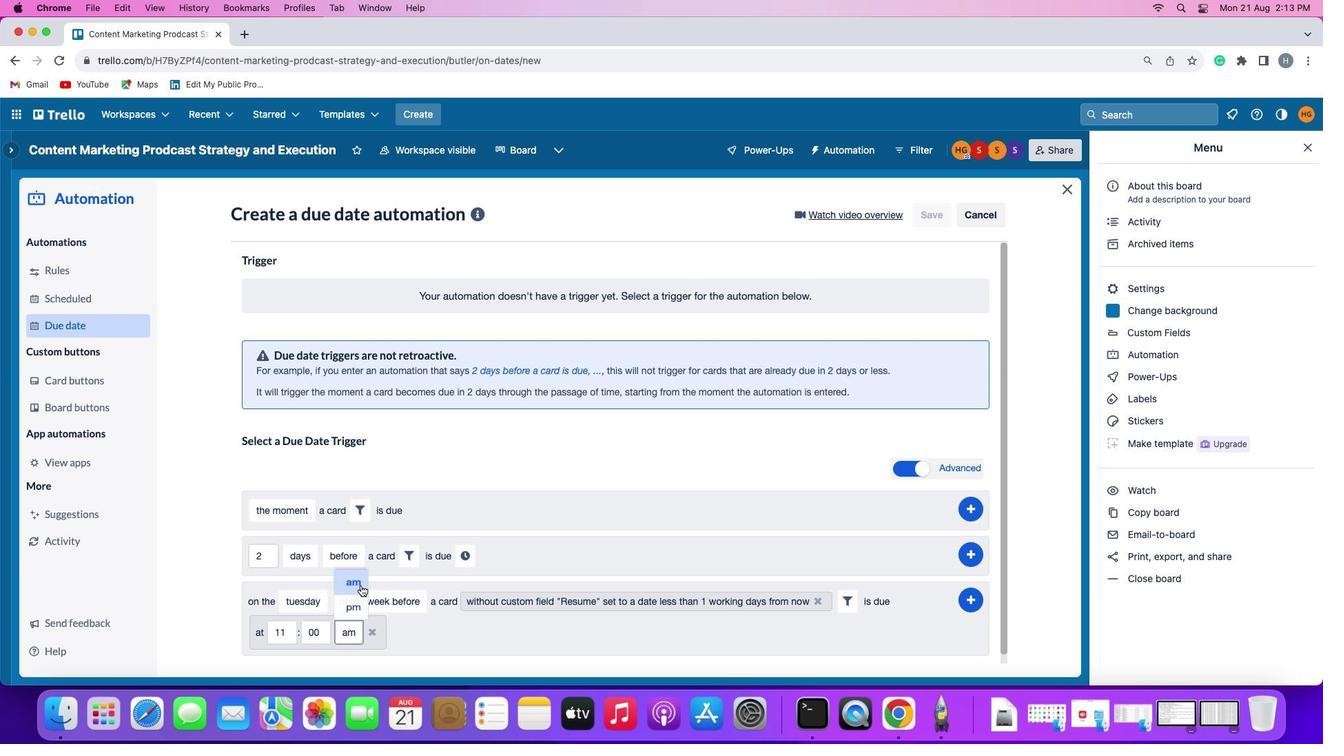 
Action: Mouse moved to (1029, 503)
Screenshot: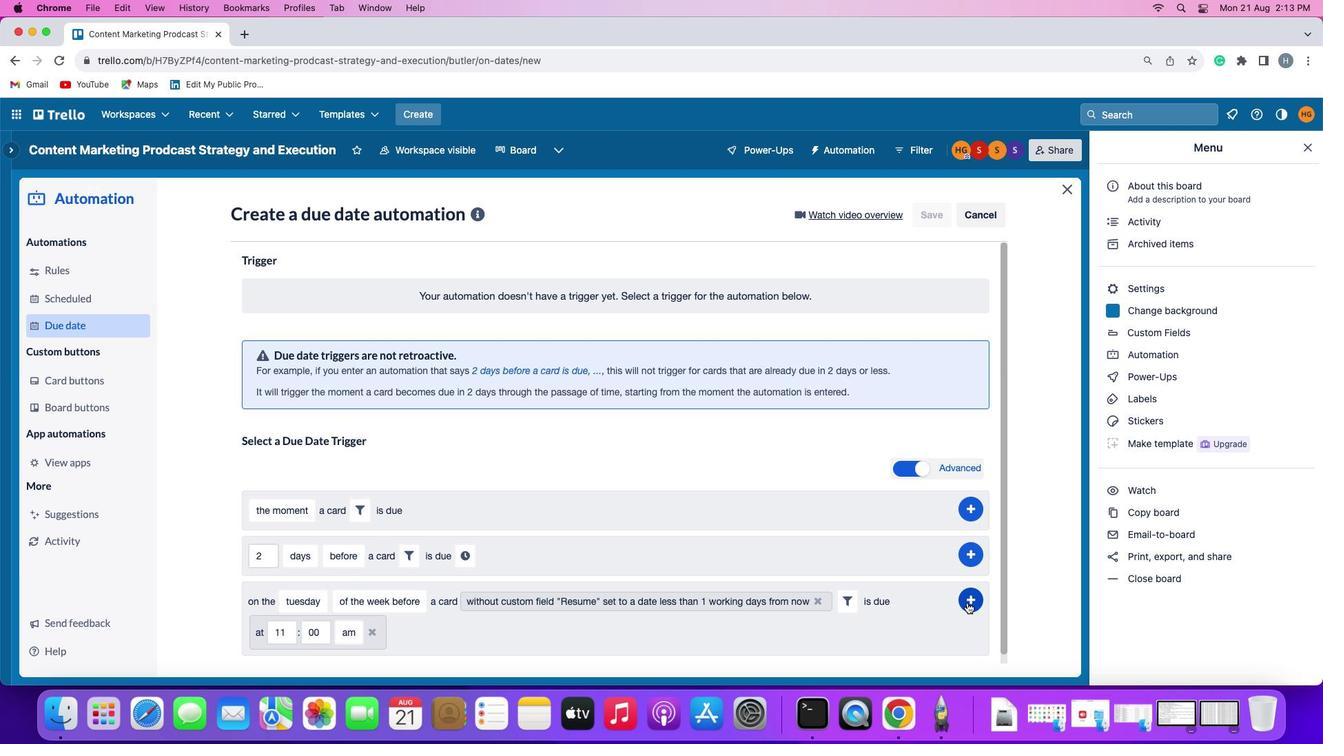 
Action: Mouse pressed left at (1029, 503)
Screenshot: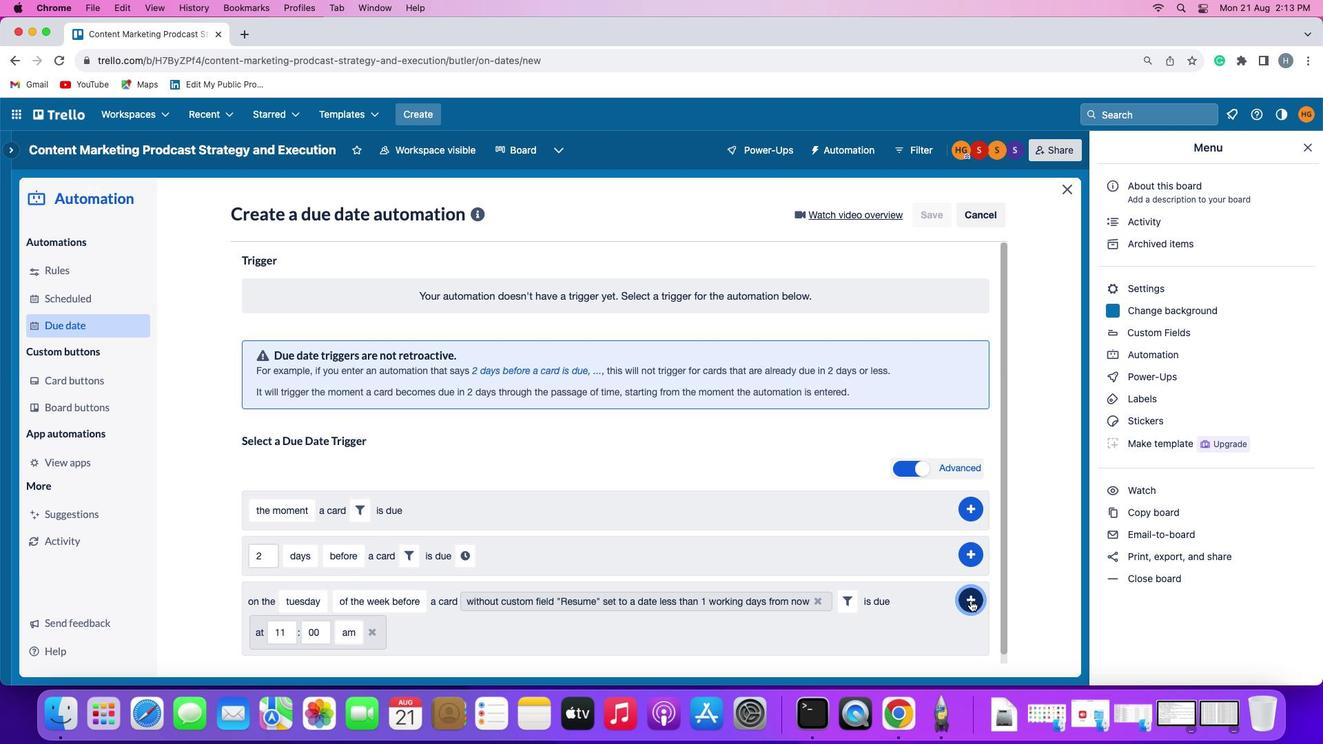 
Action: Mouse moved to (1091, 446)
Screenshot: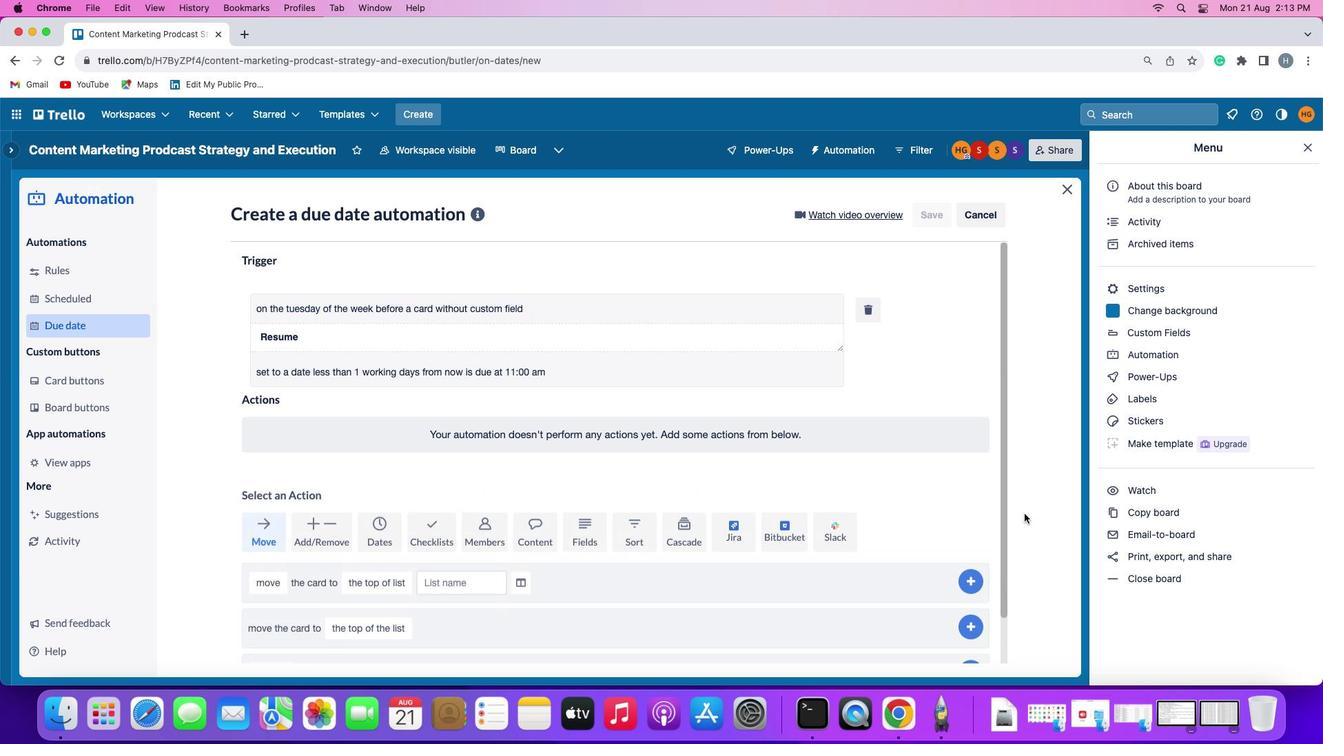 
